 Task: Select Grocery. Add to cart, from El Rancho Supermercado for 3390 Emily Renzelli Boulevard, San Francisco, California 94103, Cell Number 831-612-1938, following items : Small Gala Apple_x000D_
 - 2, Mango (each)_x000D_
 - 1, Small Watermelons (1 lb)_x000D_
 - 3, Lipton Green Tea Citrus (64 oz)_x000D_
 - 2, Wonder Sliced White Sandwich Bread (20 oz)_x000D_
 - 1, La Costeña Green Pickled Sliced Jalapeño Peppers (28 oz)_x000D_
 - 2, Bone in Roast Pork Butt (each)_x000D_
 - 3, Signature Select Hot Dog Buns (8 ct)_x000D_
 - 1, Bush''s Best Reduced Sodium Pinto Beans (16 oz)_x000D_
 - 2, Old El Paso Original Taco Seasoning Mix Packet (1 oz)_x000D_
 - 1
Action: Mouse moved to (343, 93)
Screenshot: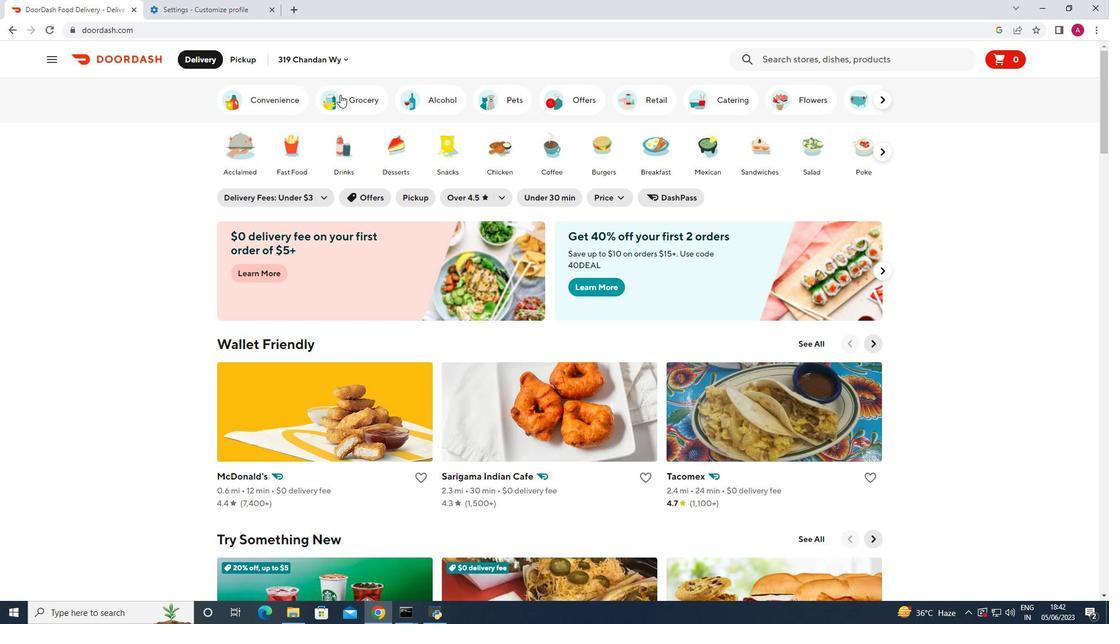 
Action: Mouse pressed left at (343, 93)
Screenshot: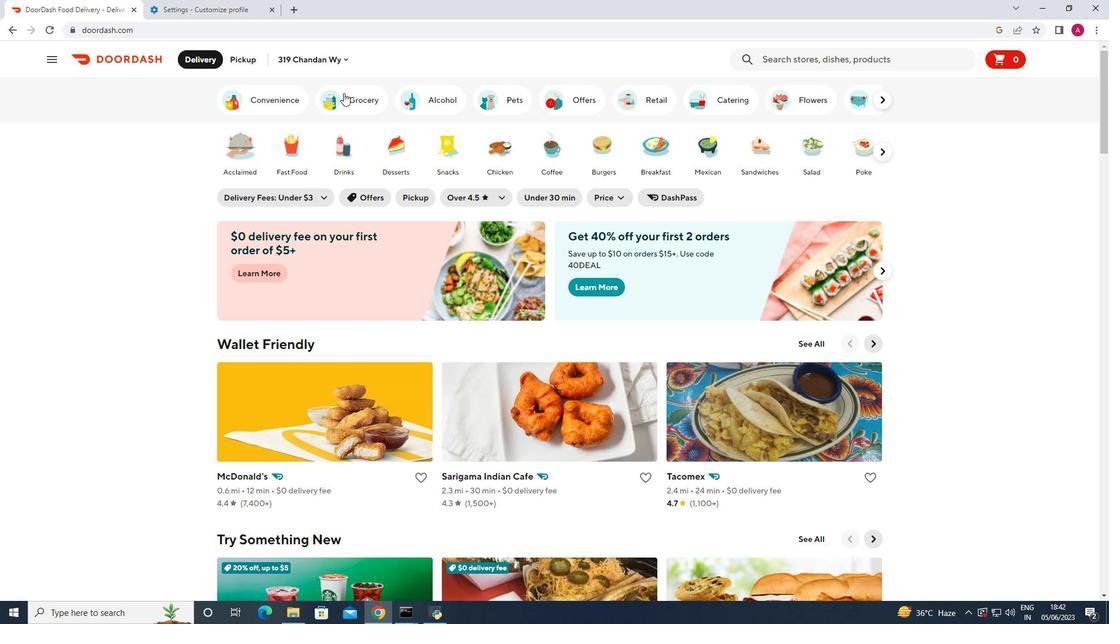 
Action: Mouse moved to (713, 408)
Screenshot: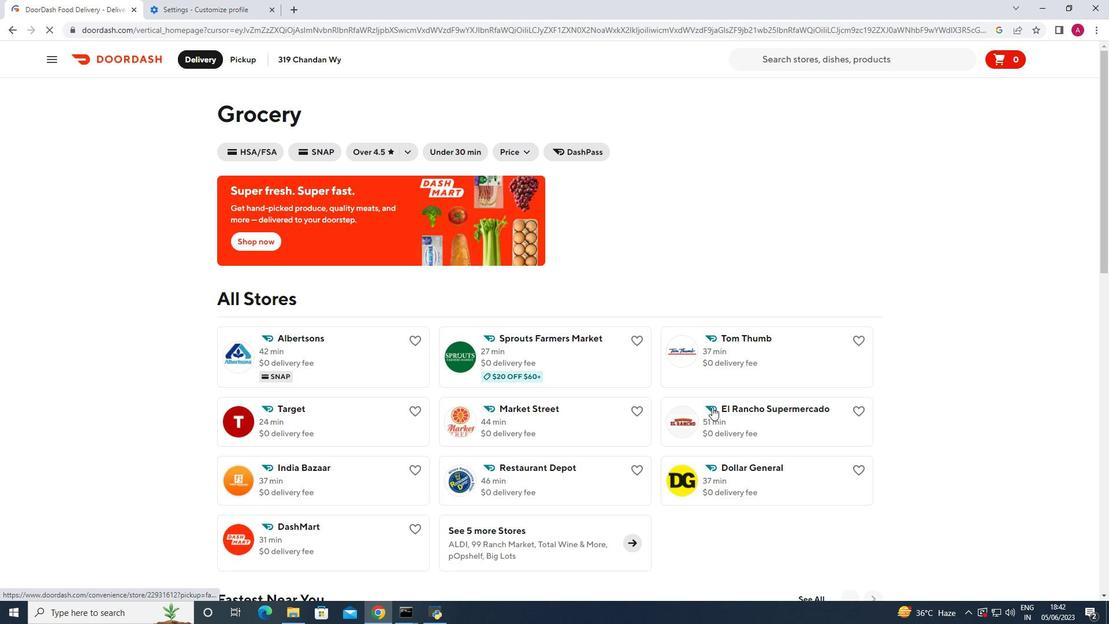 
Action: Mouse pressed left at (713, 408)
Screenshot: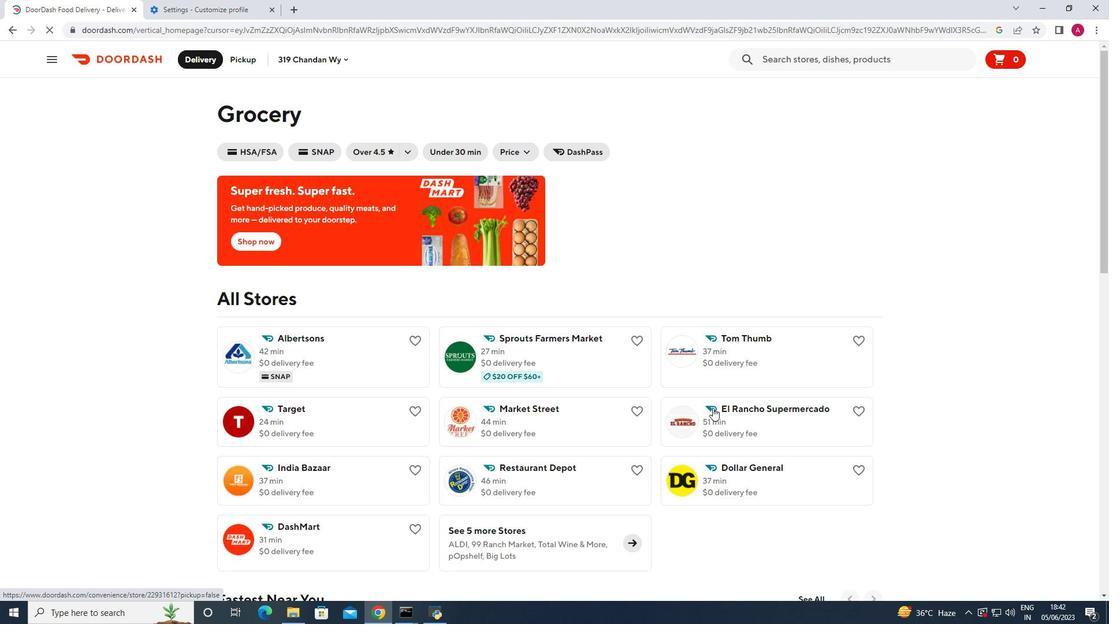 
Action: Mouse moved to (245, 55)
Screenshot: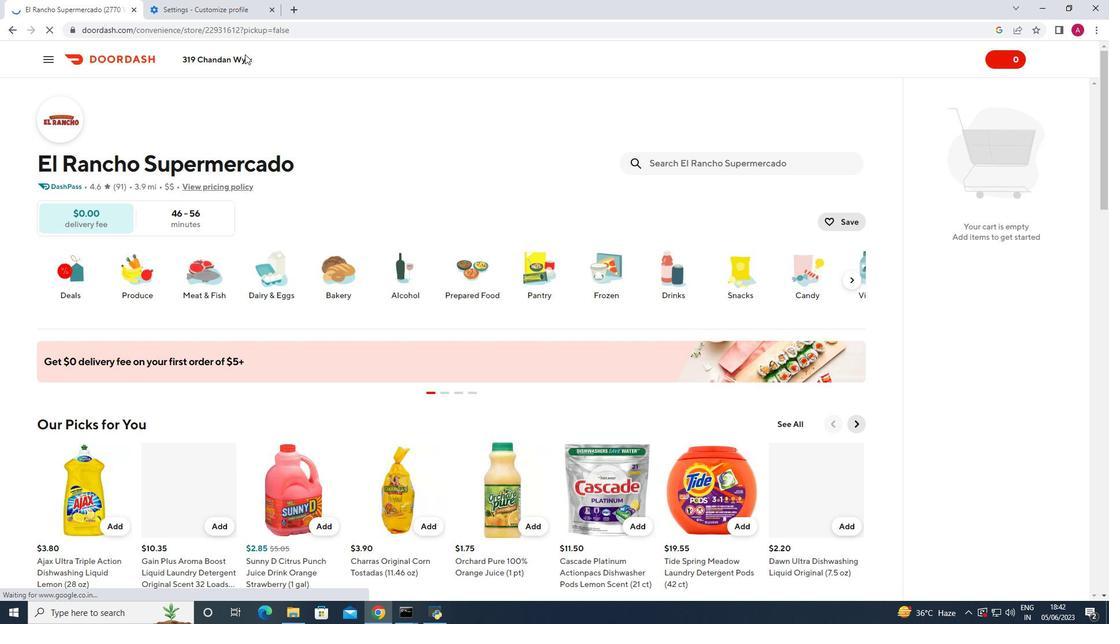 
Action: Mouse pressed left at (245, 55)
Screenshot: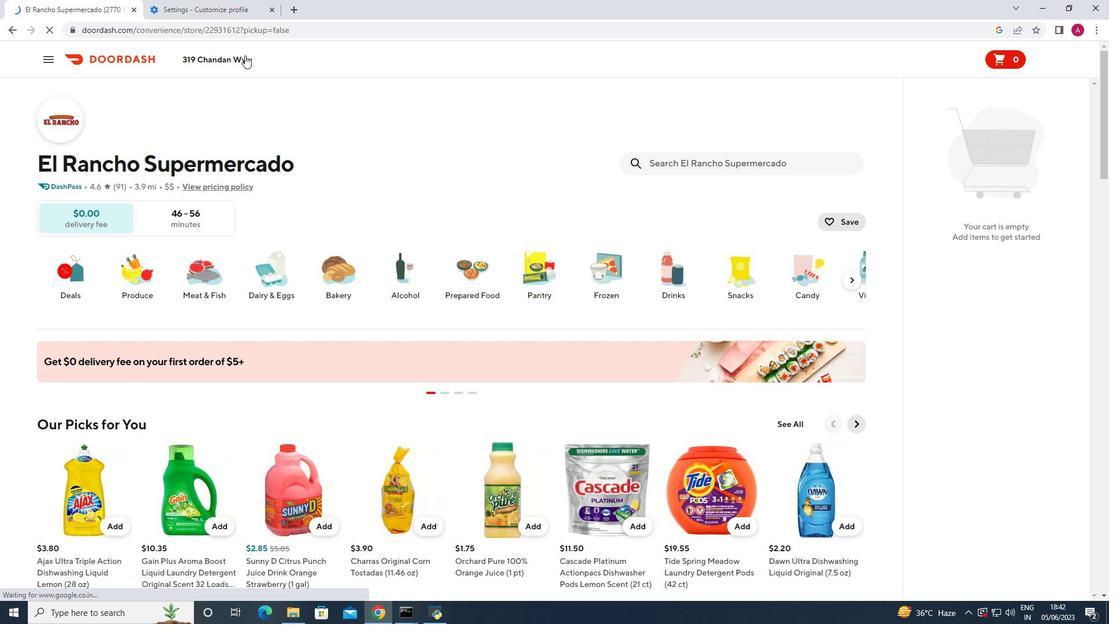 
Action: Mouse moved to (250, 108)
Screenshot: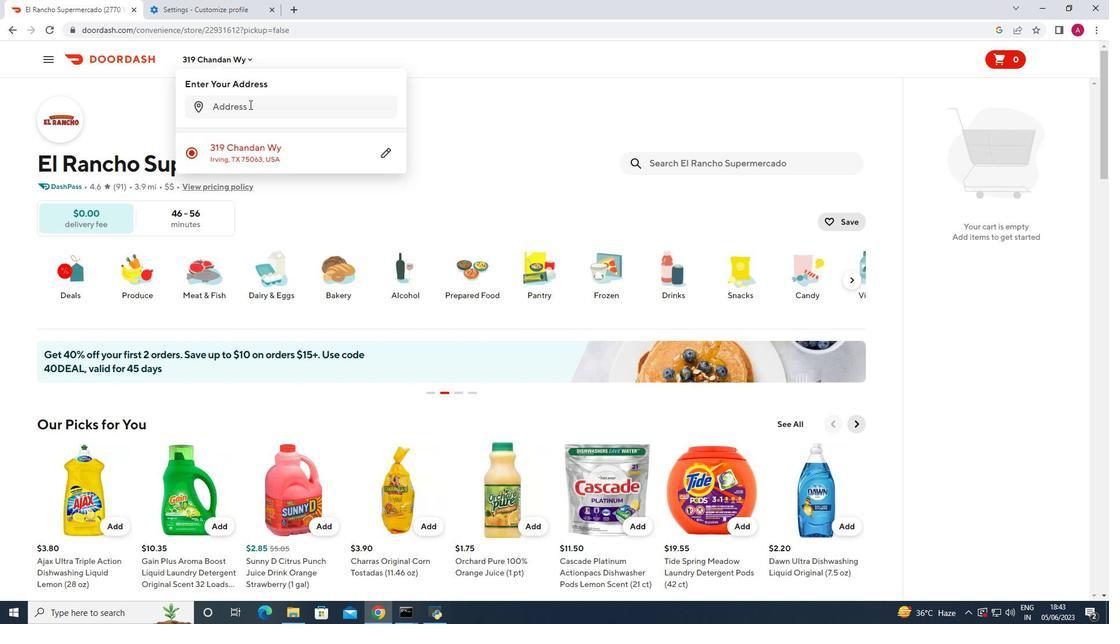 
Action: Mouse pressed left at (250, 108)
Screenshot: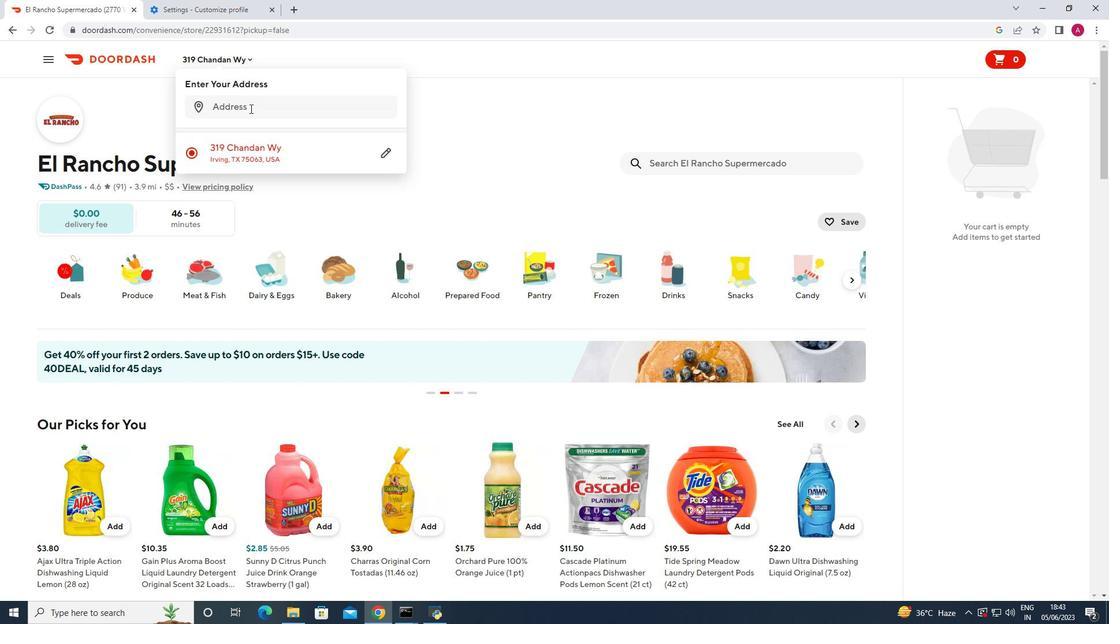 
Action: Key pressed 3390<Key.space>emily<Key.space>renzelli<Key.space>boulevard<Key.space>san<Key.space>francisco<Key.space>california<Key.space>94103<Key.enter>
Screenshot: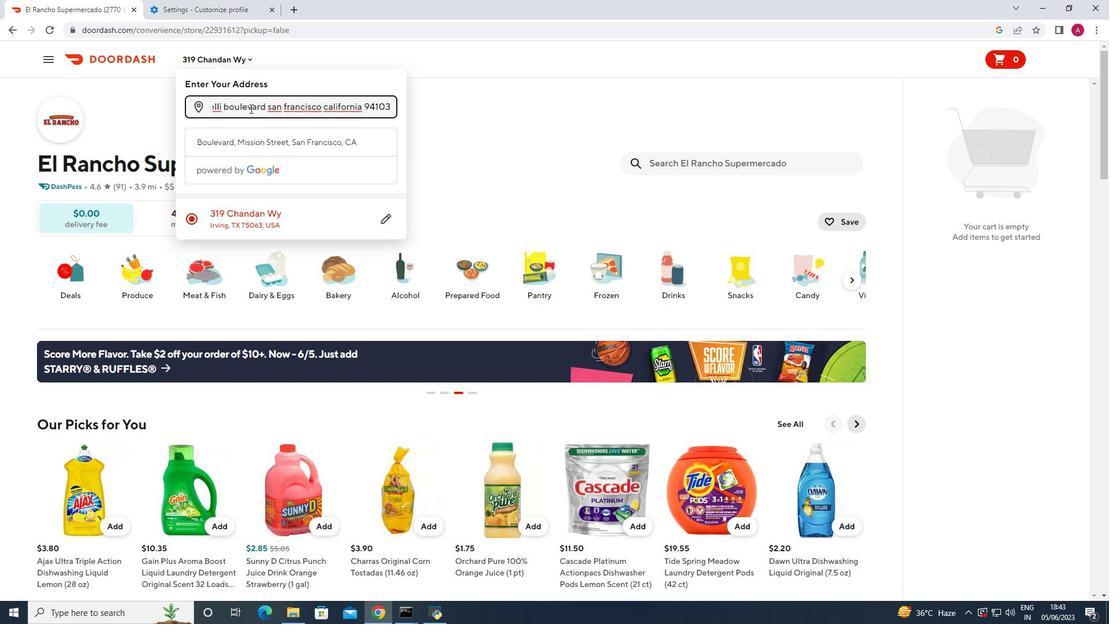 
Action: Mouse moved to (318, 464)
Screenshot: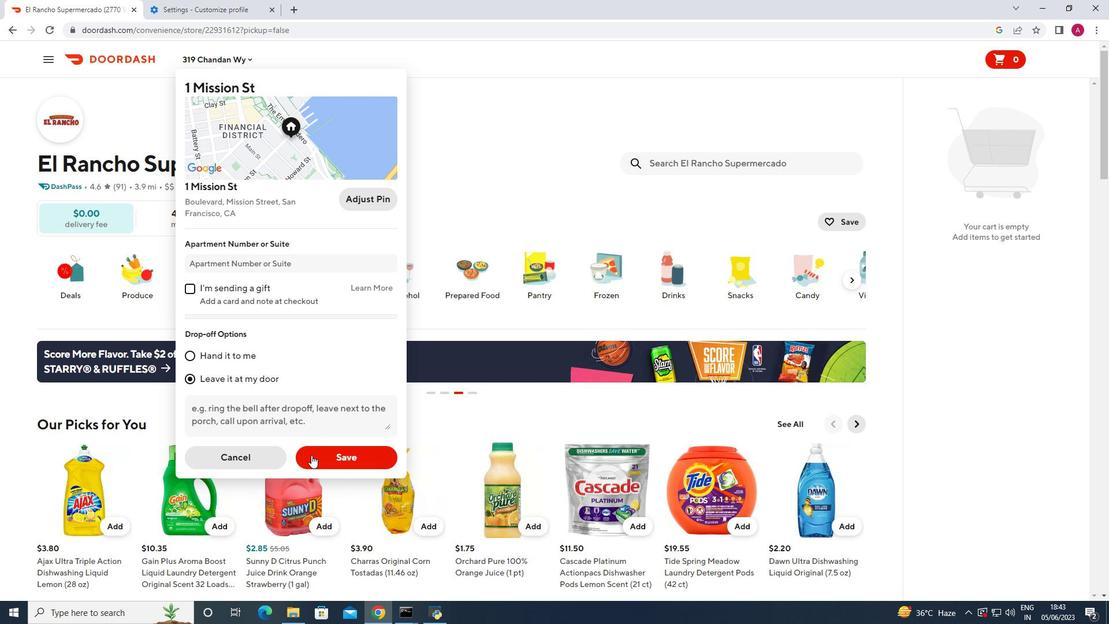 
Action: Mouse pressed left at (318, 464)
Screenshot: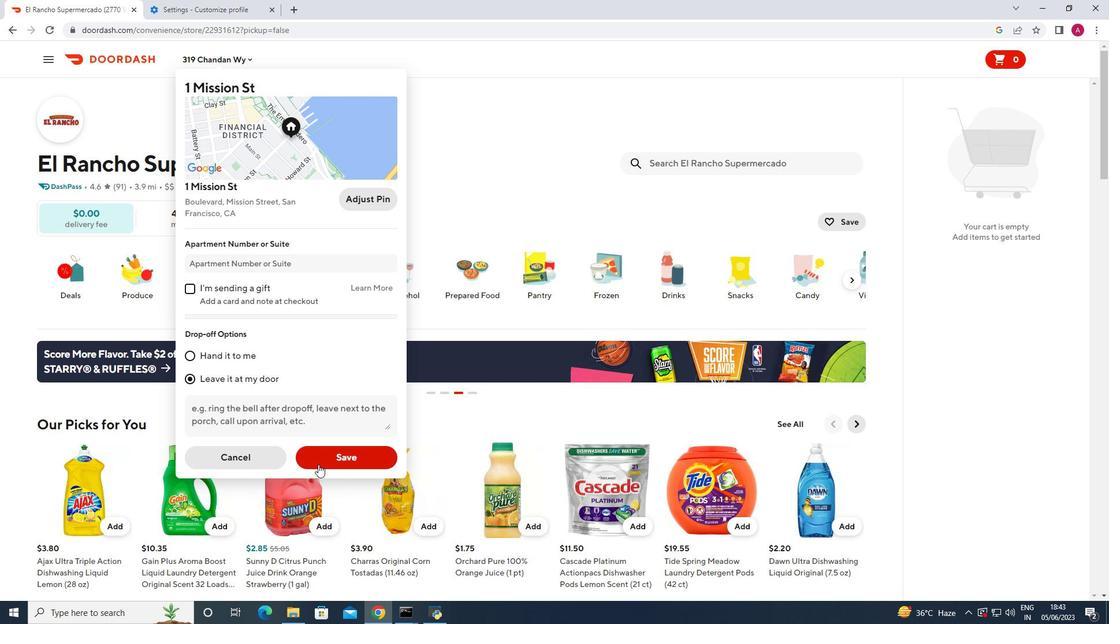 
Action: Mouse moved to (674, 167)
Screenshot: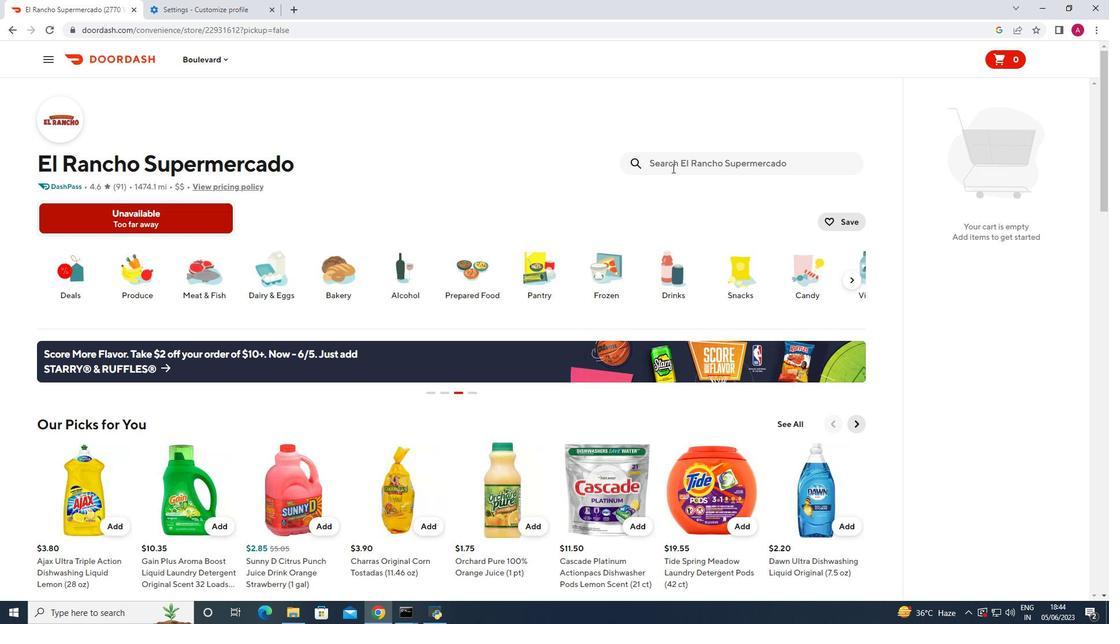 
Action: Mouse pressed left at (674, 167)
Screenshot: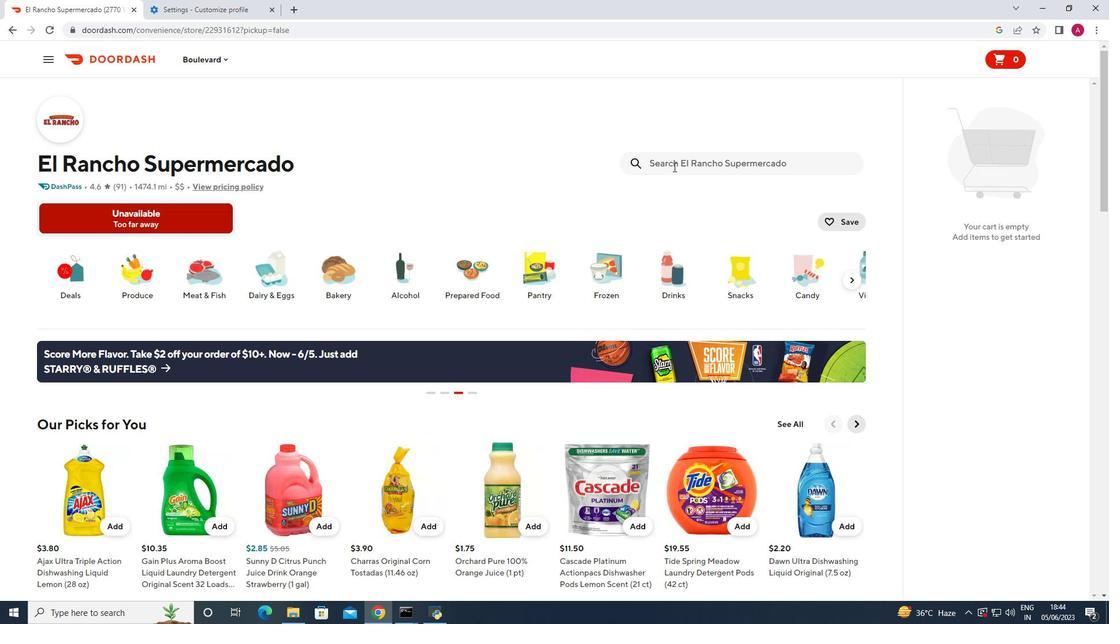 
Action: Key pressed small<Key.space>gala<Key.space>apple<Key.space><Key.enter>
Screenshot: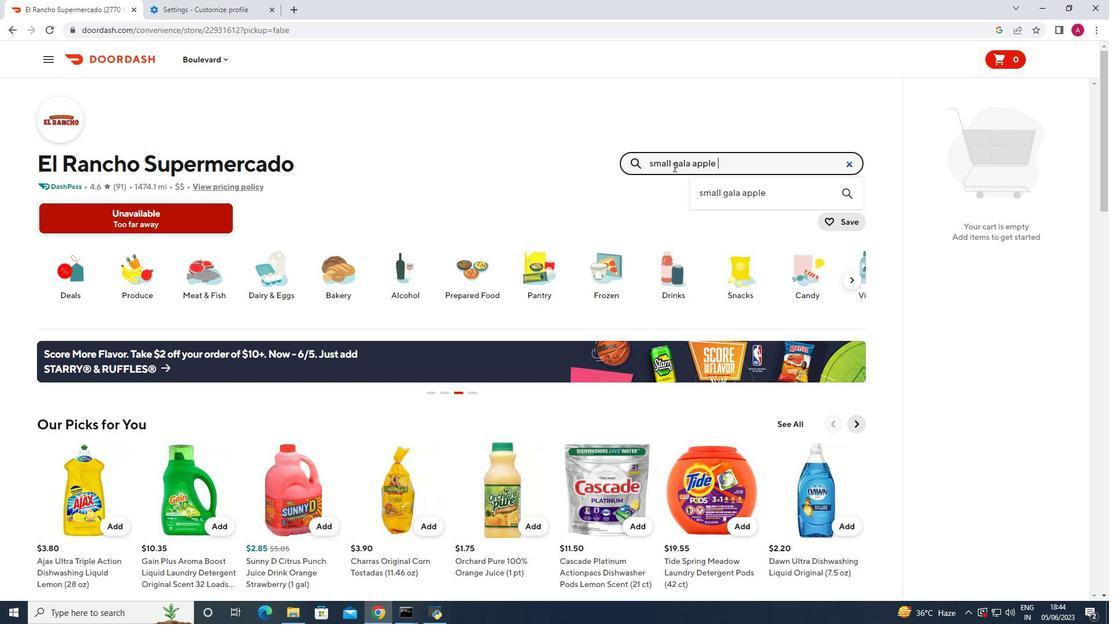 
Action: Mouse moved to (110, 283)
Screenshot: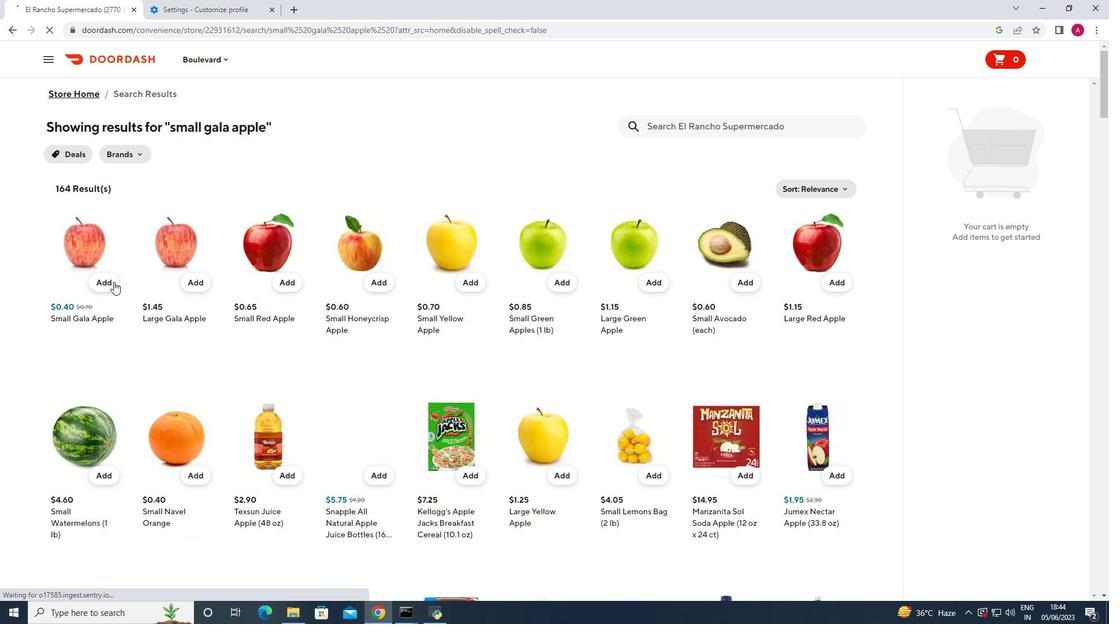 
Action: Mouse pressed left at (110, 283)
Screenshot: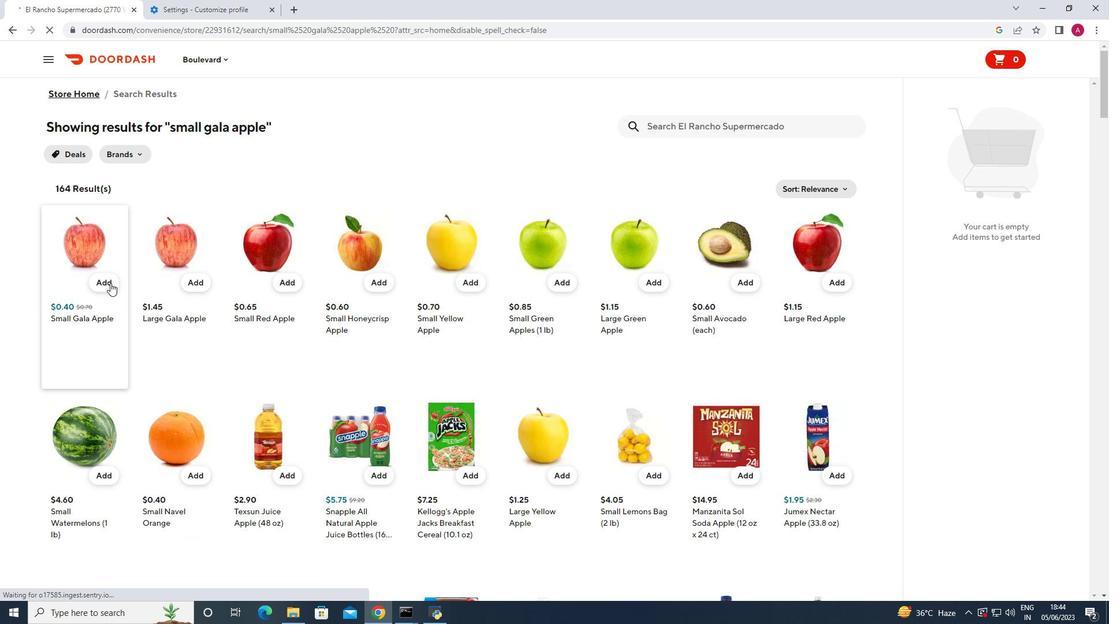 
Action: Mouse moved to (1077, 184)
Screenshot: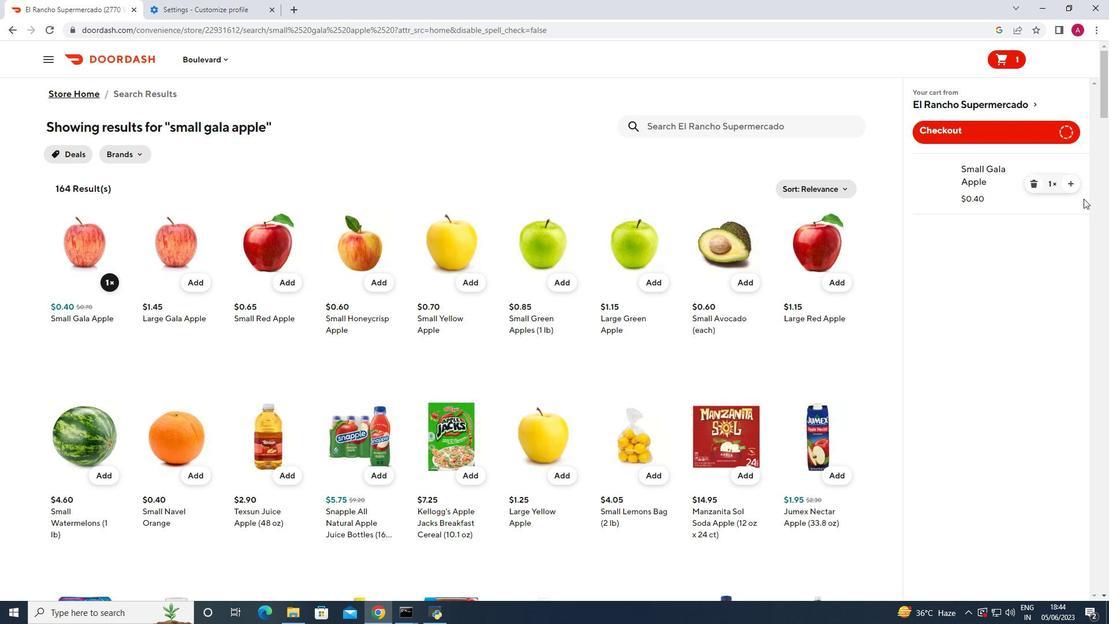 
Action: Mouse pressed left at (1077, 184)
Screenshot: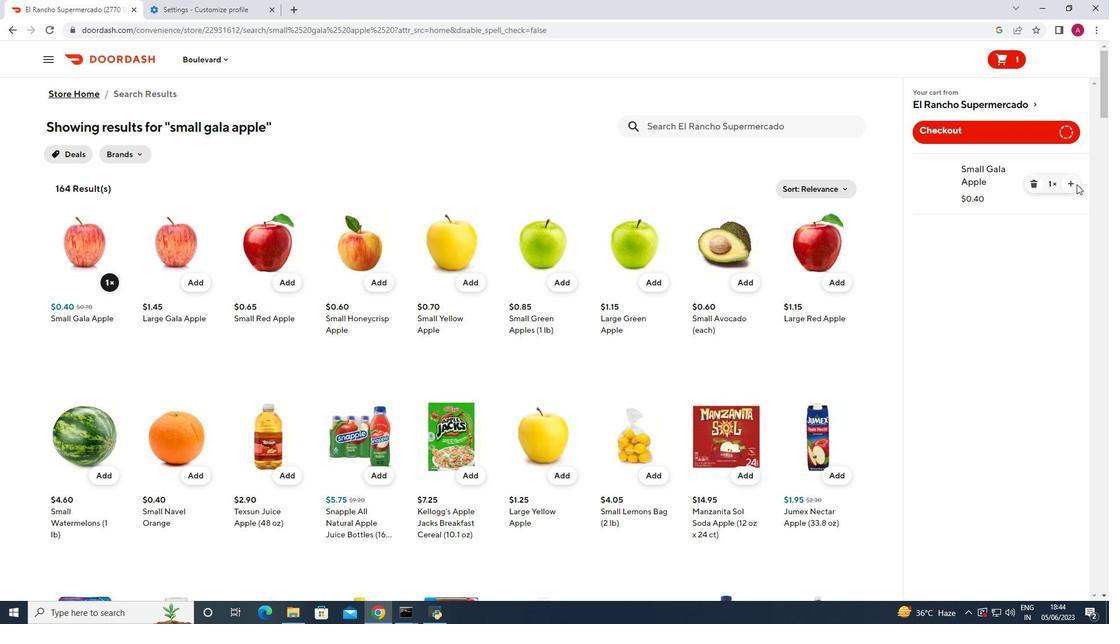 
Action: Mouse moved to (702, 124)
Screenshot: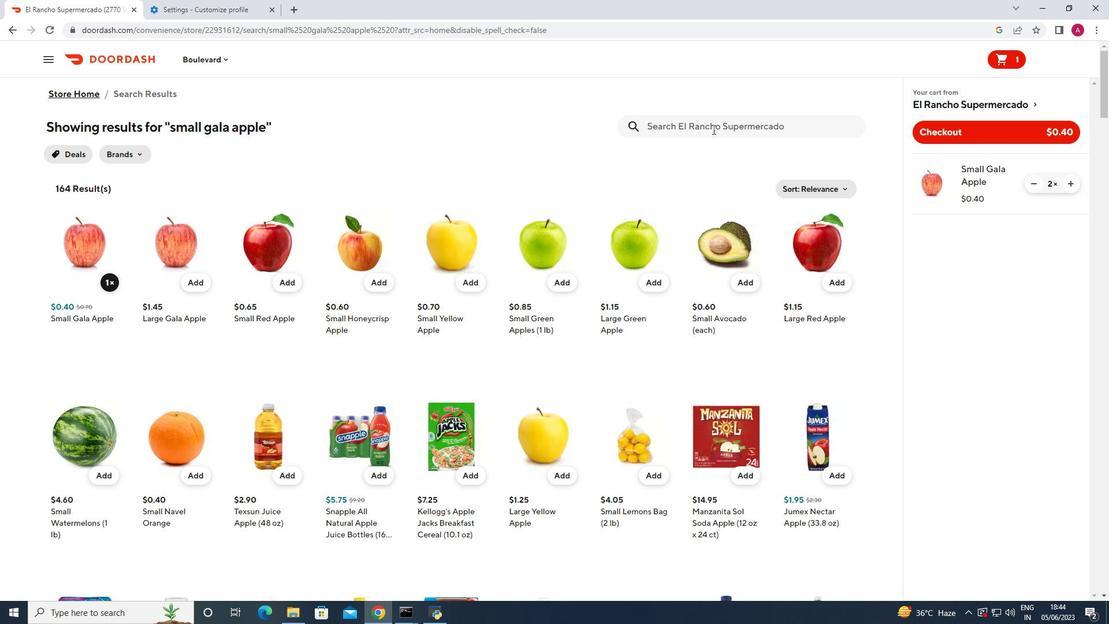 
Action: Mouse pressed left at (702, 124)
Screenshot: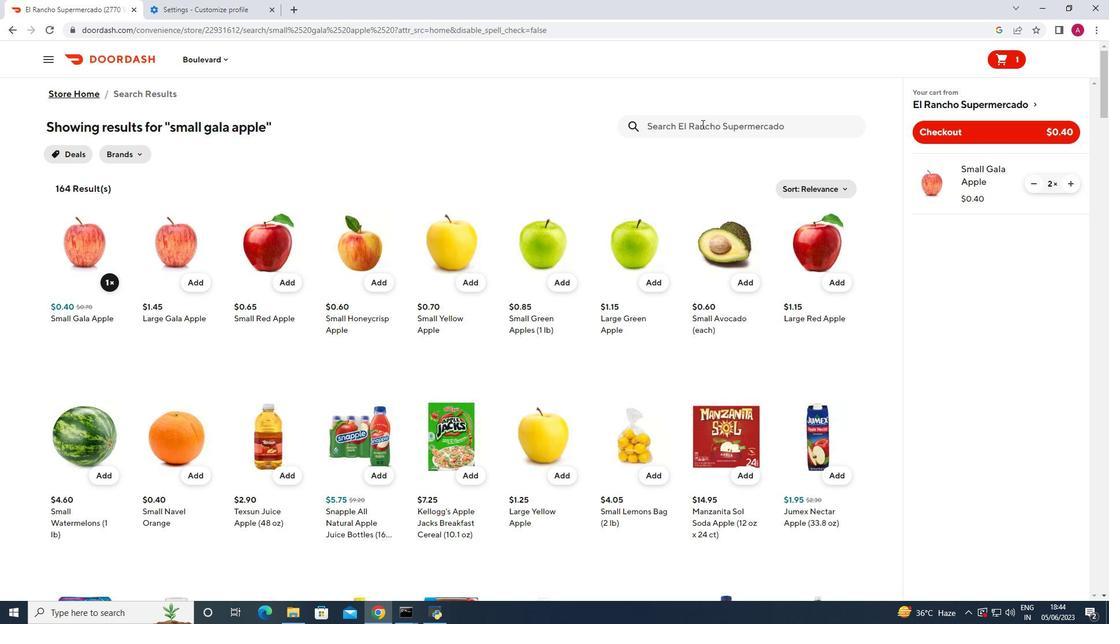
Action: Key pressed mango<Key.space><Key.enter>
Screenshot: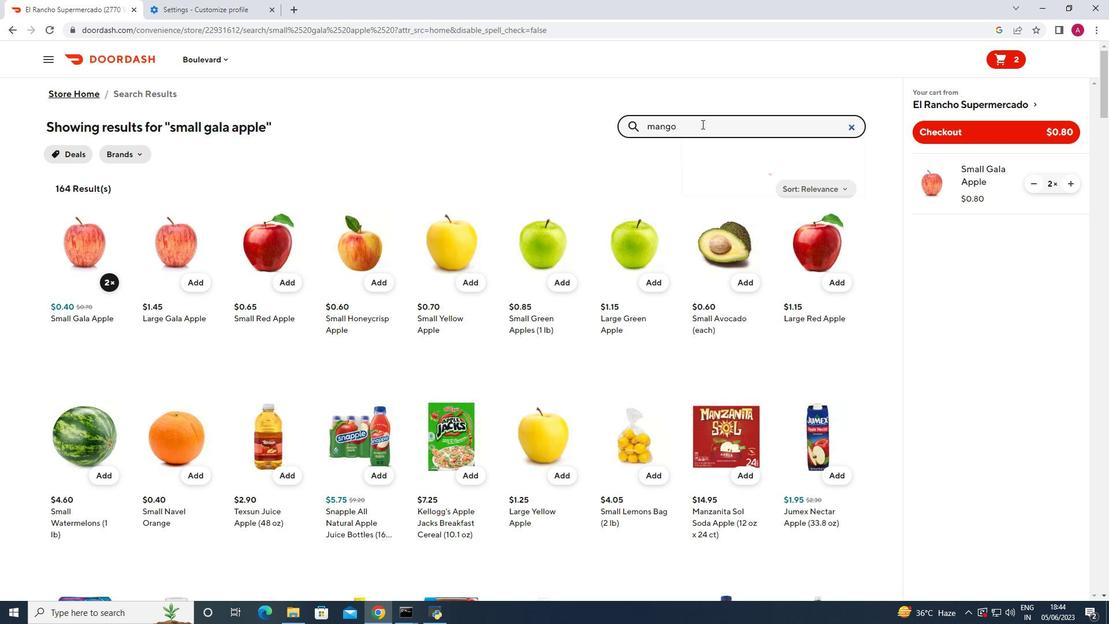 
Action: Mouse moved to (114, 283)
Screenshot: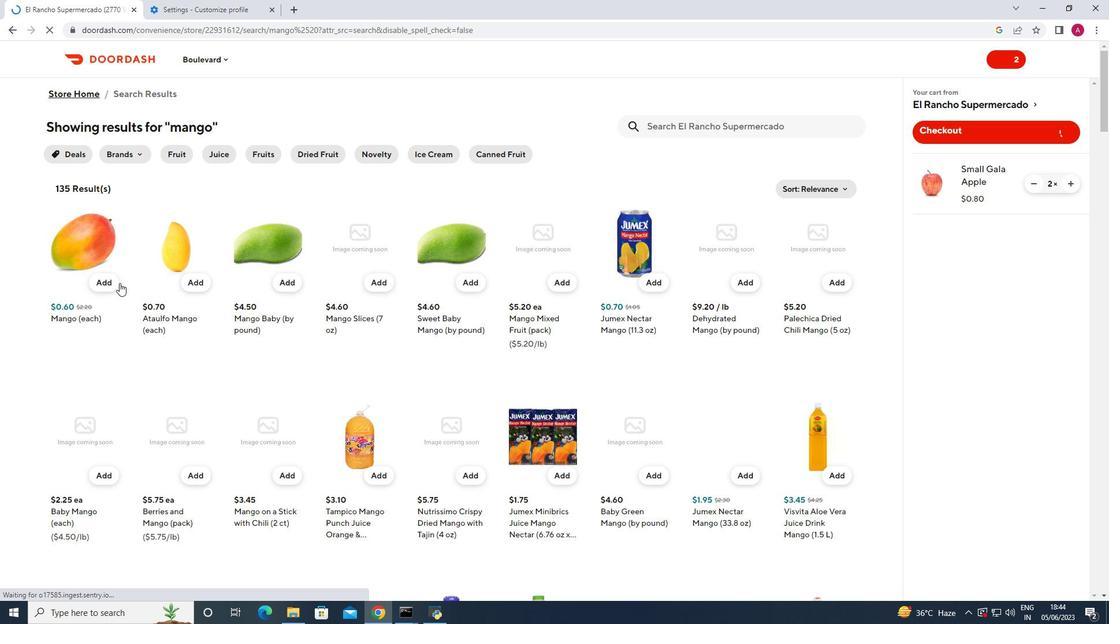 
Action: Mouse pressed left at (114, 283)
Screenshot: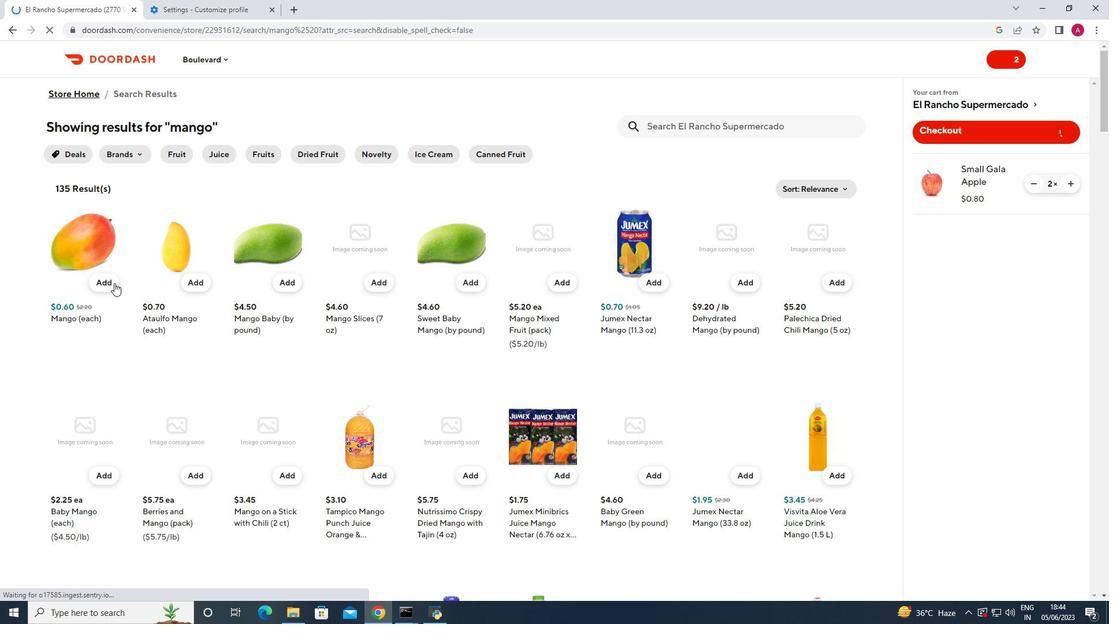 
Action: Mouse moved to (673, 130)
Screenshot: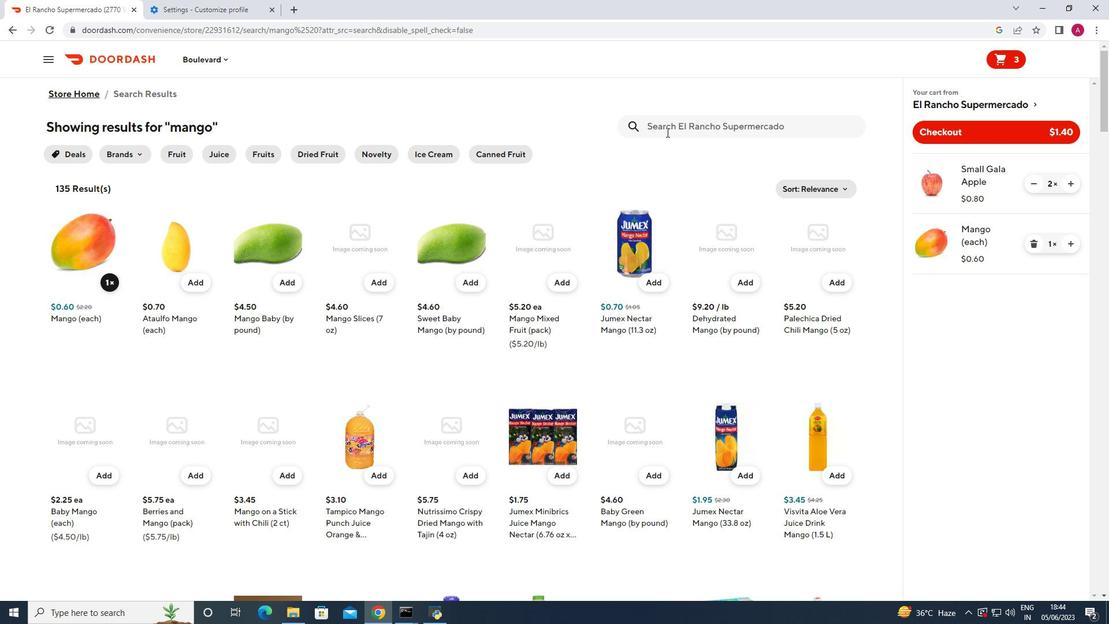 
Action: Mouse pressed left at (673, 130)
Screenshot: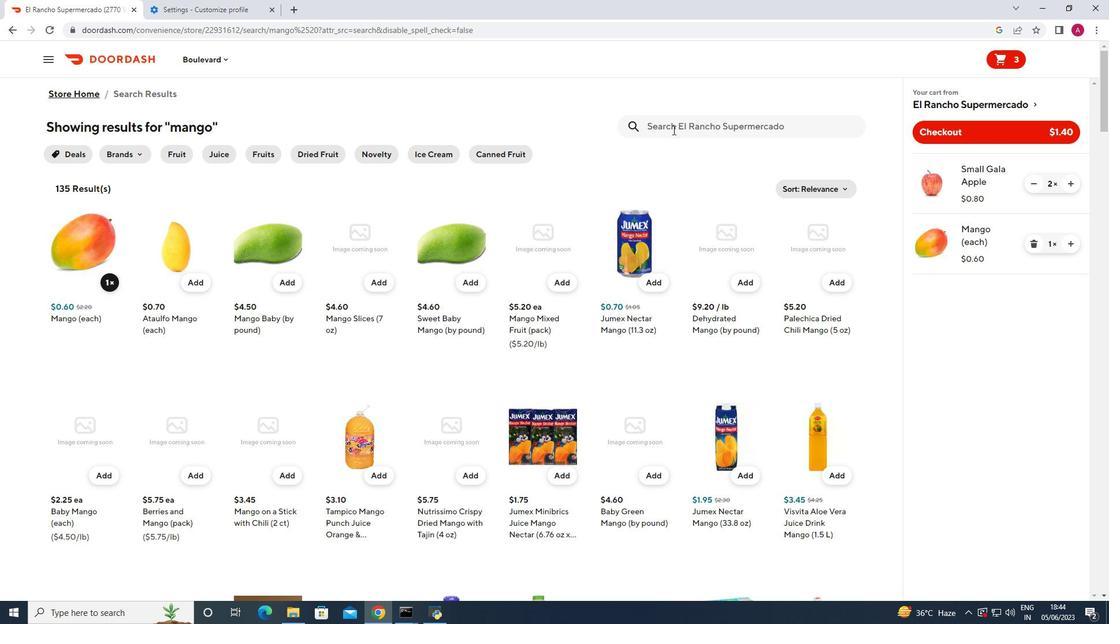 
Action: Key pressed small<Key.space>watermelons<Key.enter>
Screenshot: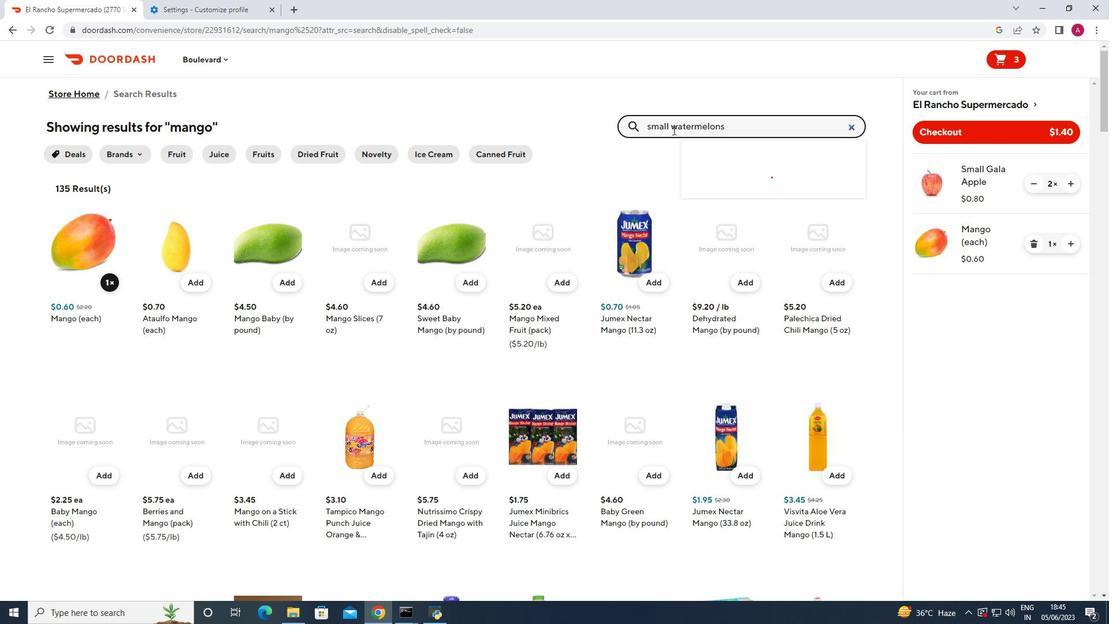 
Action: Mouse moved to (94, 275)
Screenshot: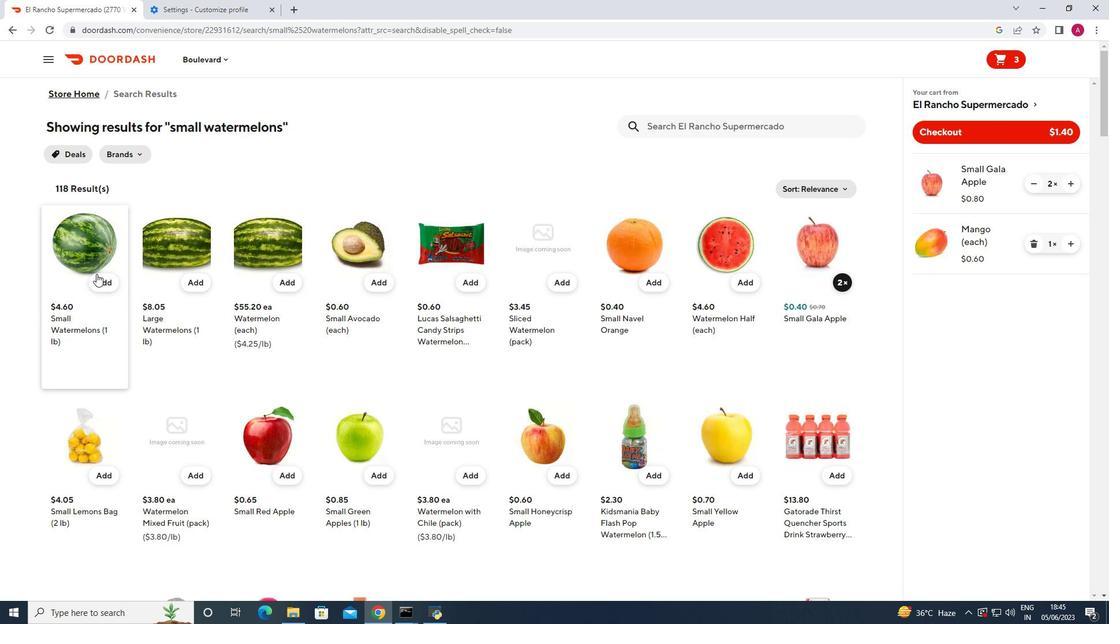 
Action: Mouse pressed left at (94, 275)
Screenshot: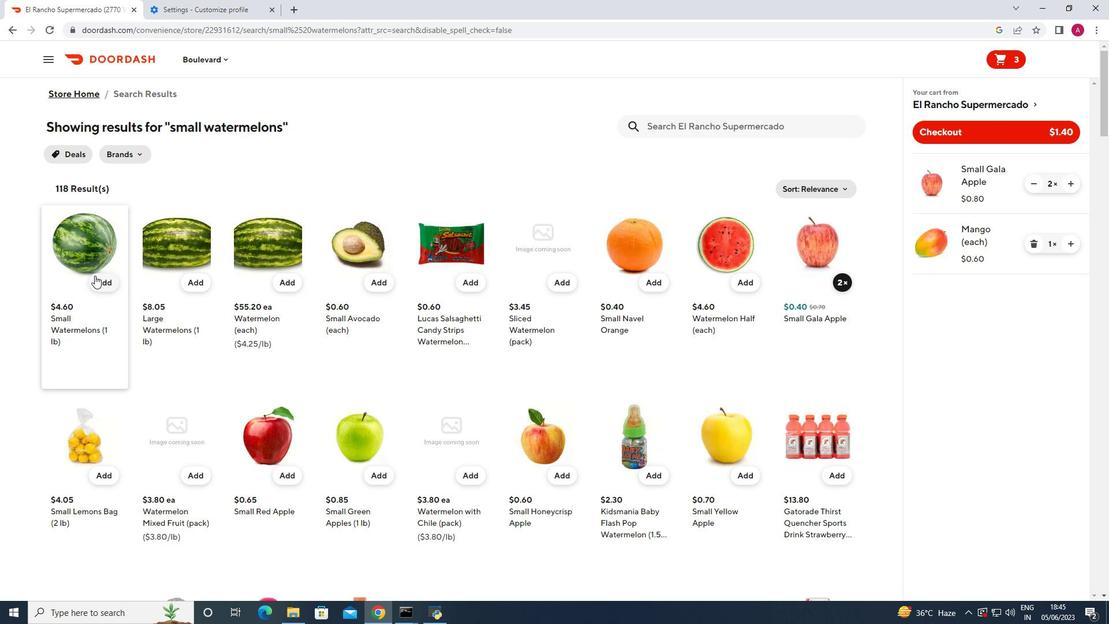 
Action: Mouse moved to (1078, 311)
Screenshot: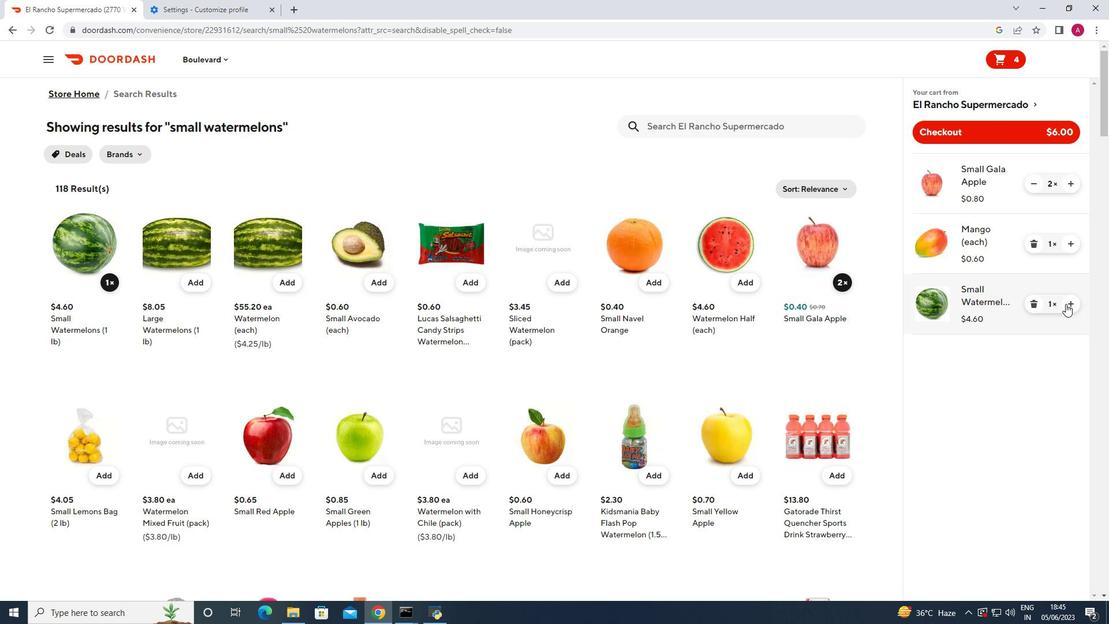 
Action: Mouse pressed left at (1078, 311)
Screenshot: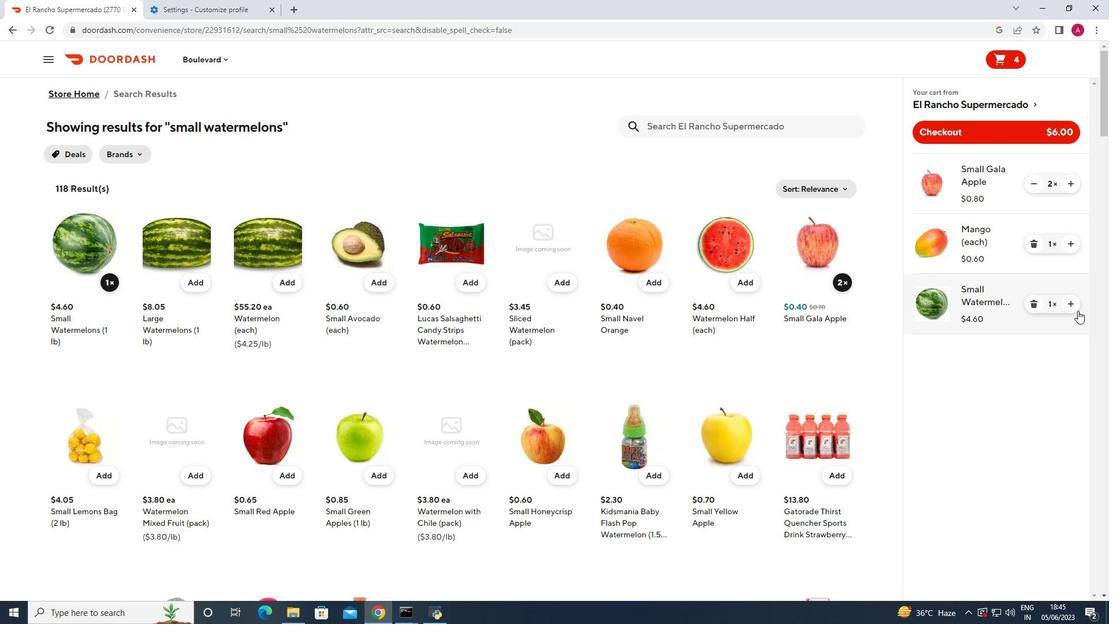 
Action: Mouse moved to (278, 67)
Screenshot: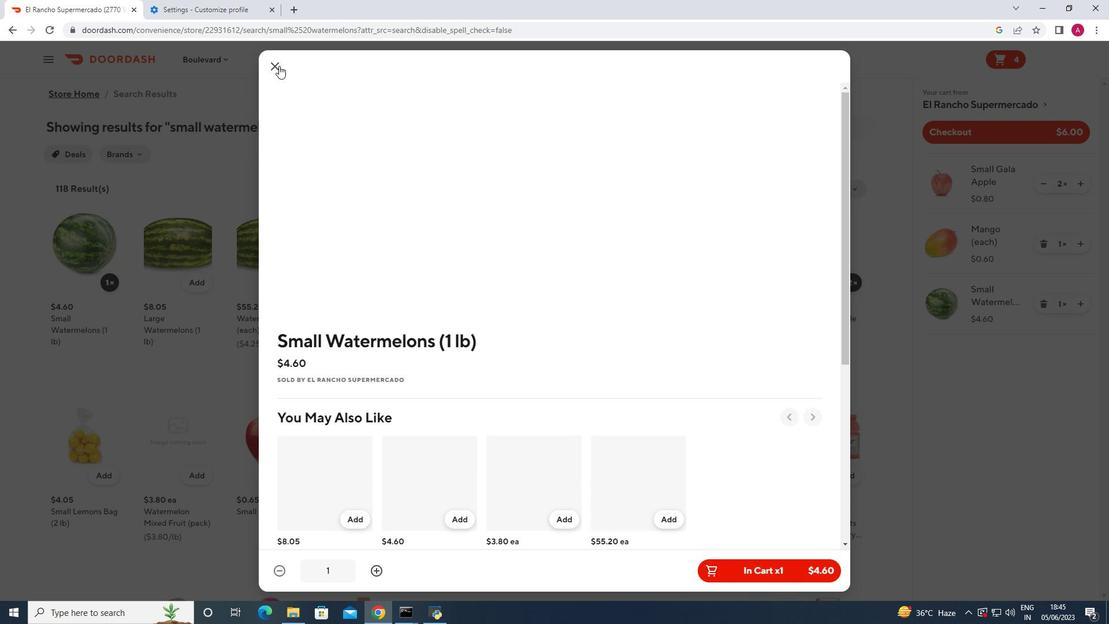 
Action: Mouse pressed left at (278, 67)
Screenshot: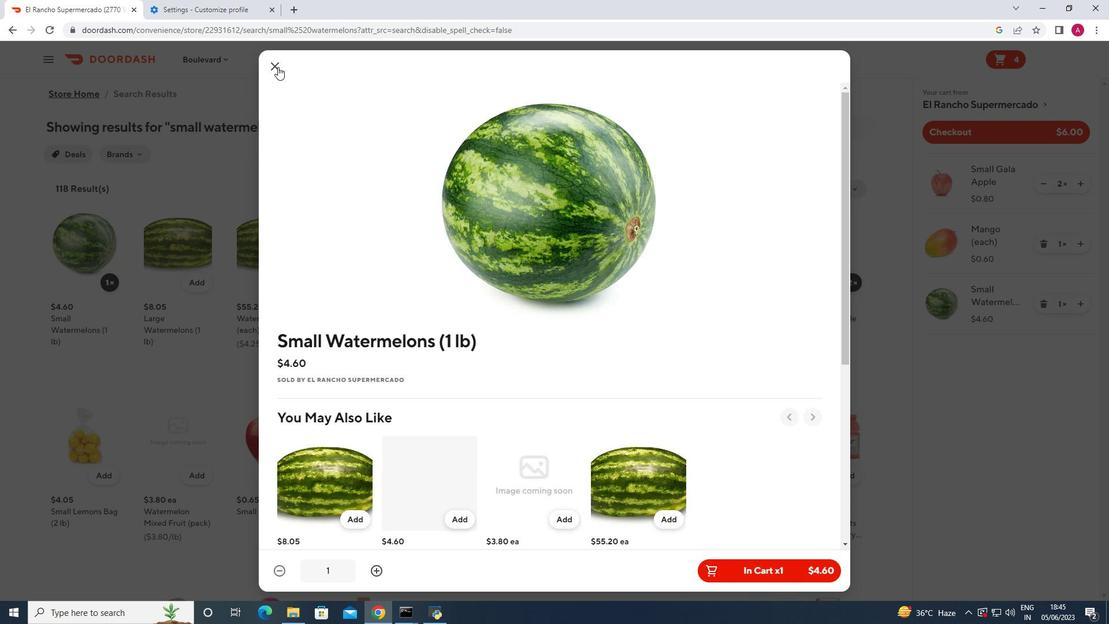 
Action: Mouse moved to (1069, 300)
Screenshot: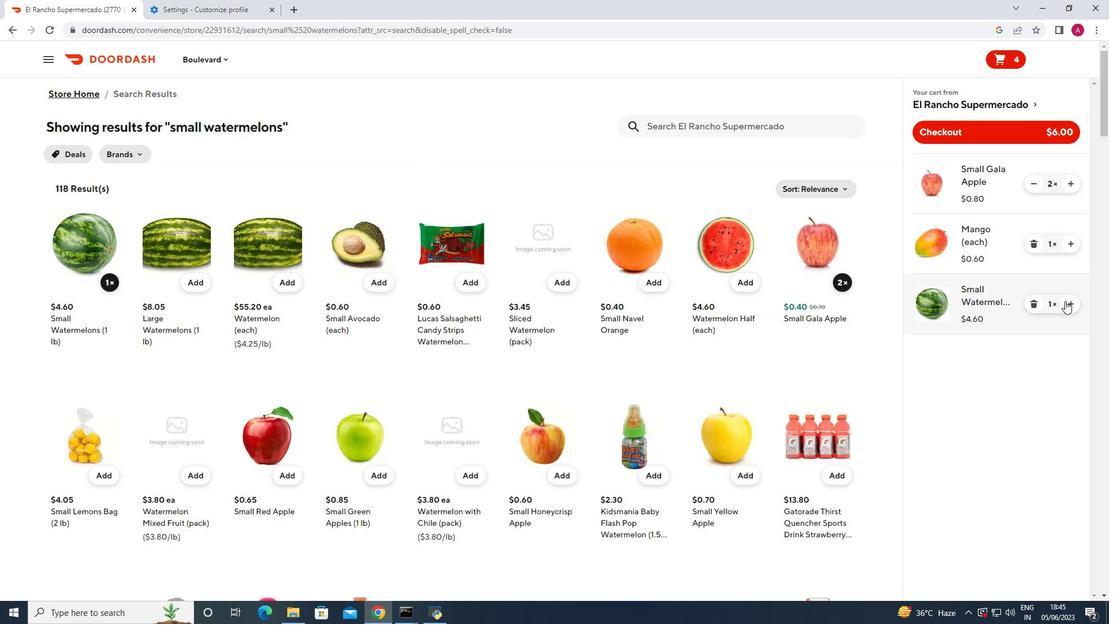 
Action: Mouse pressed left at (1069, 300)
Screenshot: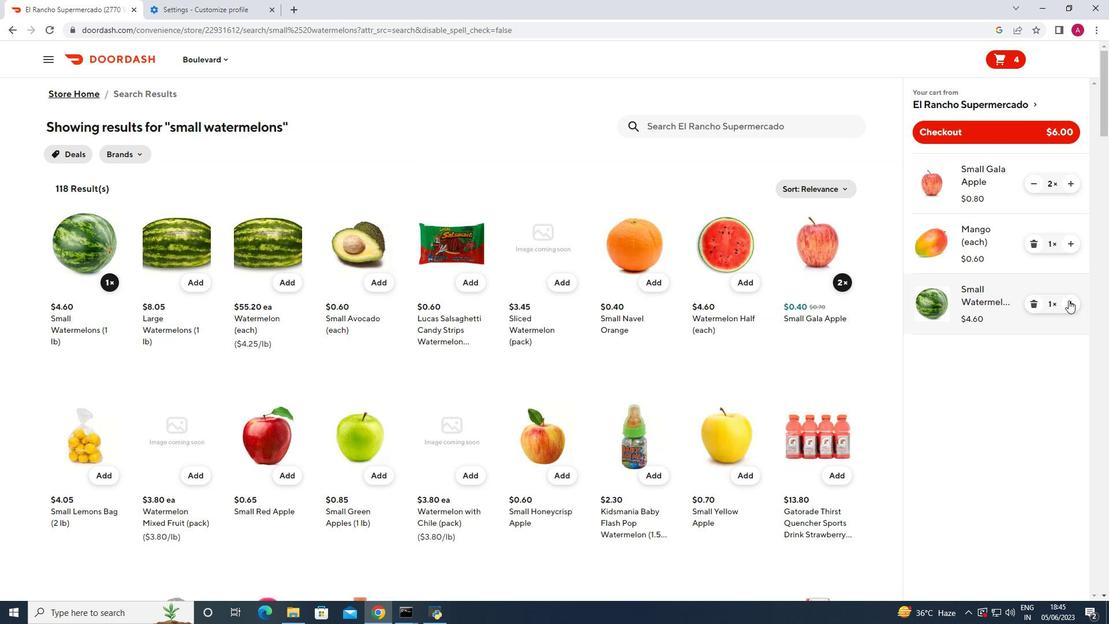 
Action: Mouse pressed left at (1069, 300)
Screenshot: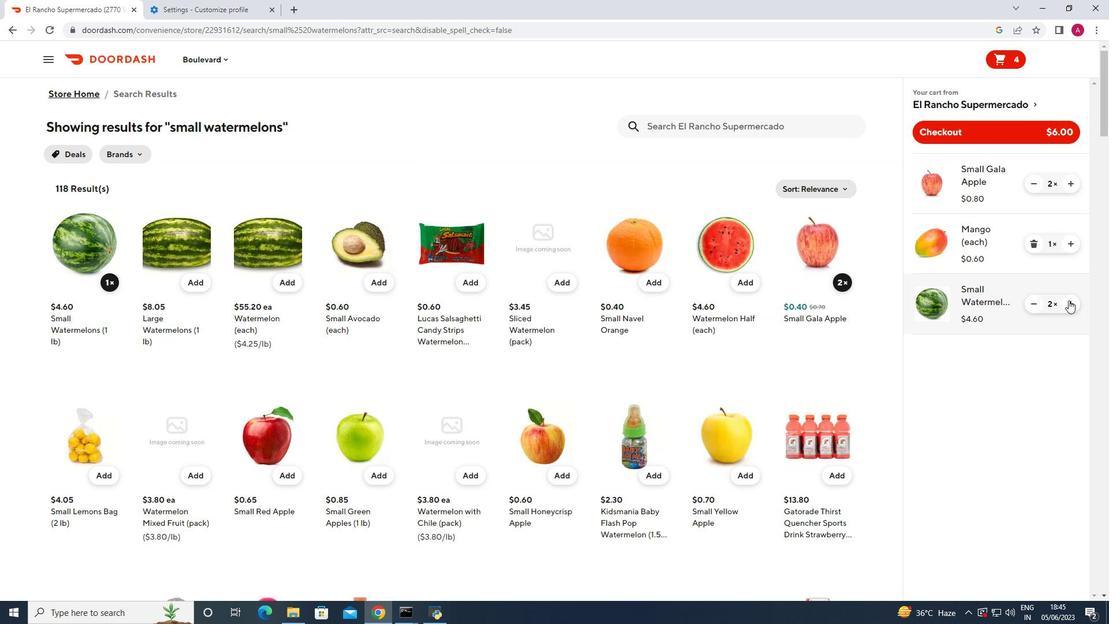
Action: Mouse moved to (660, 124)
Screenshot: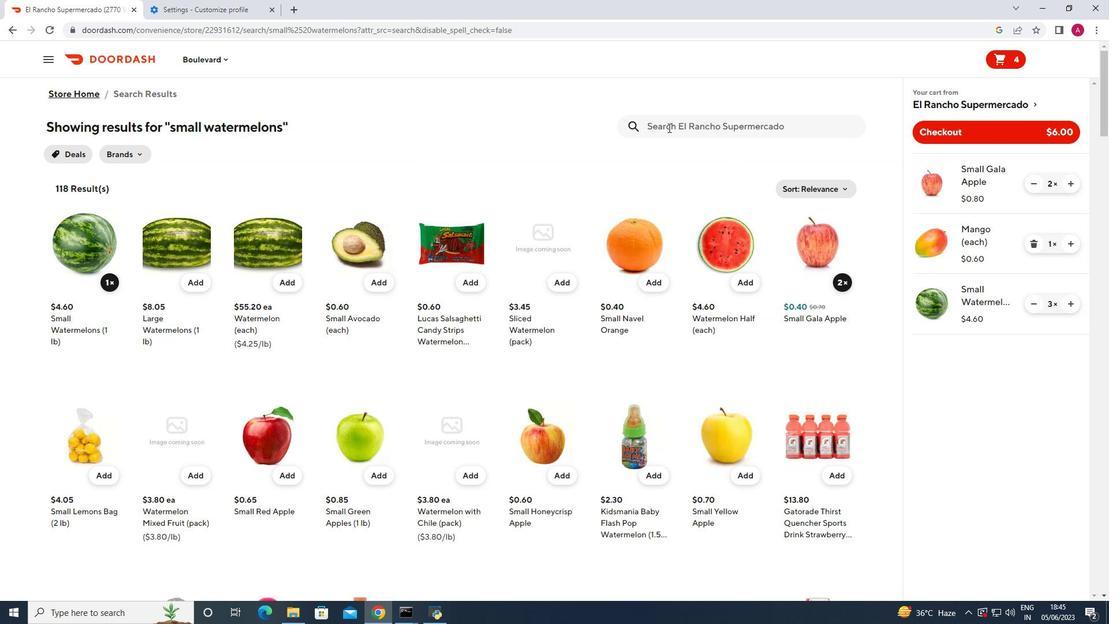 
Action: Mouse pressed left at (660, 124)
Screenshot: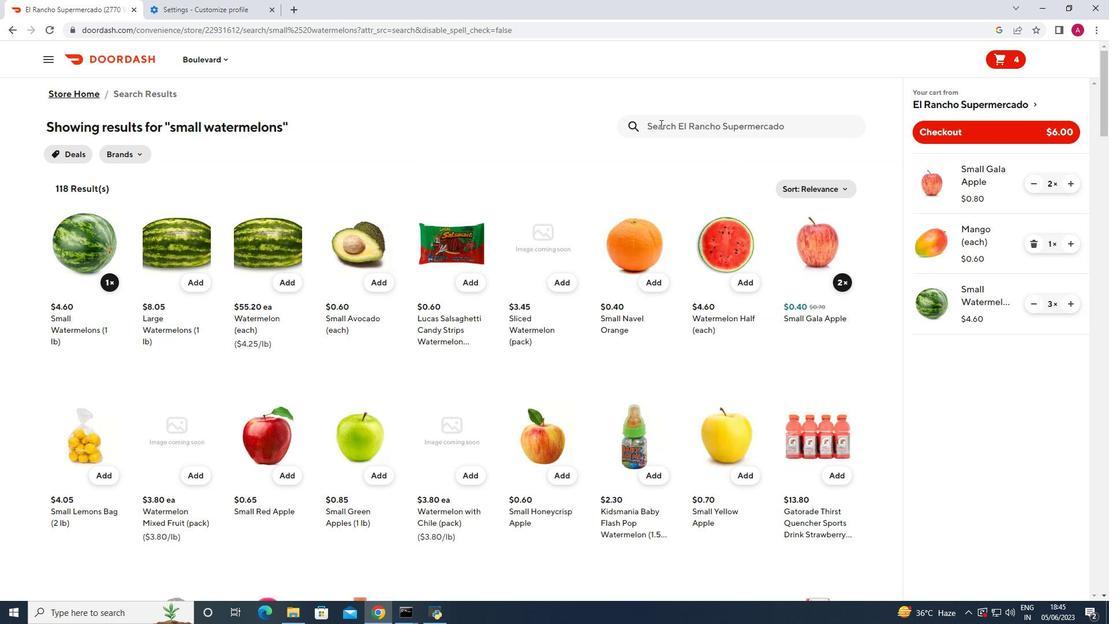 
Action: Key pressed lipton<Key.space>green<Key.space>tea<Key.space>citrus<Key.enter>
Screenshot: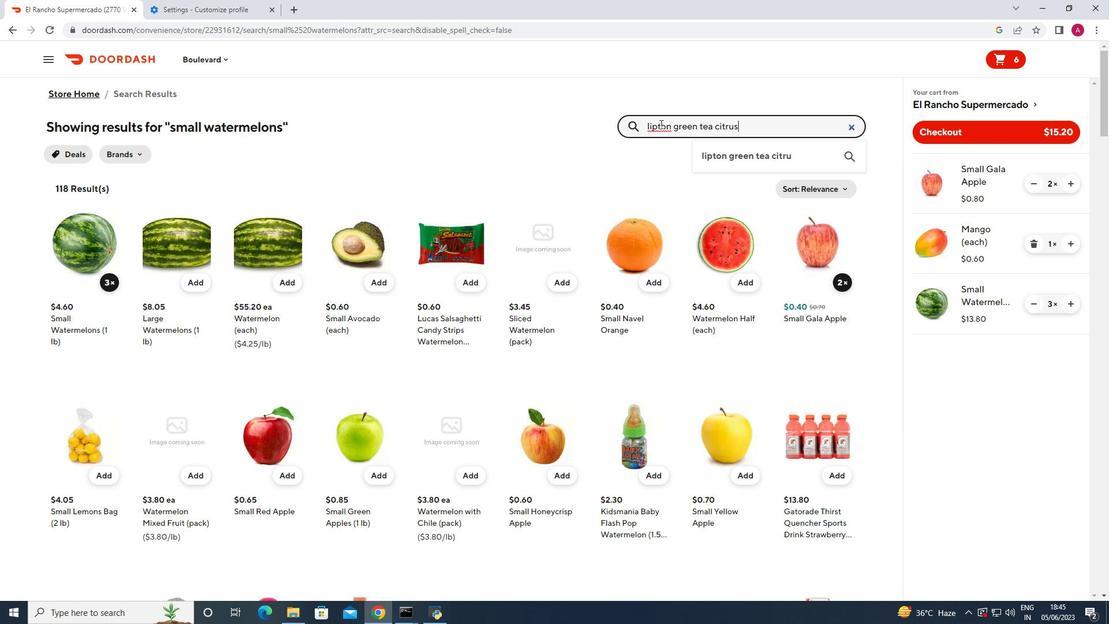 
Action: Mouse moved to (106, 286)
Screenshot: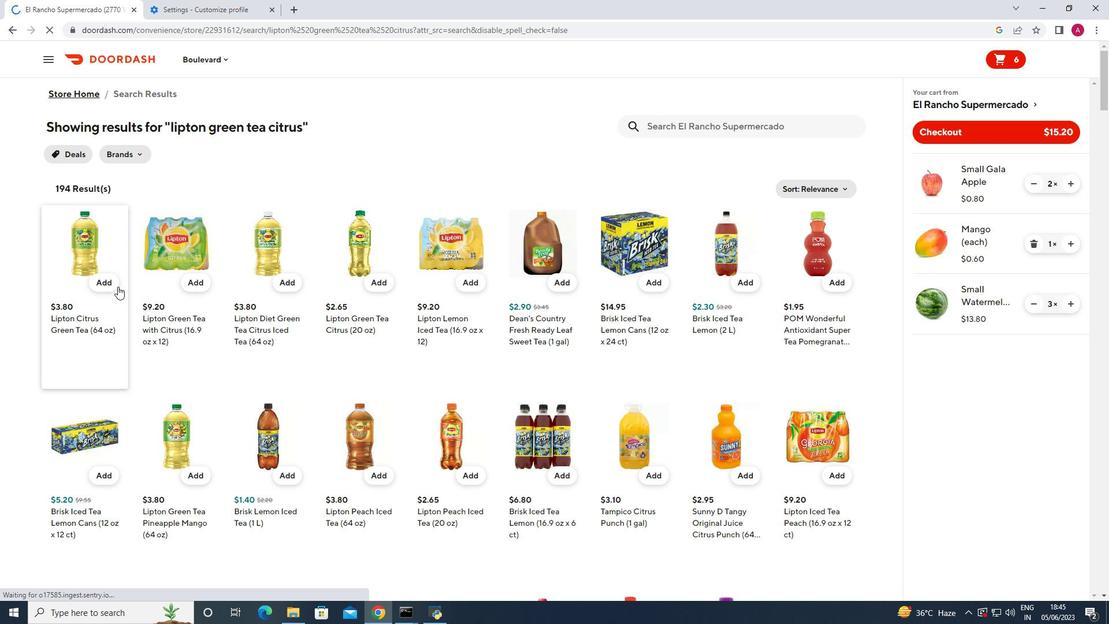 
Action: Mouse pressed left at (106, 286)
Screenshot: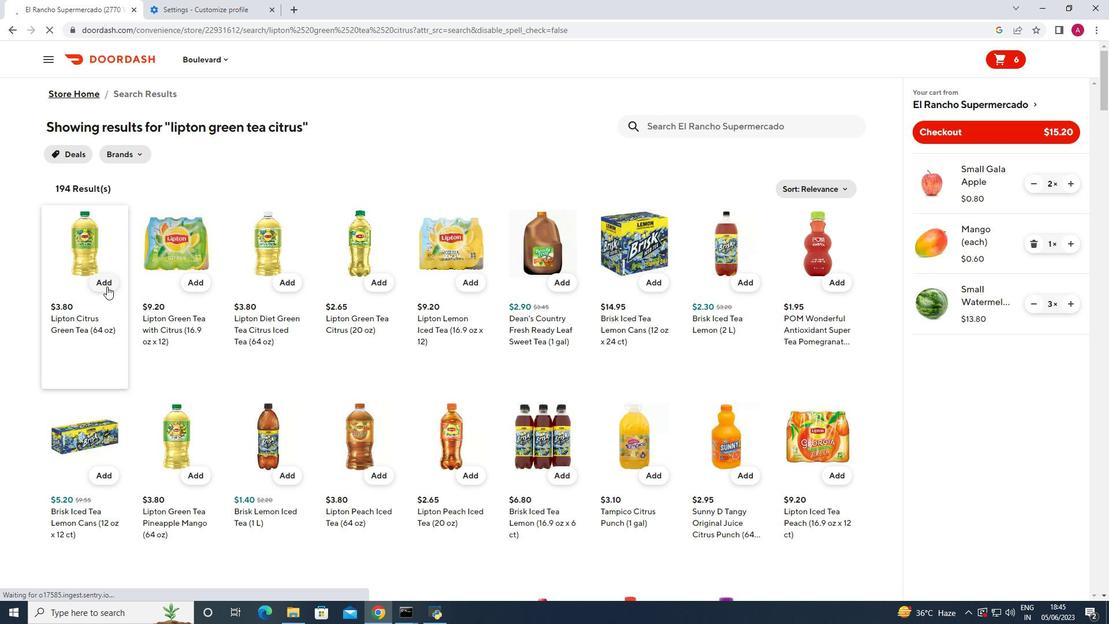 
Action: Mouse moved to (1075, 364)
Screenshot: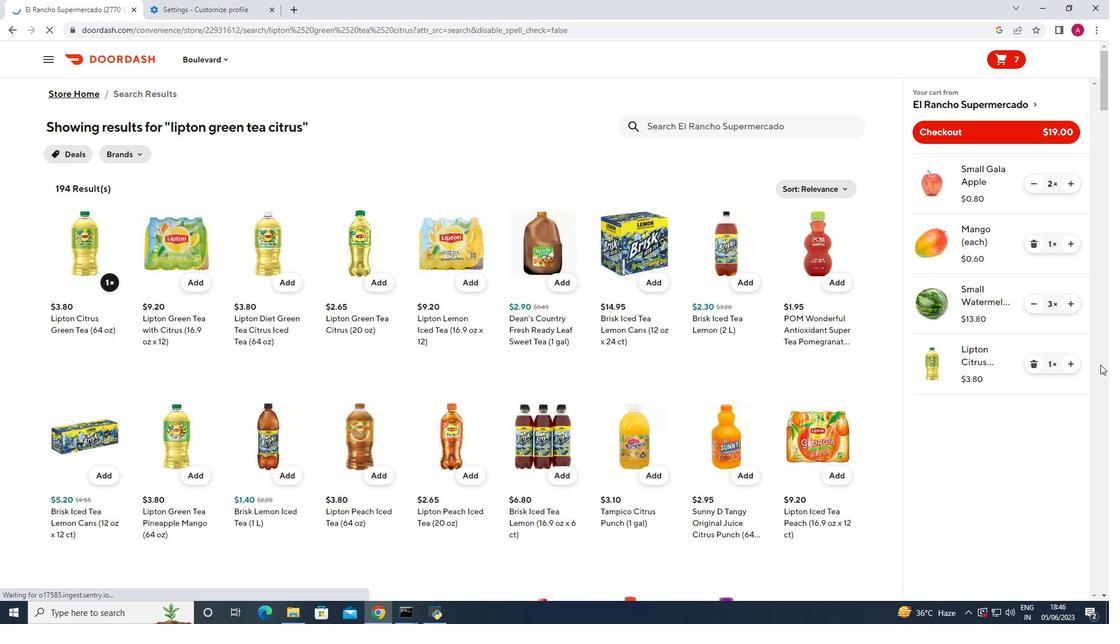 
Action: Mouse pressed left at (1075, 364)
Screenshot: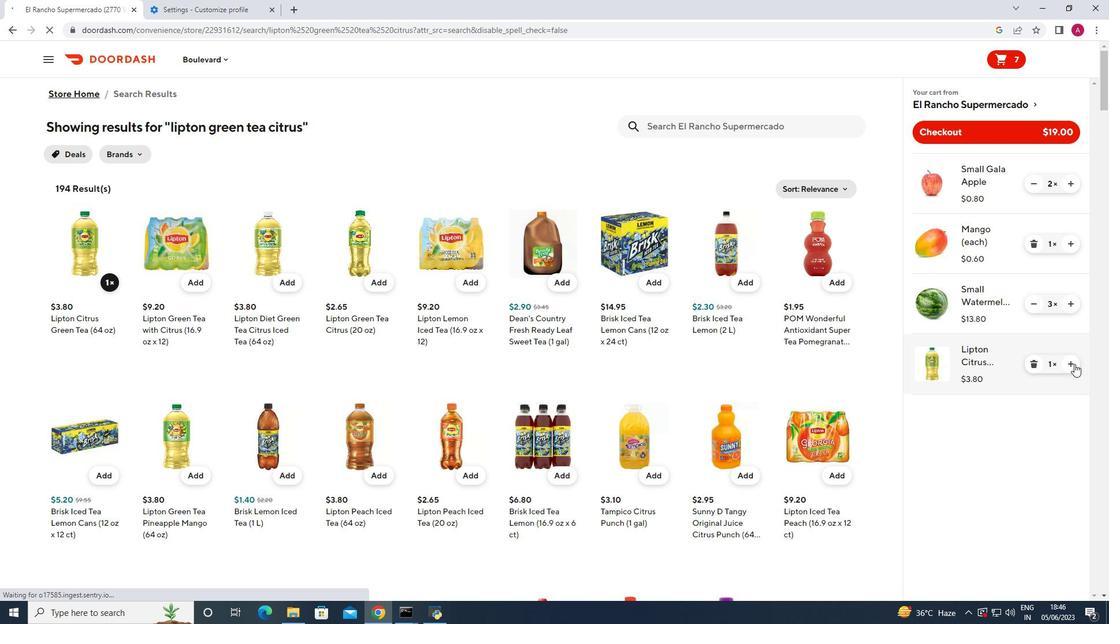 
Action: Mouse moved to (690, 128)
Screenshot: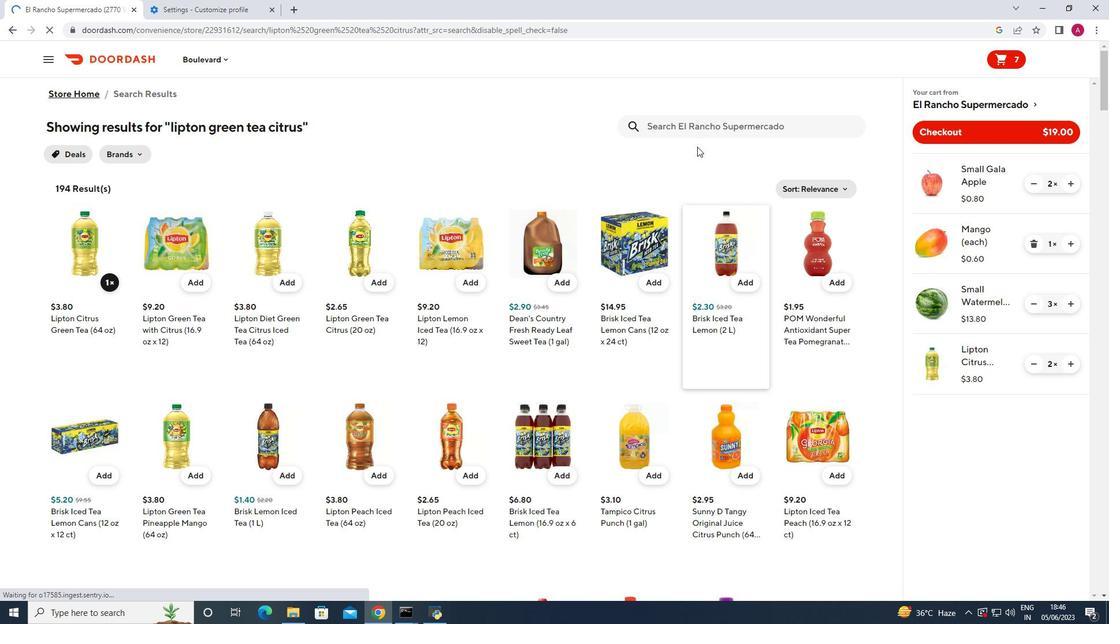 
Action: Mouse pressed left at (690, 128)
Screenshot: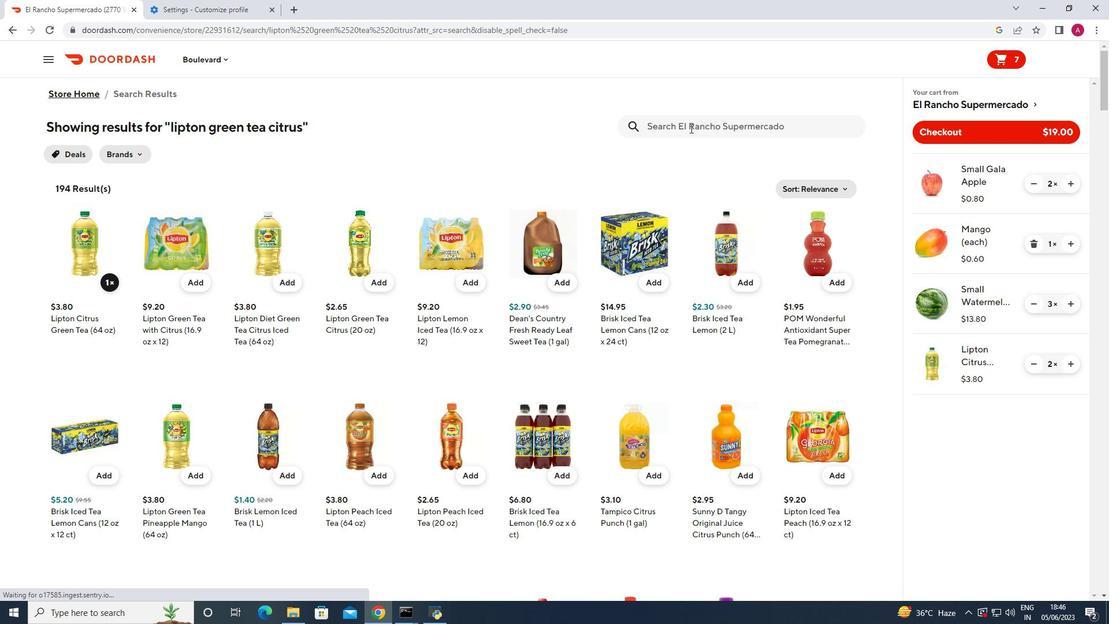
Action: Key pressed wonde<Key.space>sliced<Key.space>white<Key.space>sandwich<Key.space>bread<Key.enter>
Screenshot: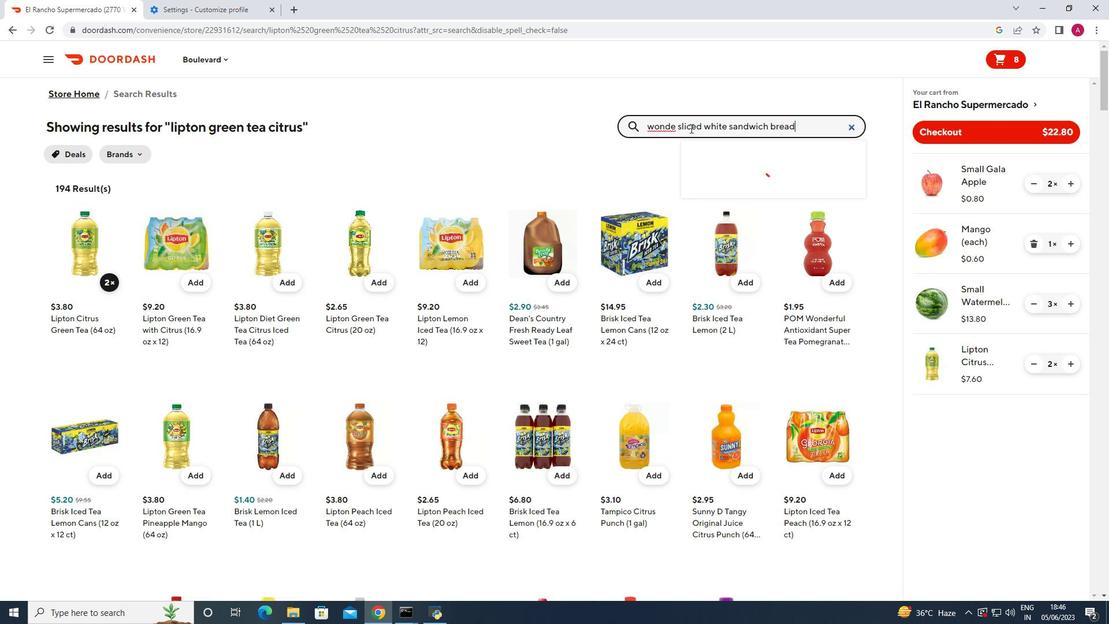 
Action: Mouse moved to (108, 303)
Screenshot: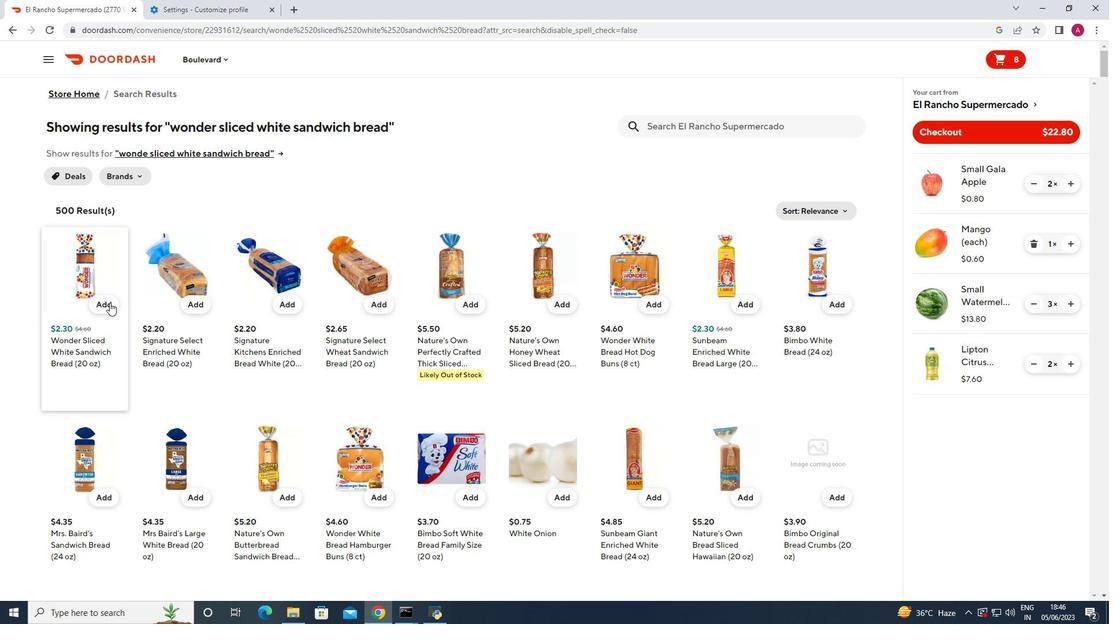 
Action: Mouse pressed left at (108, 303)
Screenshot: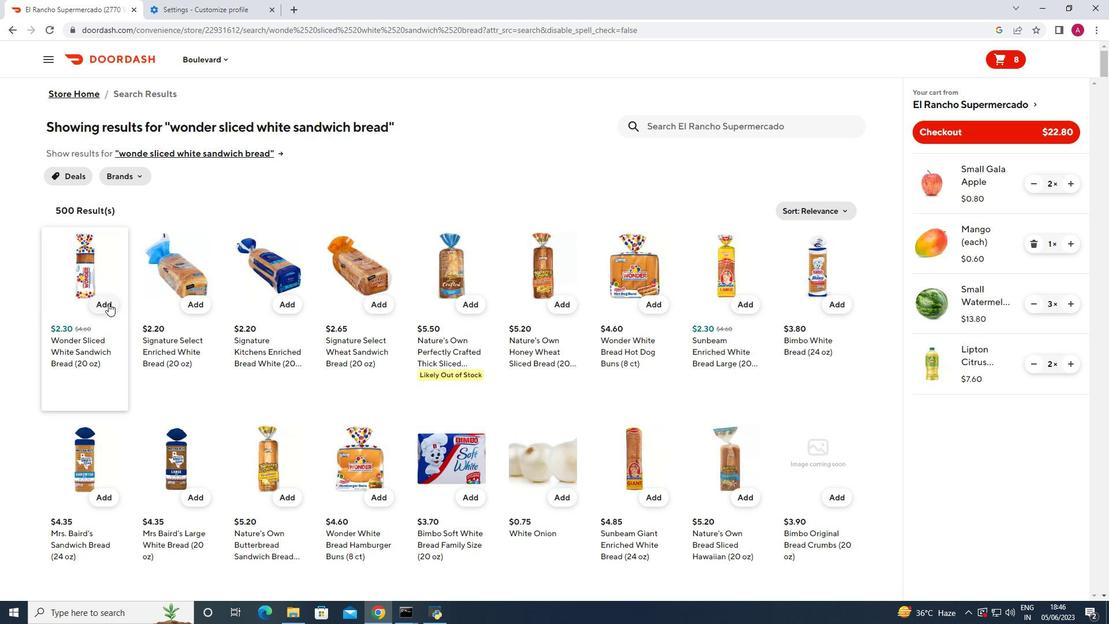 
Action: Mouse moved to (671, 124)
Screenshot: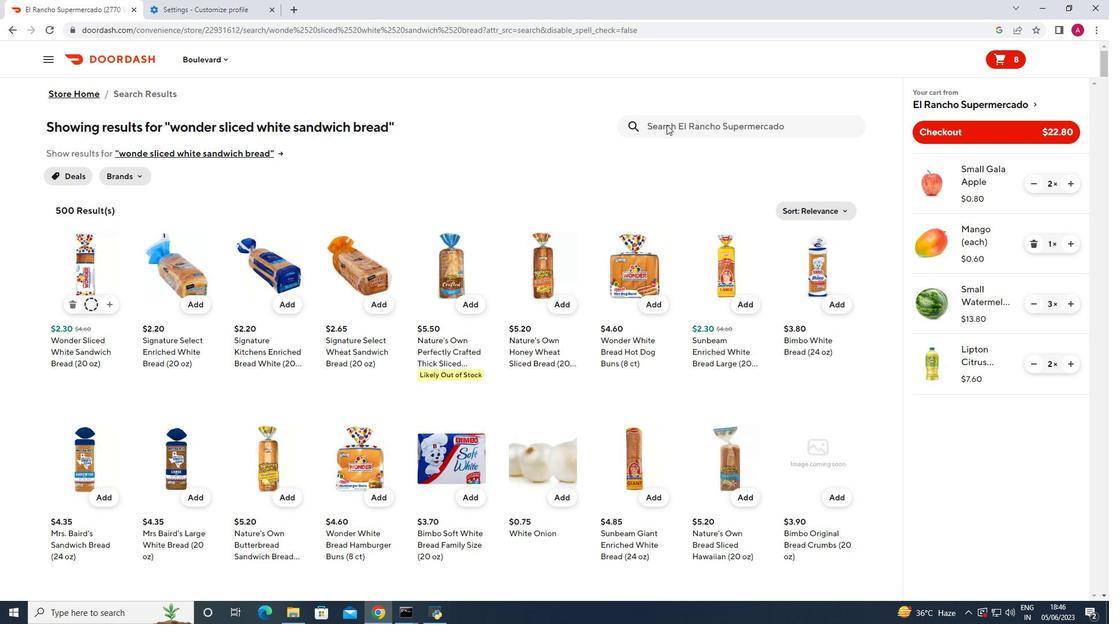 
Action: Mouse pressed left at (671, 124)
Screenshot: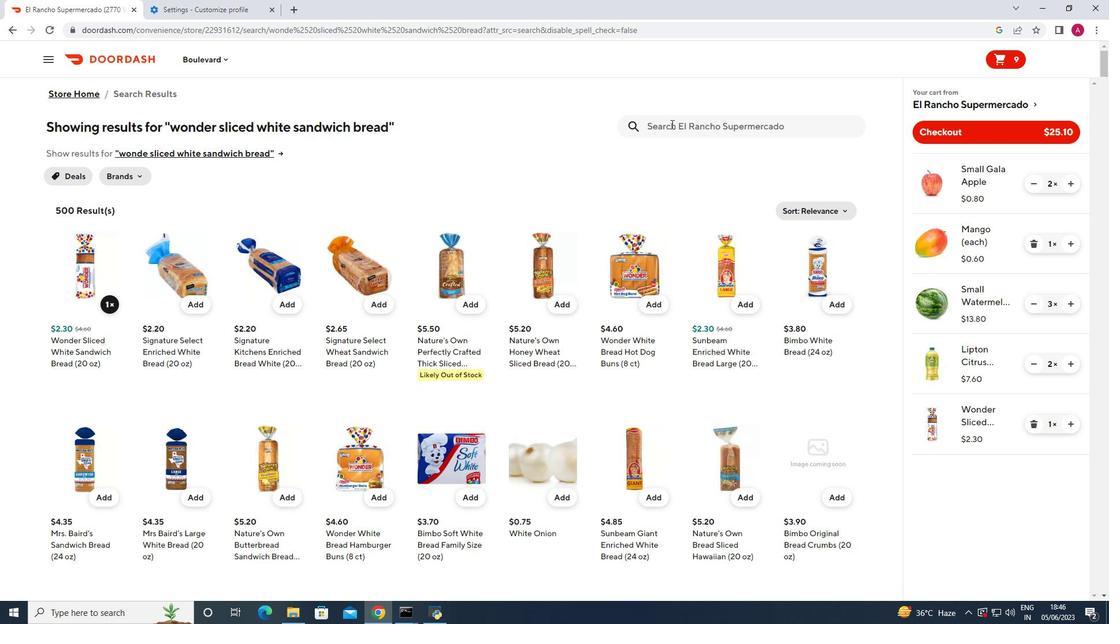 
Action: Key pressed la<Key.space>costena<Key.space>green<Key.space>pickled<Key.space>sliced<Key.space>jalapeno<Key.space>peppers<Key.enter>
Screenshot: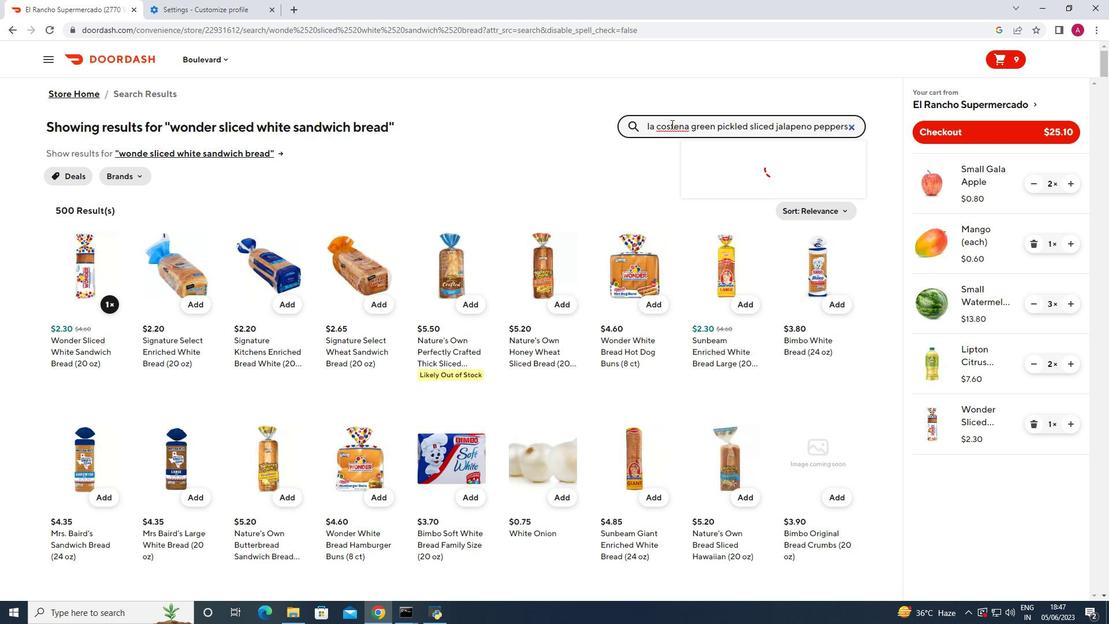 
Action: Mouse moved to (197, 281)
Screenshot: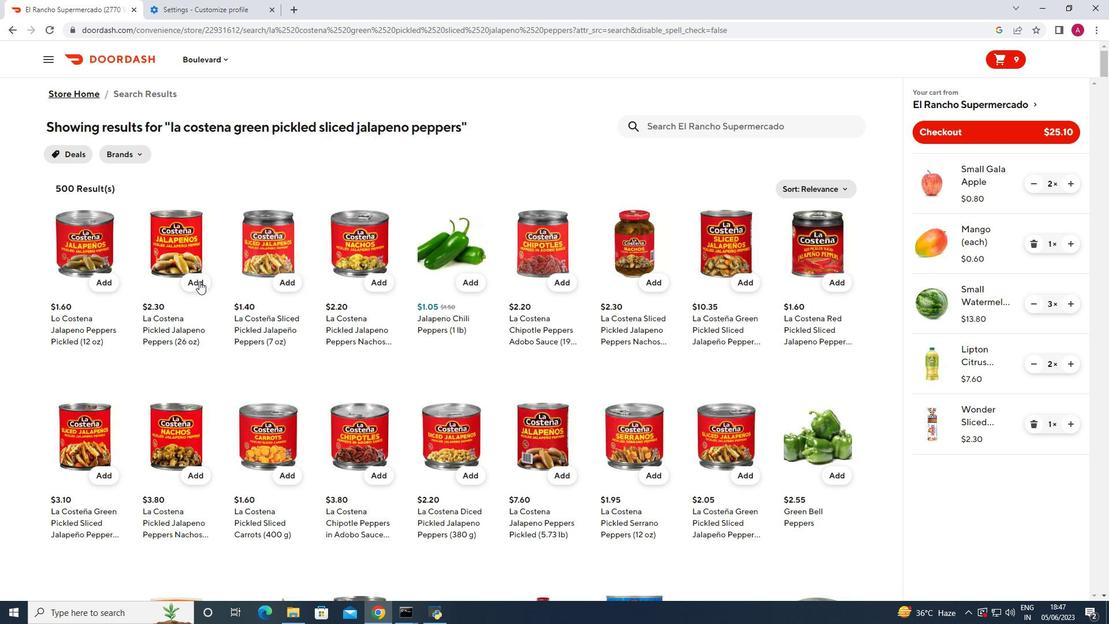 
Action: Mouse pressed left at (197, 281)
Screenshot: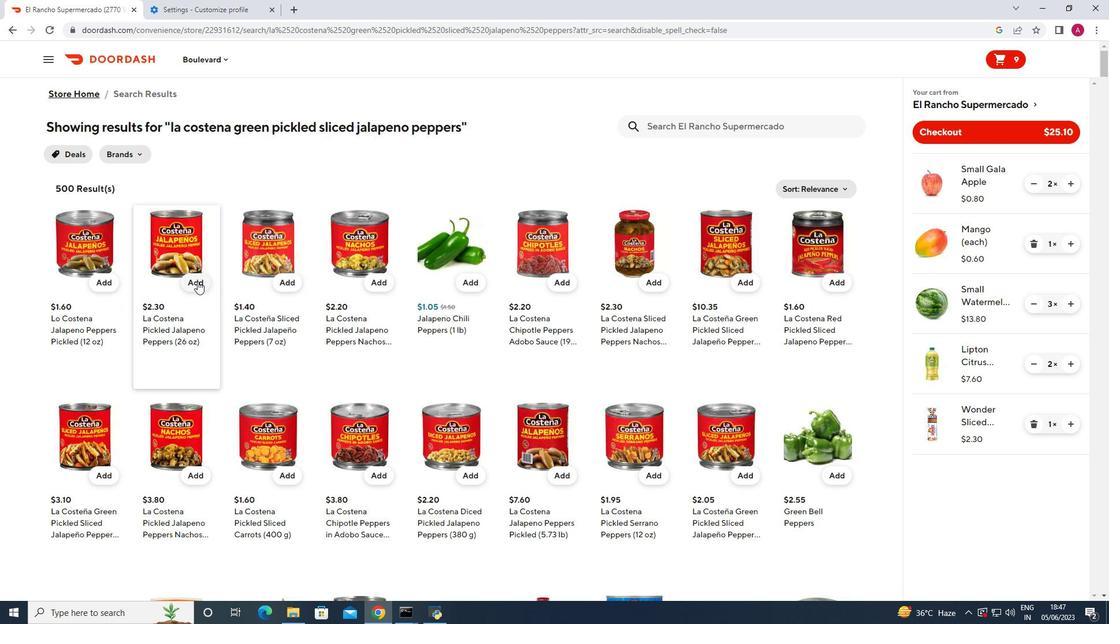 
Action: Mouse moved to (1077, 483)
Screenshot: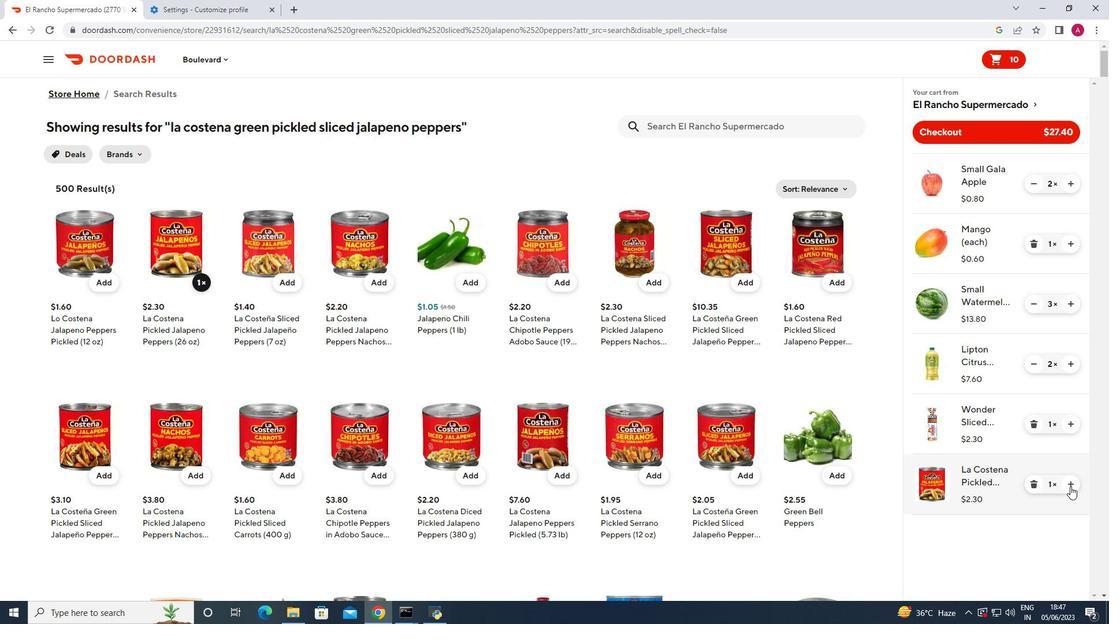 
Action: Mouse pressed left at (1077, 483)
Screenshot: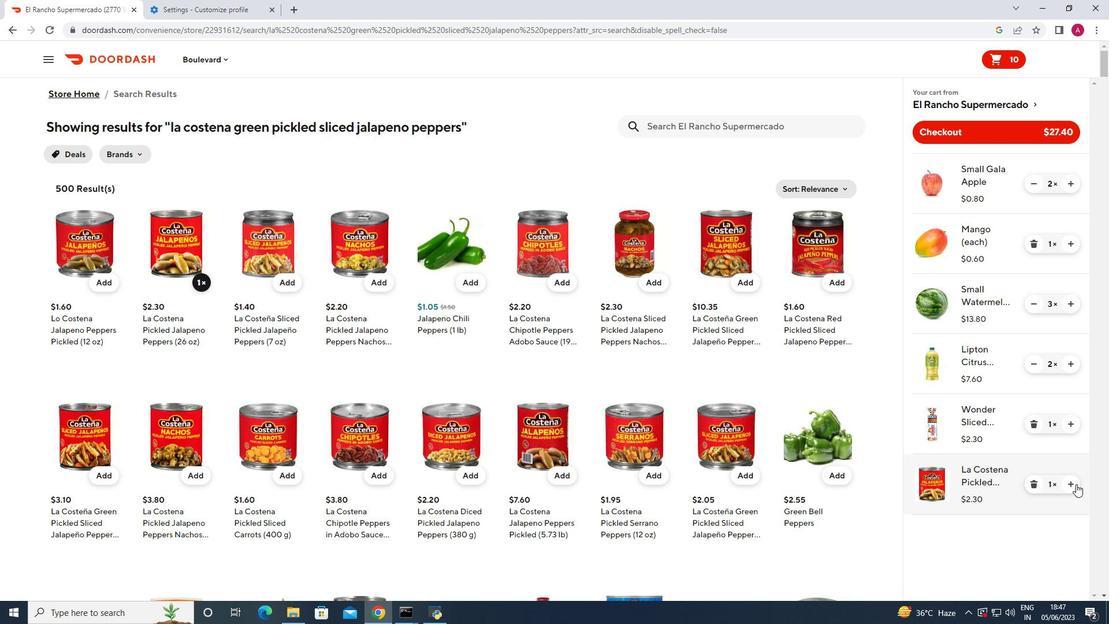 
Action: Mouse moved to (670, 130)
Screenshot: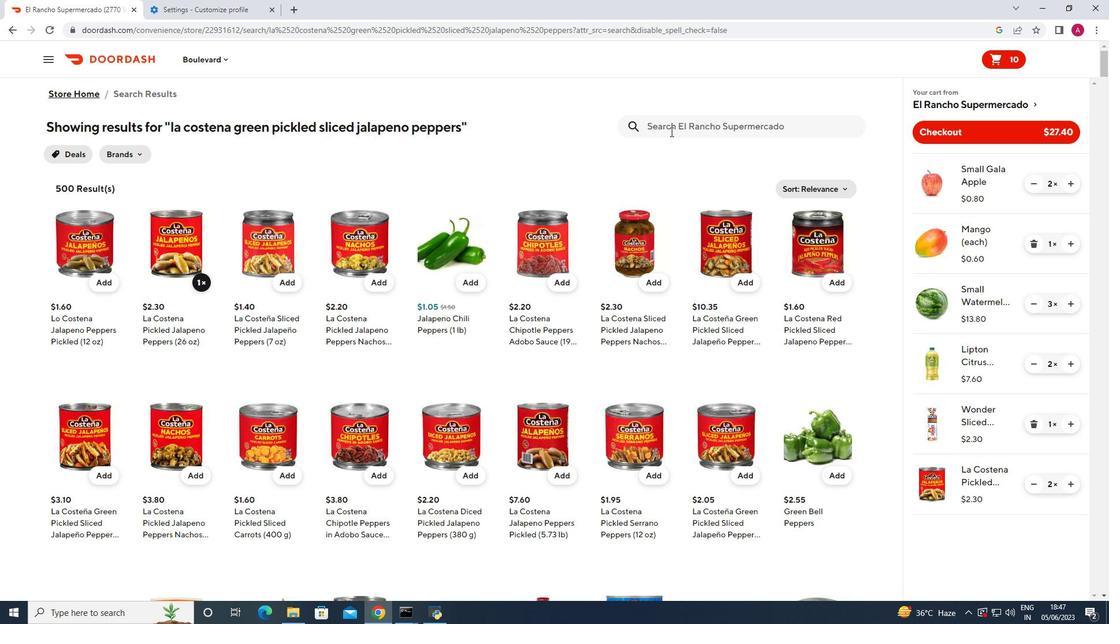 
Action: Mouse pressed left at (670, 130)
Screenshot: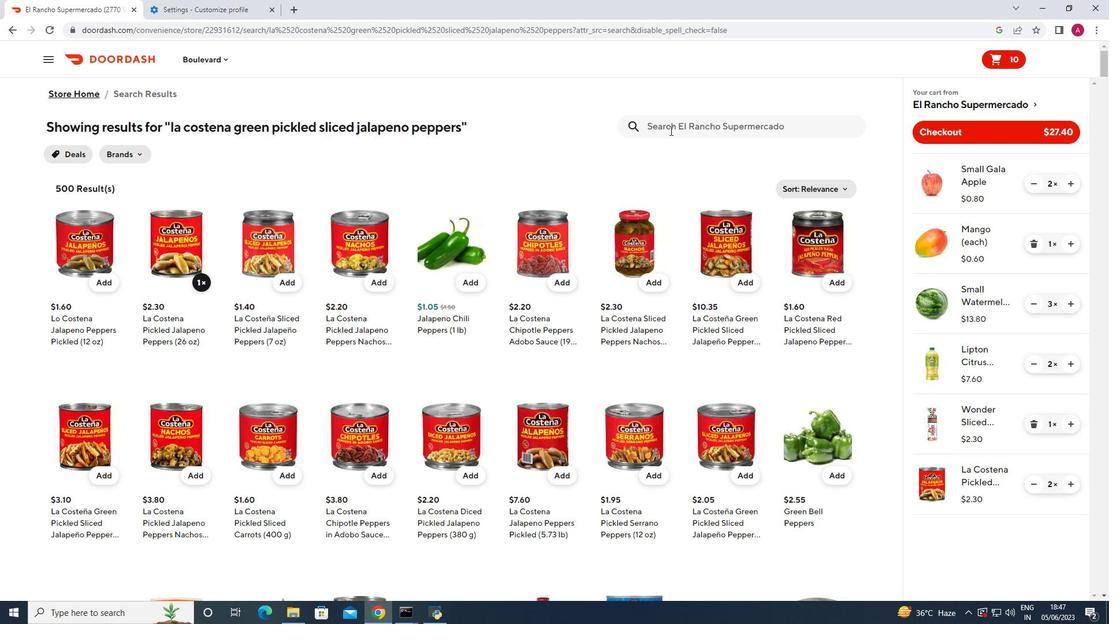 
Action: Key pressed bone<Key.space>in<Key.space>roast<Key.space>pork<Key.space>butt<Key.space><Key.enter>
Screenshot: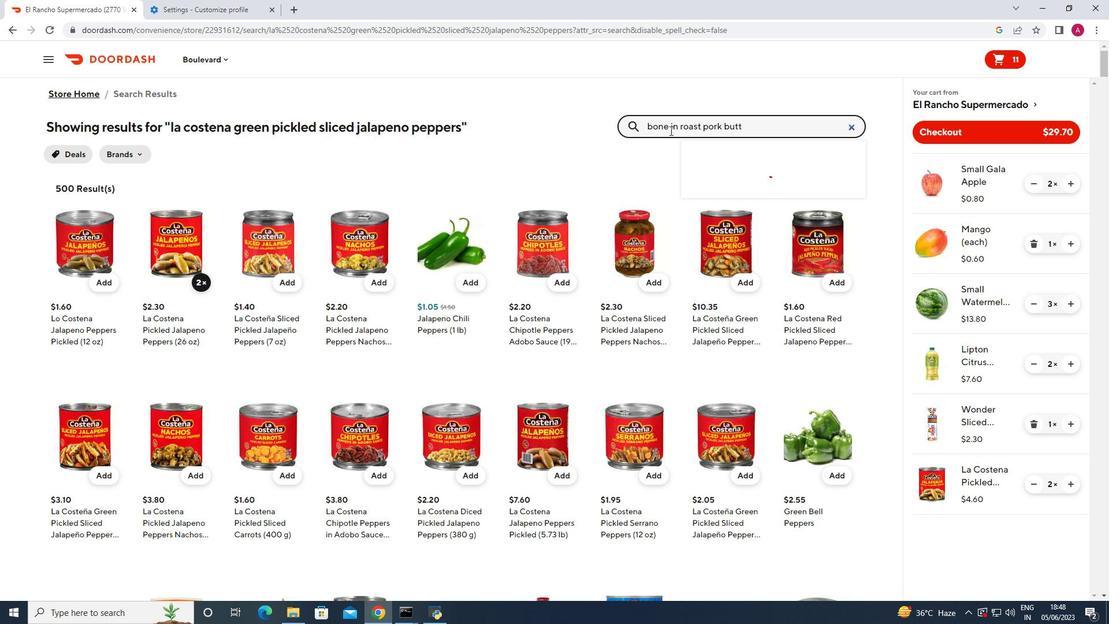 
Action: Mouse moved to (113, 279)
Screenshot: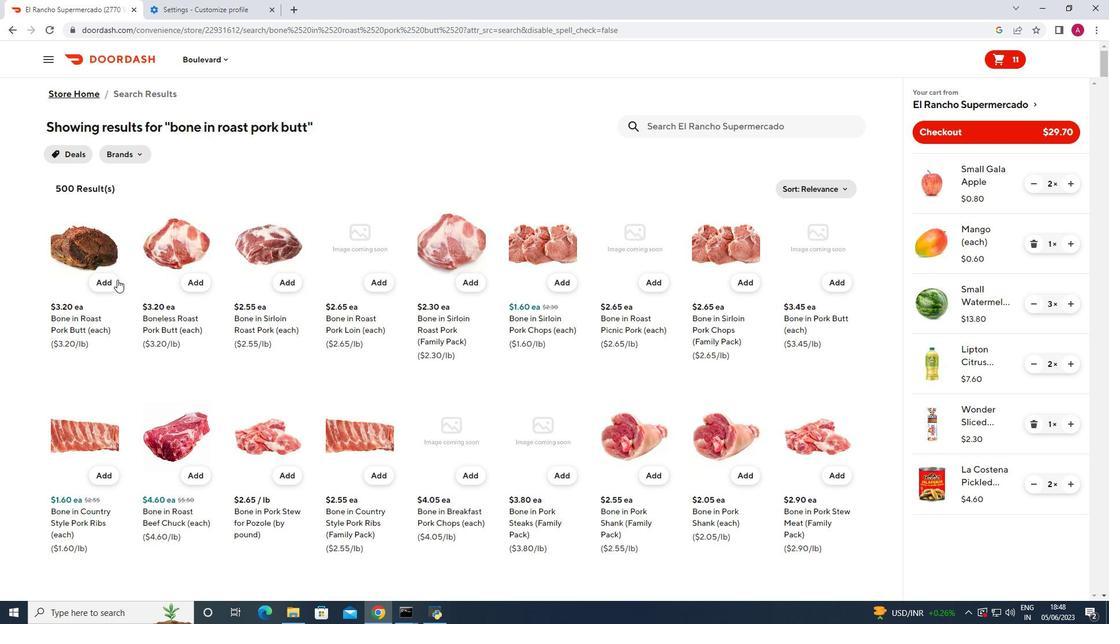
Action: Mouse pressed left at (113, 279)
Screenshot: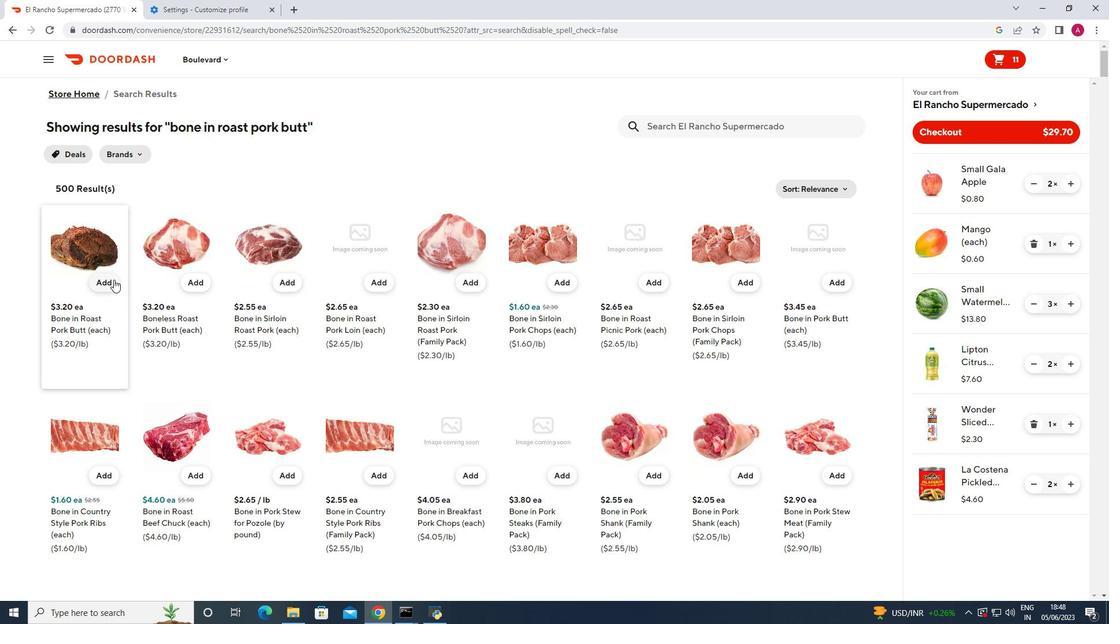 
Action: Mouse moved to (1008, 541)
Screenshot: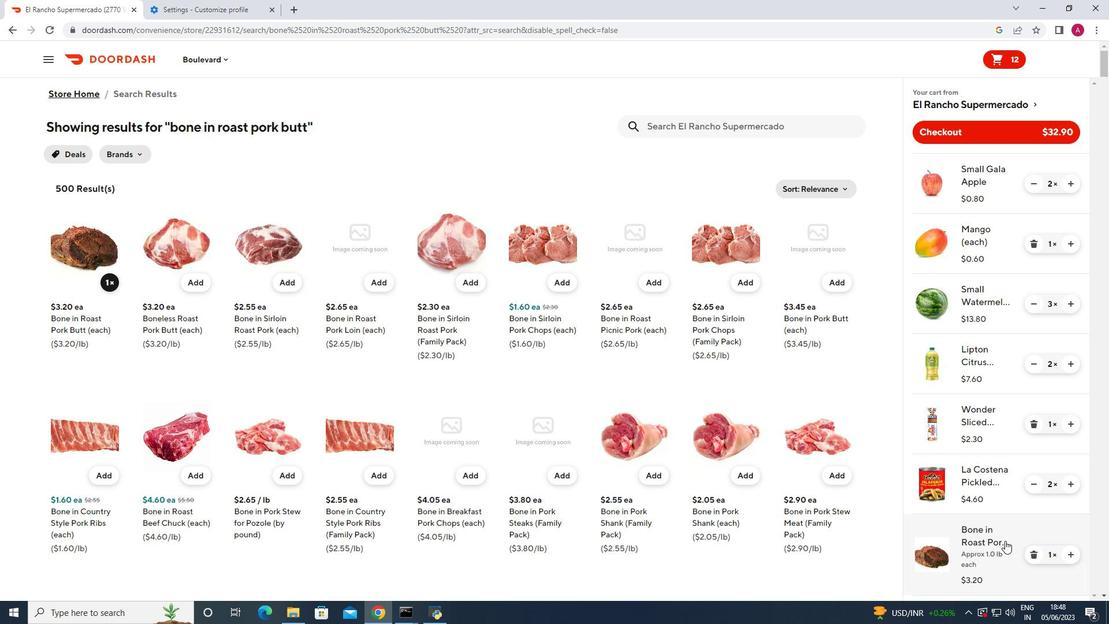 
Action: Mouse scrolled (1007, 540) with delta (0, 0)
Screenshot: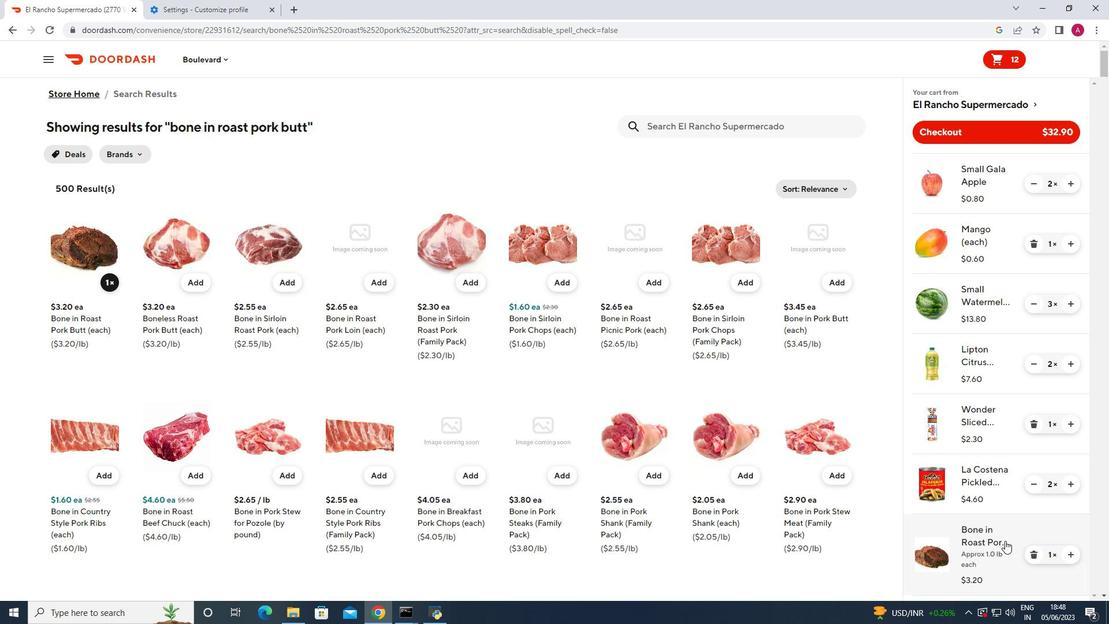 
Action: Mouse scrolled (1007, 540) with delta (0, 0)
Screenshot: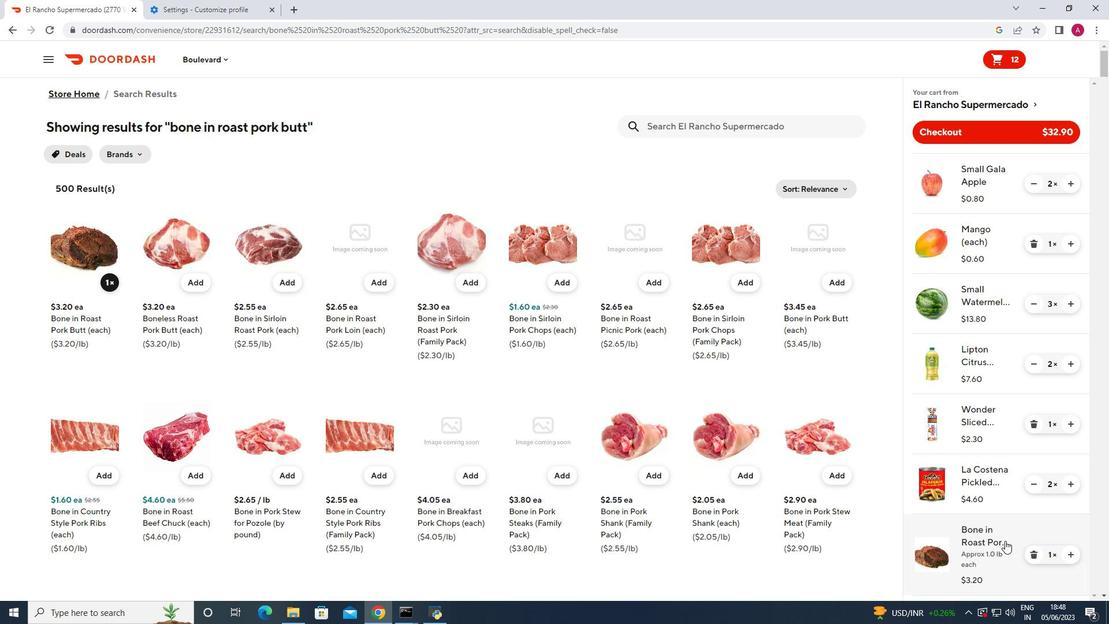 
Action: Mouse scrolled (1008, 540) with delta (0, 0)
Screenshot: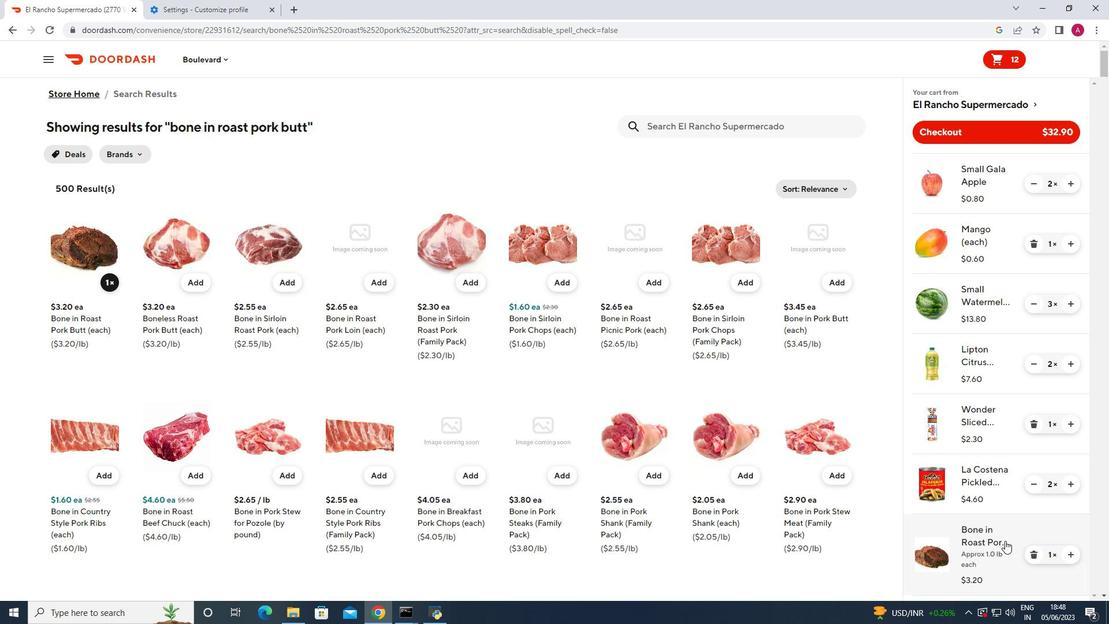 
Action: Mouse moved to (1068, 557)
Screenshot: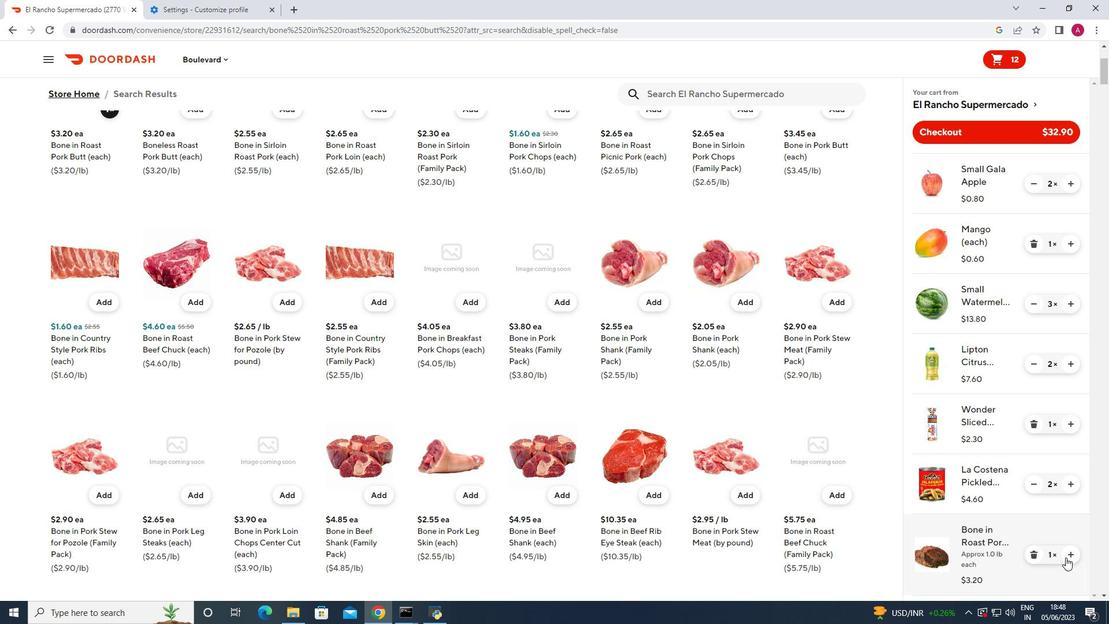 
Action: Mouse pressed left at (1068, 557)
Screenshot: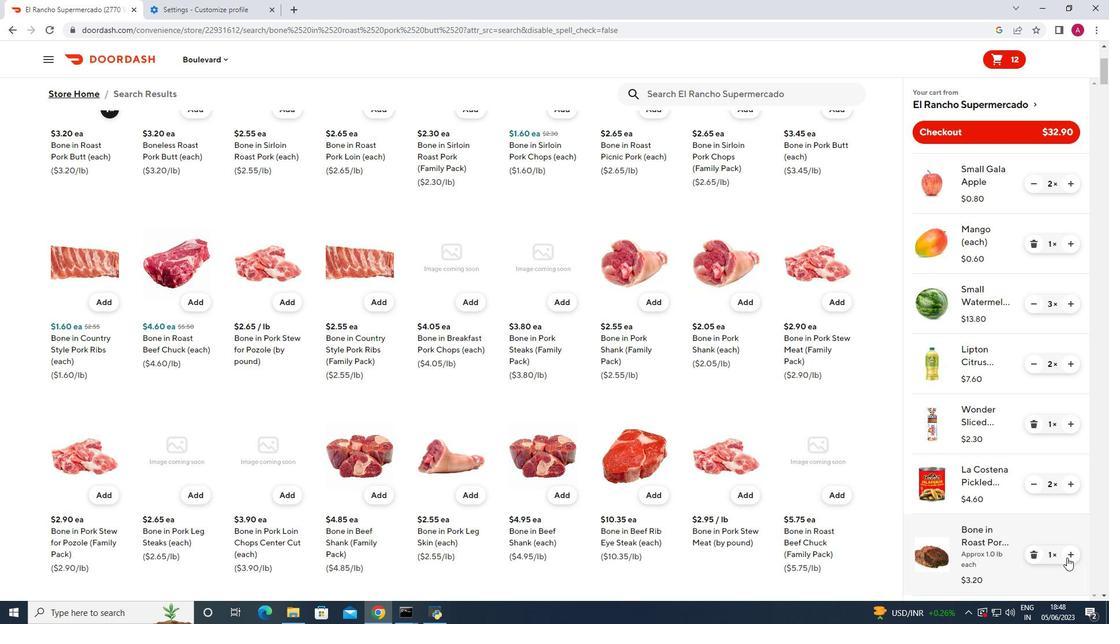 
Action: Mouse moved to (1068, 557)
Screenshot: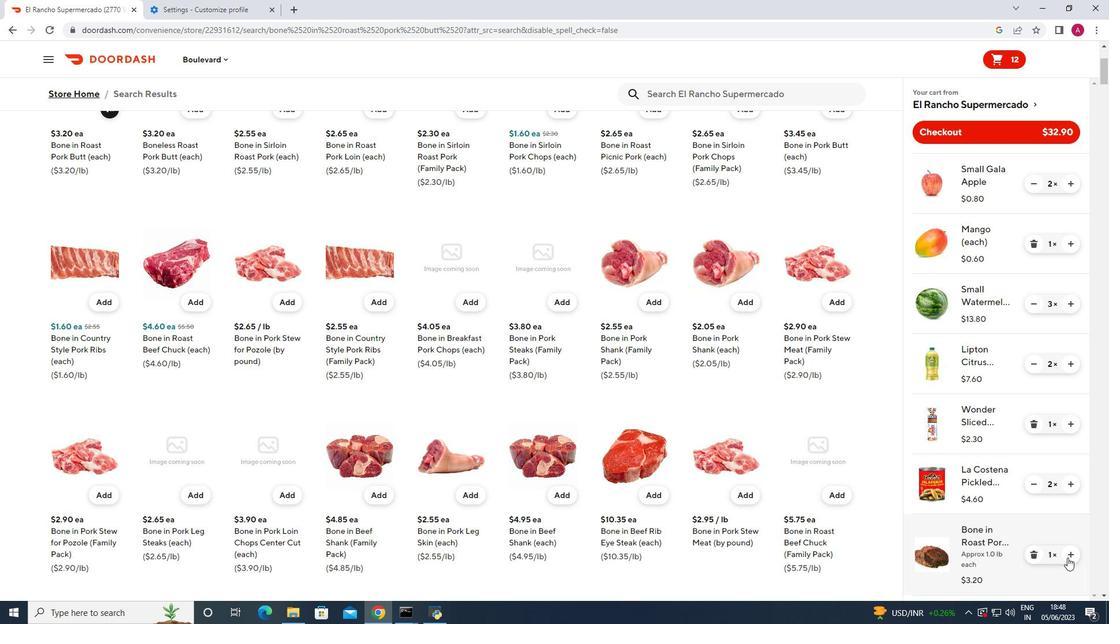 
Action: Mouse pressed left at (1068, 557)
Screenshot: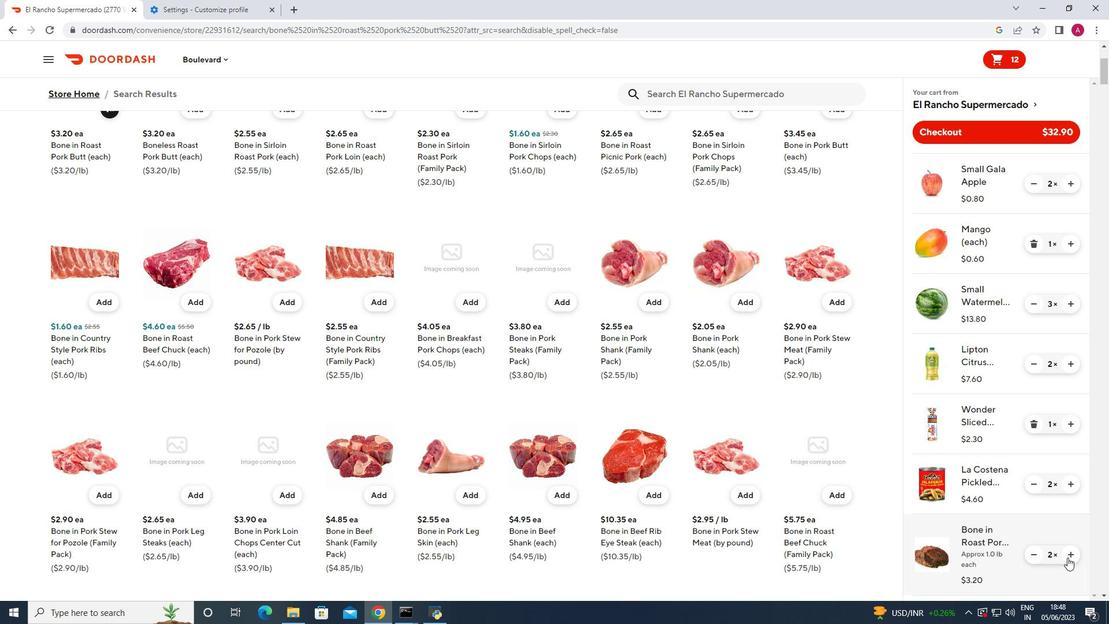 
Action: Mouse moved to (672, 94)
Screenshot: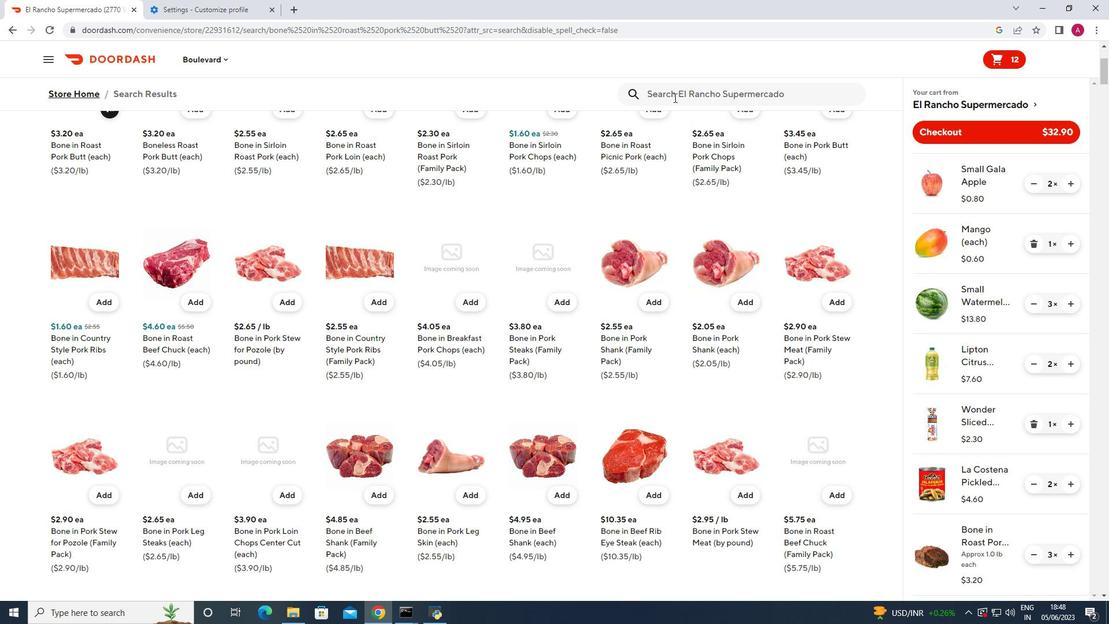 
Action: Mouse pressed left at (672, 94)
Screenshot: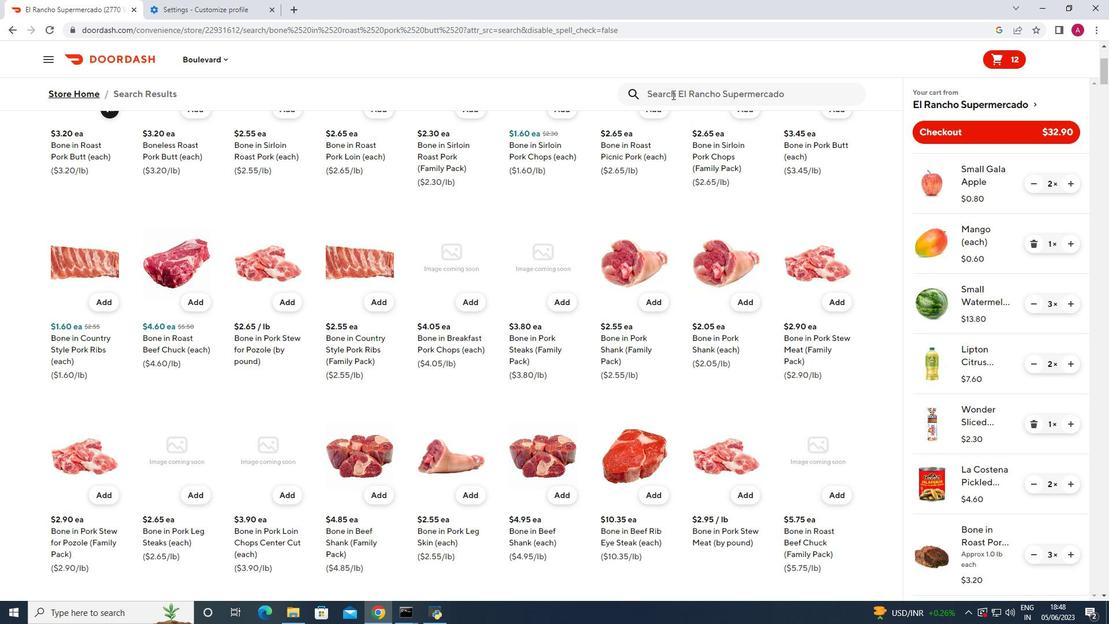 
Action: Key pressed signature<Key.space>select<Key.space>hot<Key.space>dog<Key.space>buns<Key.enter>
Screenshot: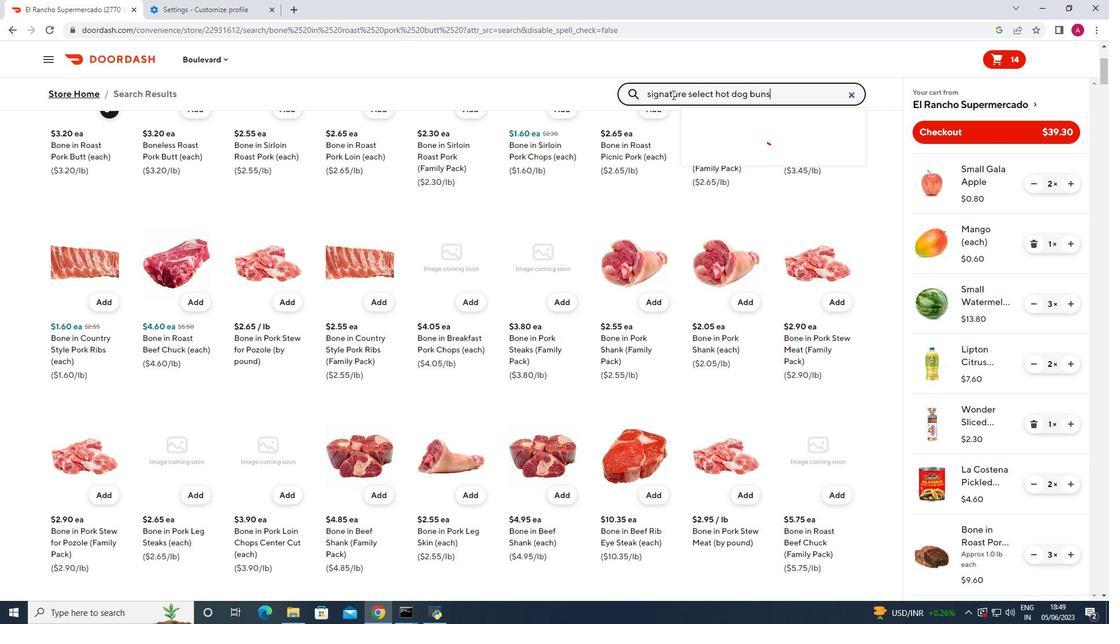 
Action: Mouse moved to (114, 285)
Screenshot: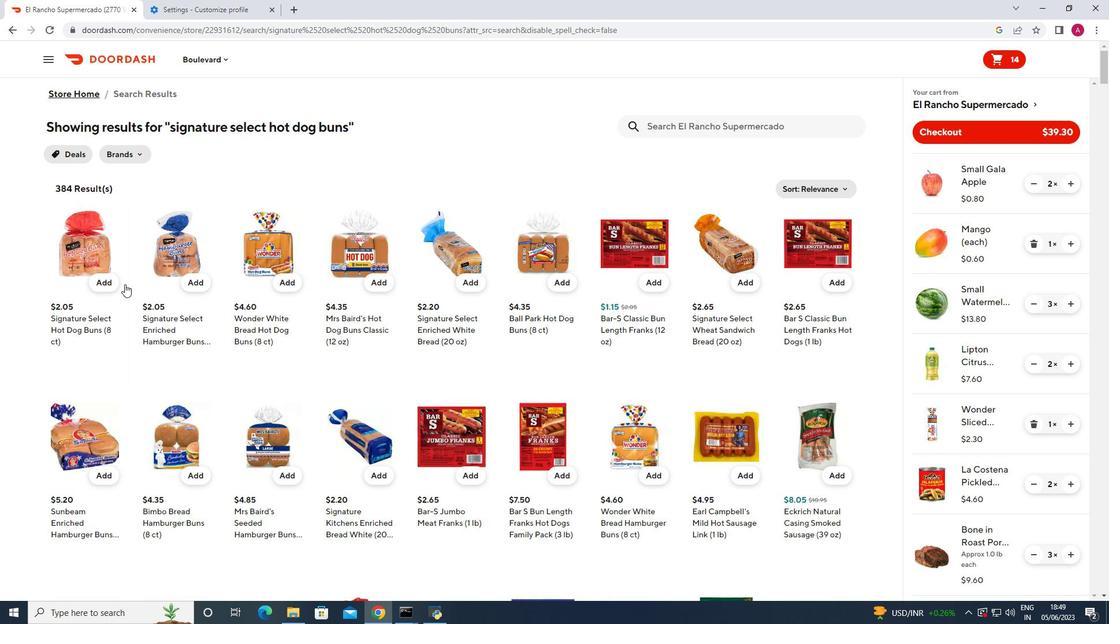 
Action: Mouse pressed left at (114, 285)
Screenshot: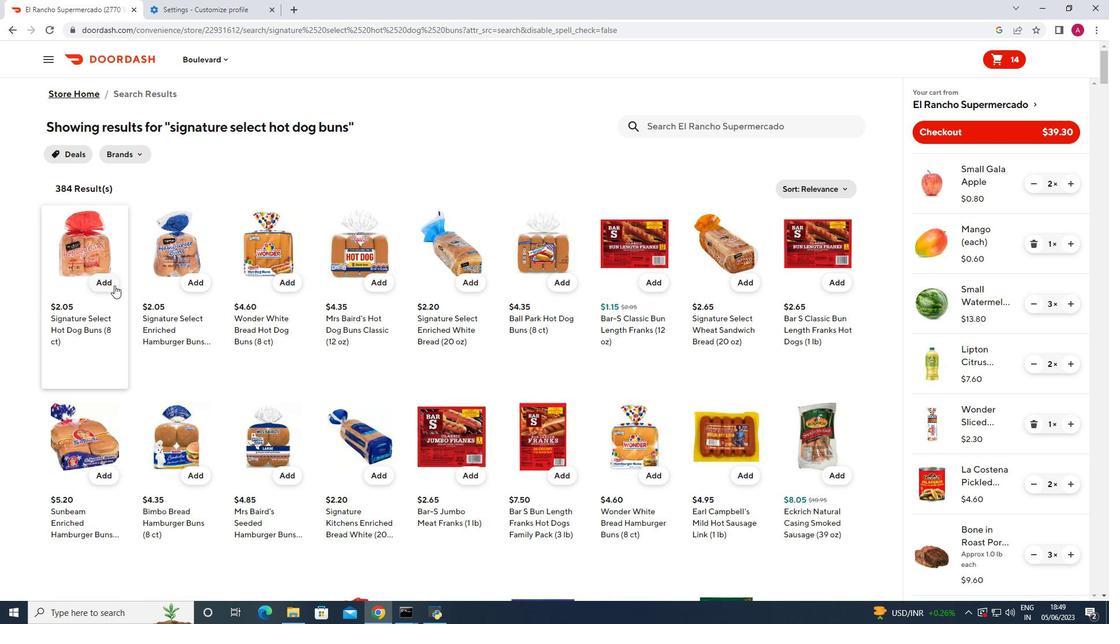 
Action: Mouse moved to (656, 121)
Screenshot: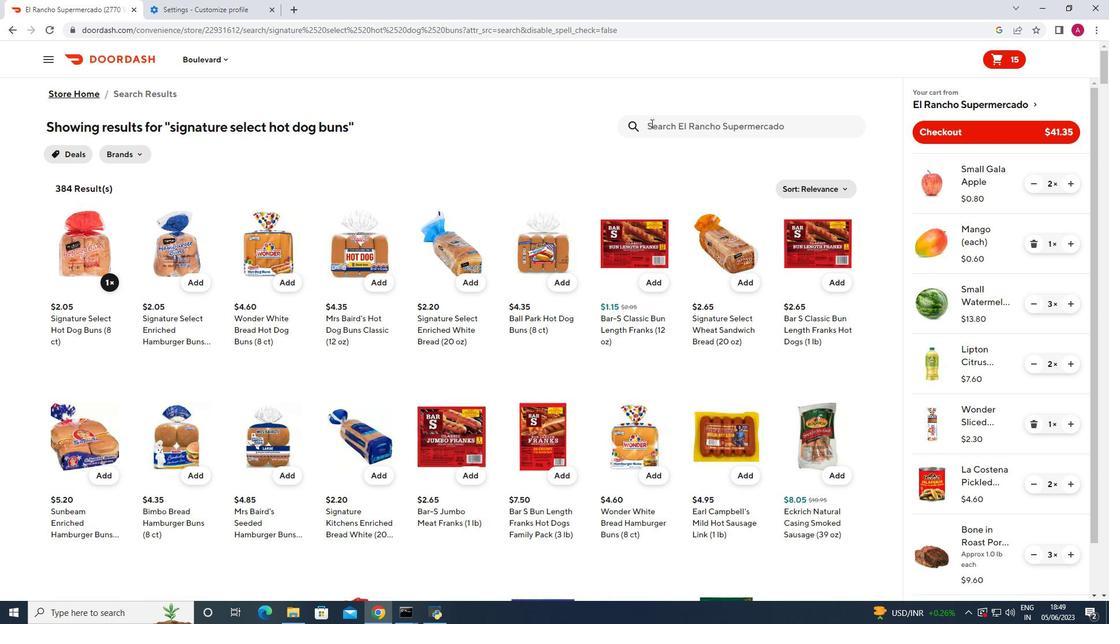 
Action: Mouse pressed left at (656, 121)
Screenshot: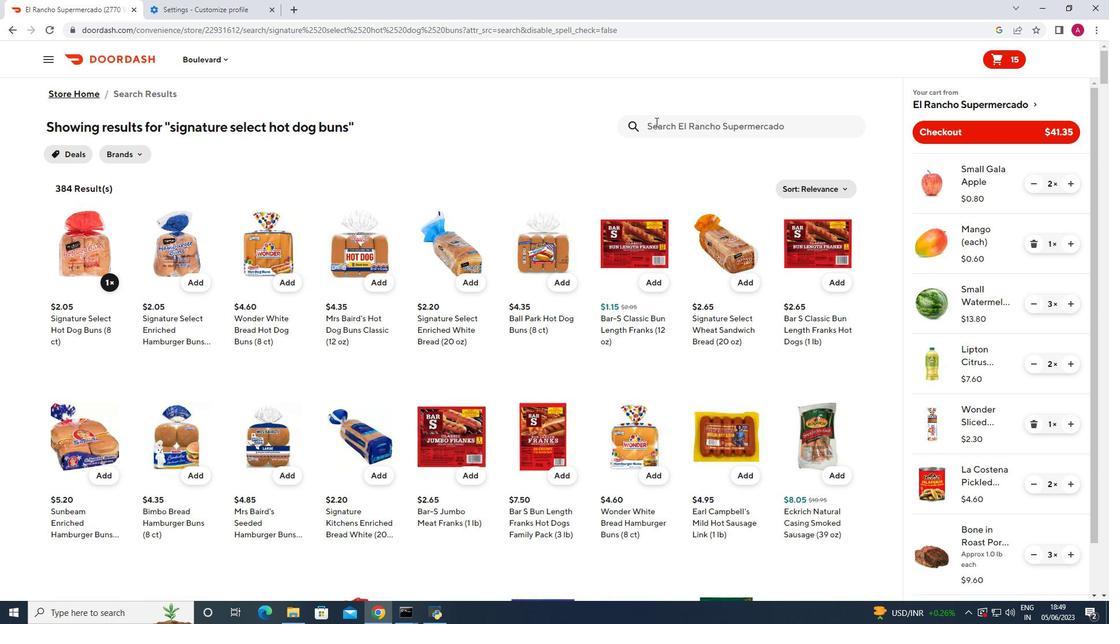 
Action: Key pressed bushs<Key.space>best<Key.space>reduced<Key.space>sodium<Key.space>pinto<Key.space>beans<Key.enter>
Screenshot: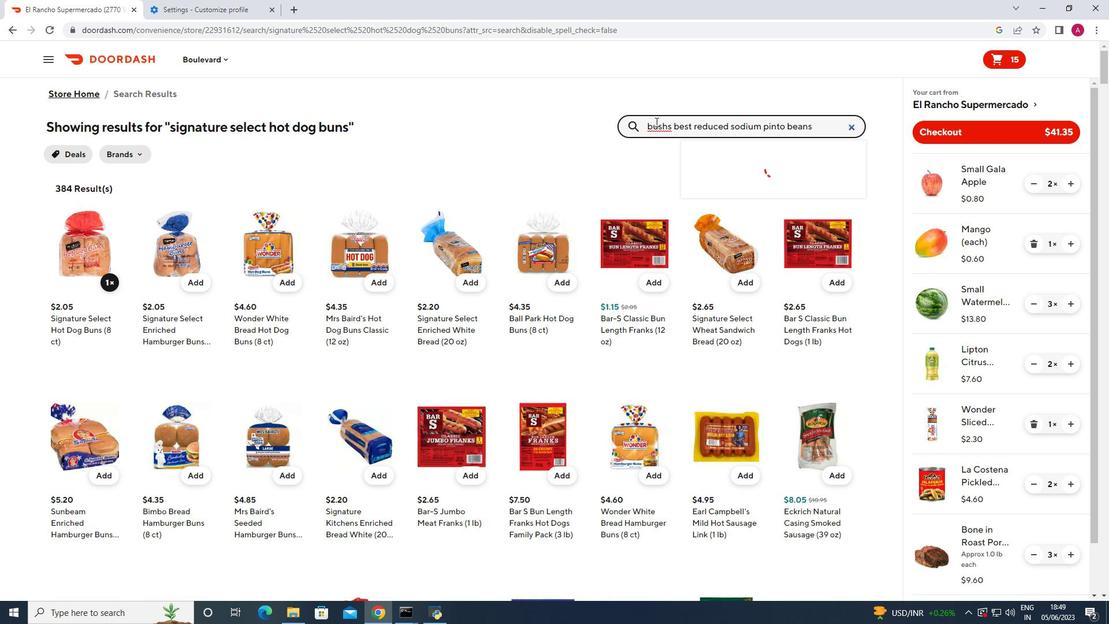 
Action: Mouse moved to (106, 277)
Screenshot: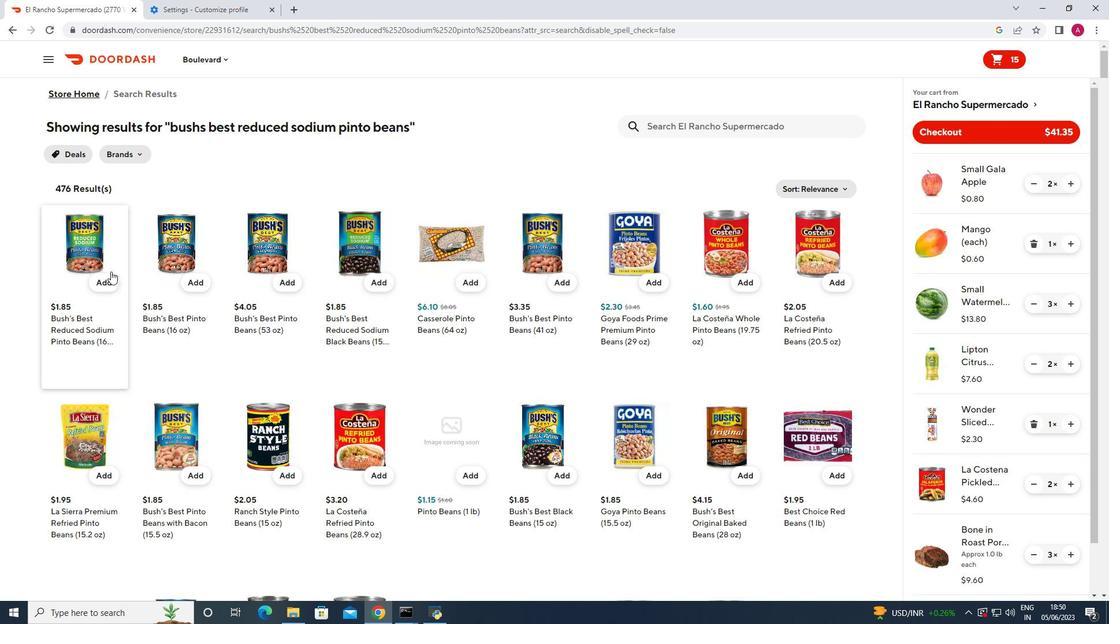 
Action: Mouse pressed left at (106, 277)
Screenshot: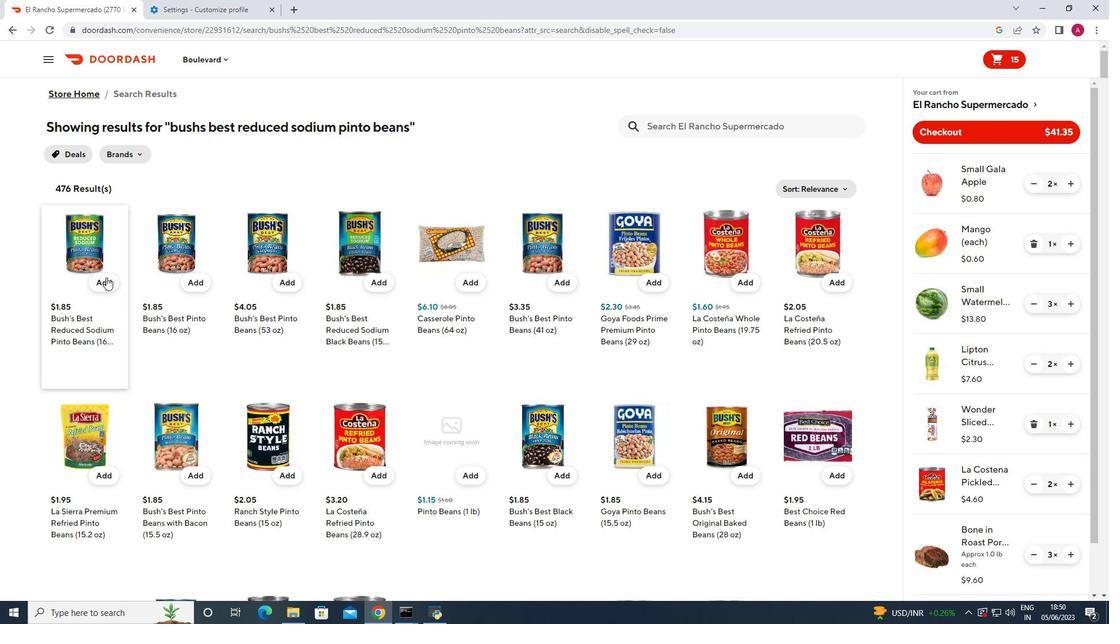 
Action: Mouse moved to (1044, 447)
Screenshot: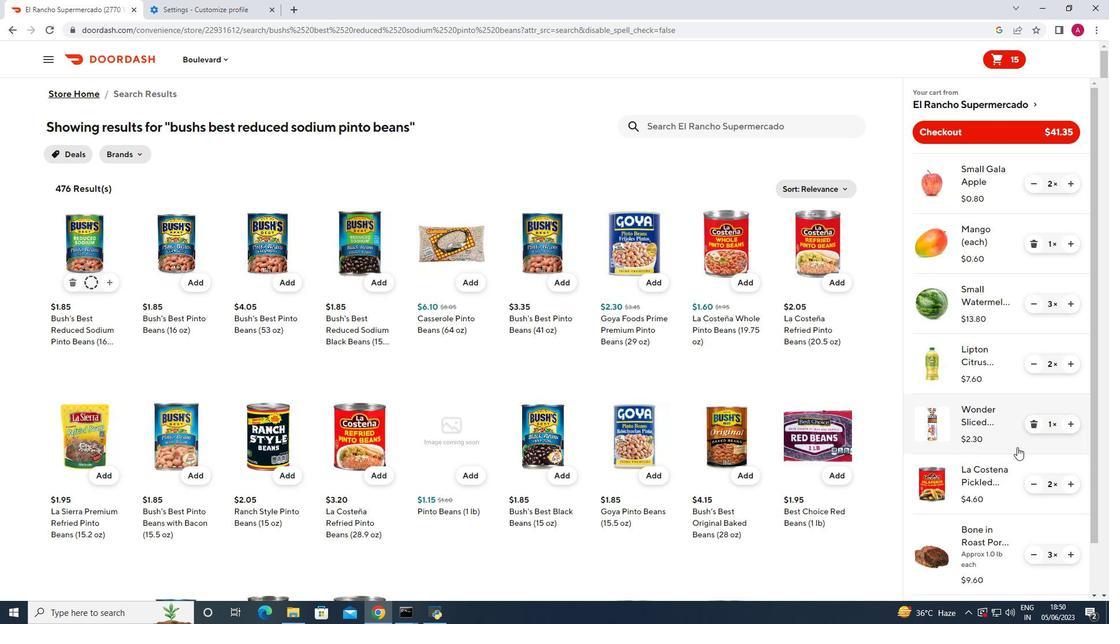 
Action: Mouse scrolled (1044, 446) with delta (0, 0)
Screenshot: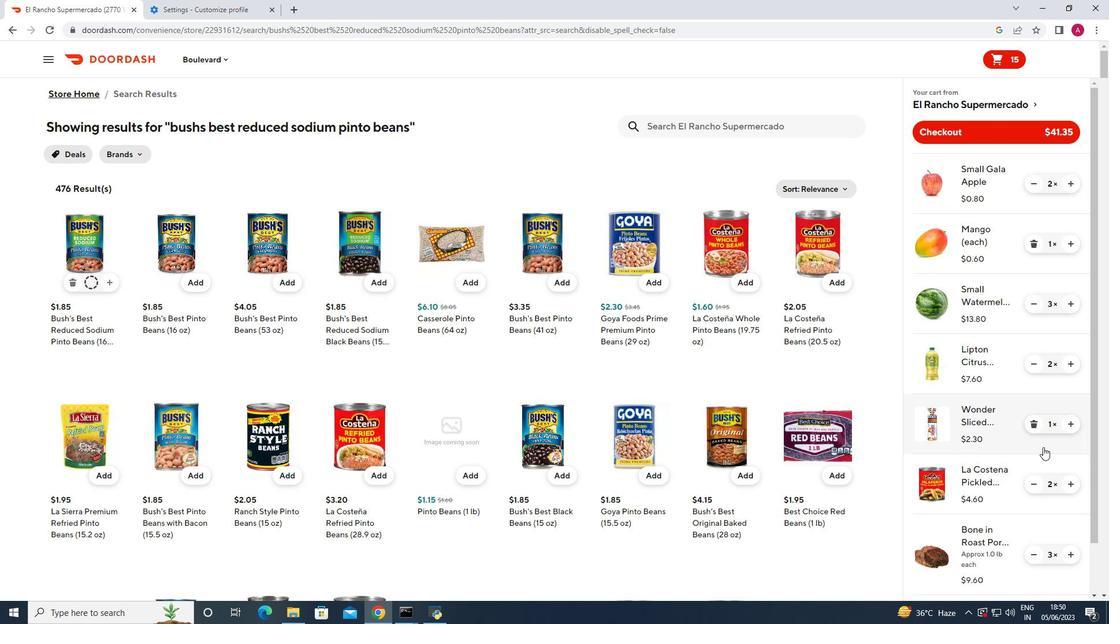 
Action: Mouse scrolled (1044, 446) with delta (0, 0)
Screenshot: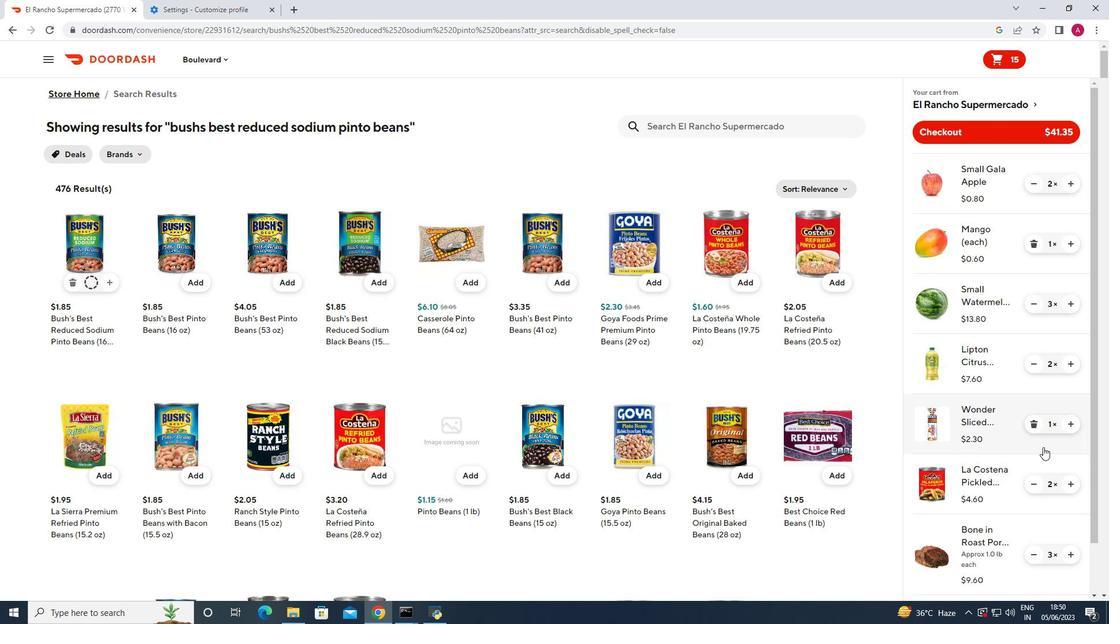 
Action: Mouse moved to (1074, 568)
Screenshot: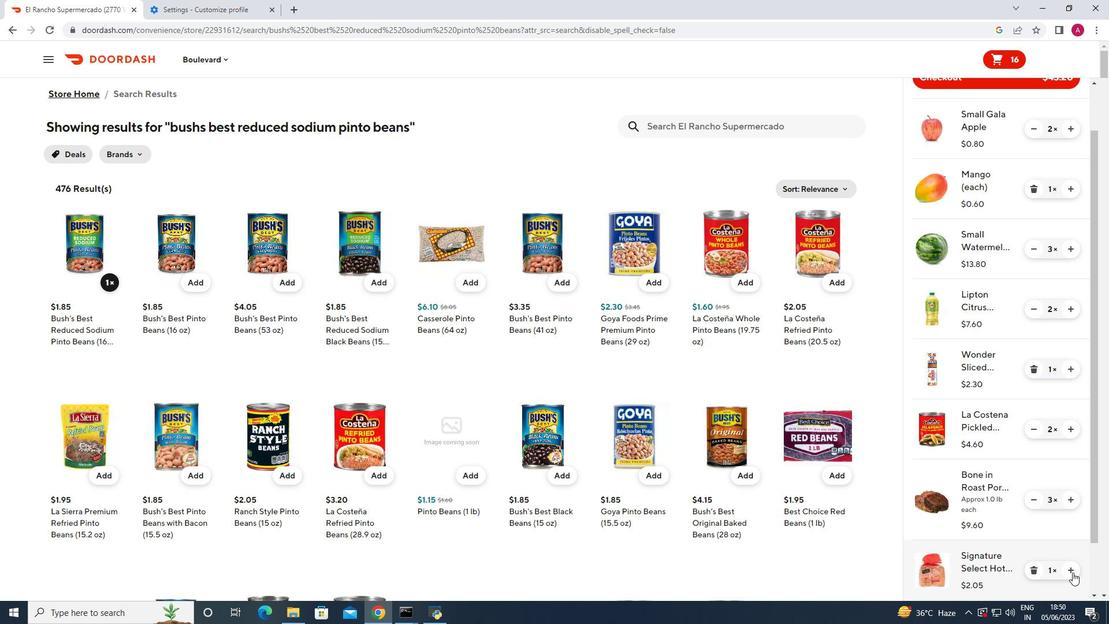 
Action: Mouse pressed left at (1074, 568)
Screenshot: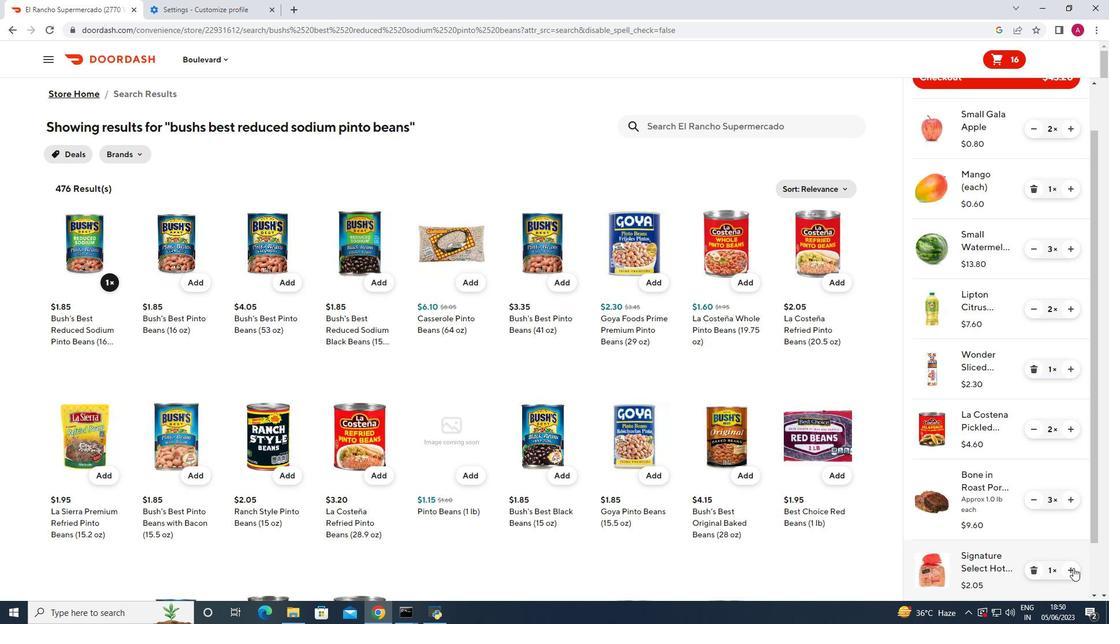 
Action: Mouse moved to (655, 132)
Screenshot: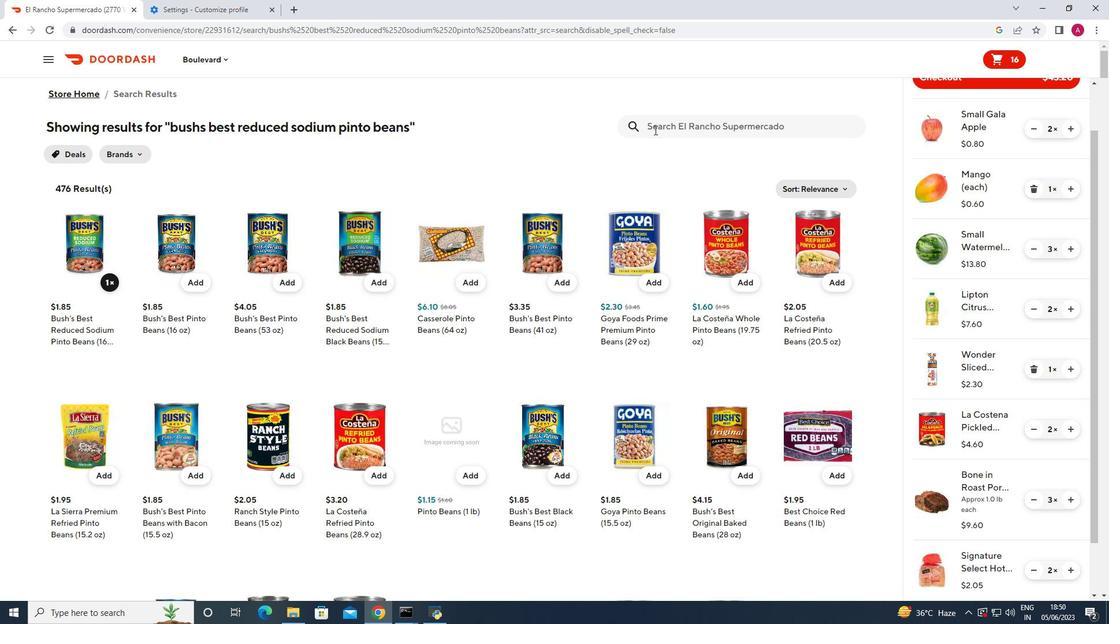 
Action: Mouse pressed left at (655, 132)
Screenshot: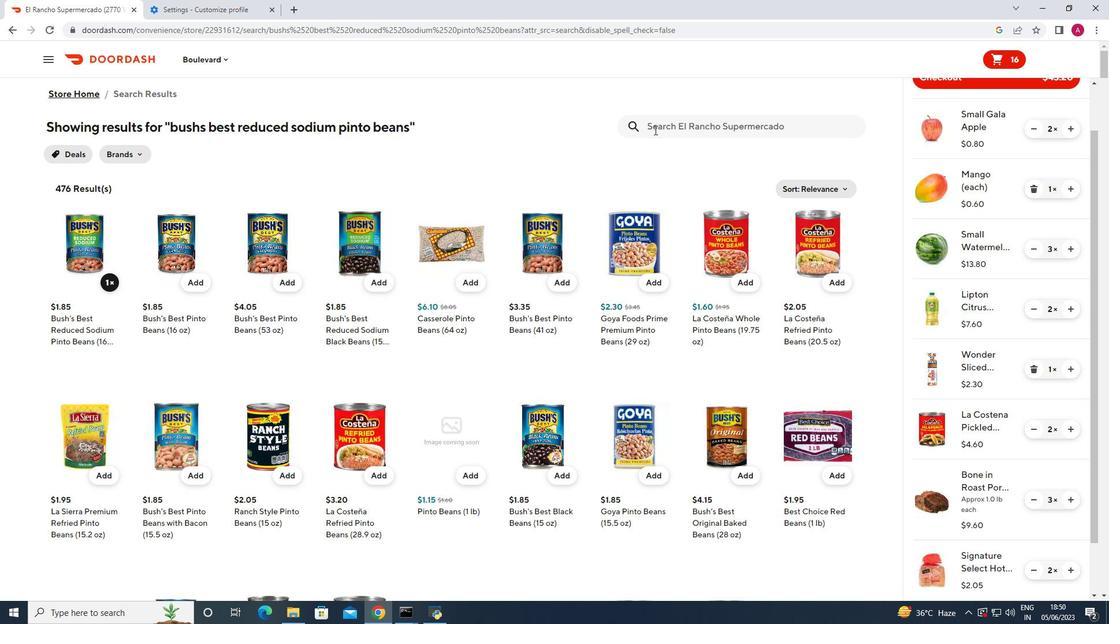
Action: Key pressed old<Key.space>ei<Key.space>paso<Key.space>original<Key.space>mix<Key.space>packet<Key.space><Key.enter>
Screenshot: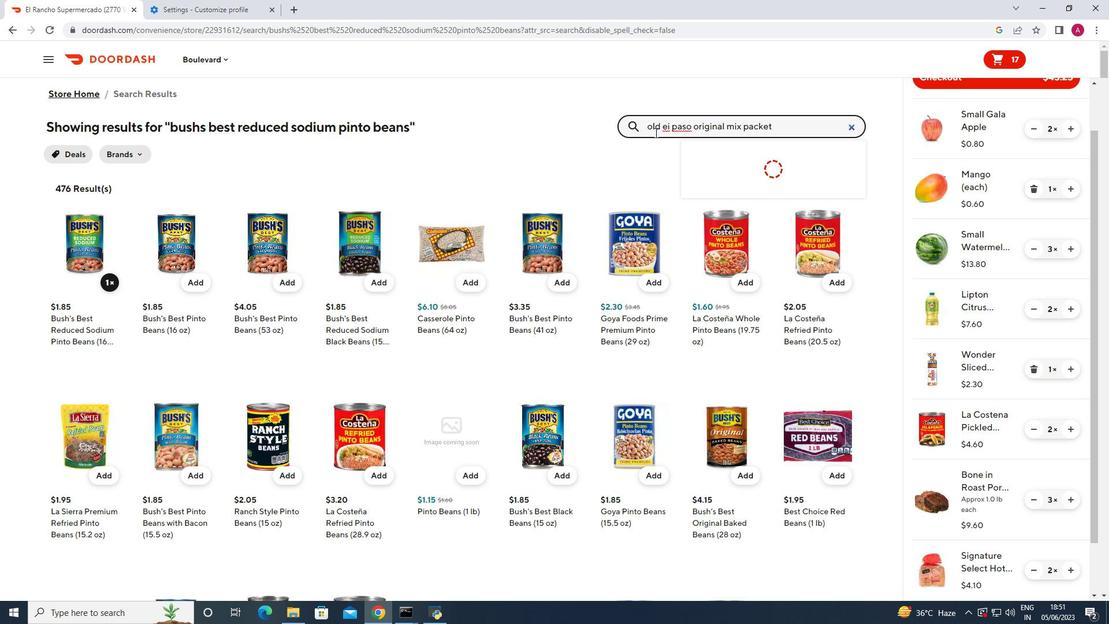 
Action: Mouse moved to (290, 301)
Screenshot: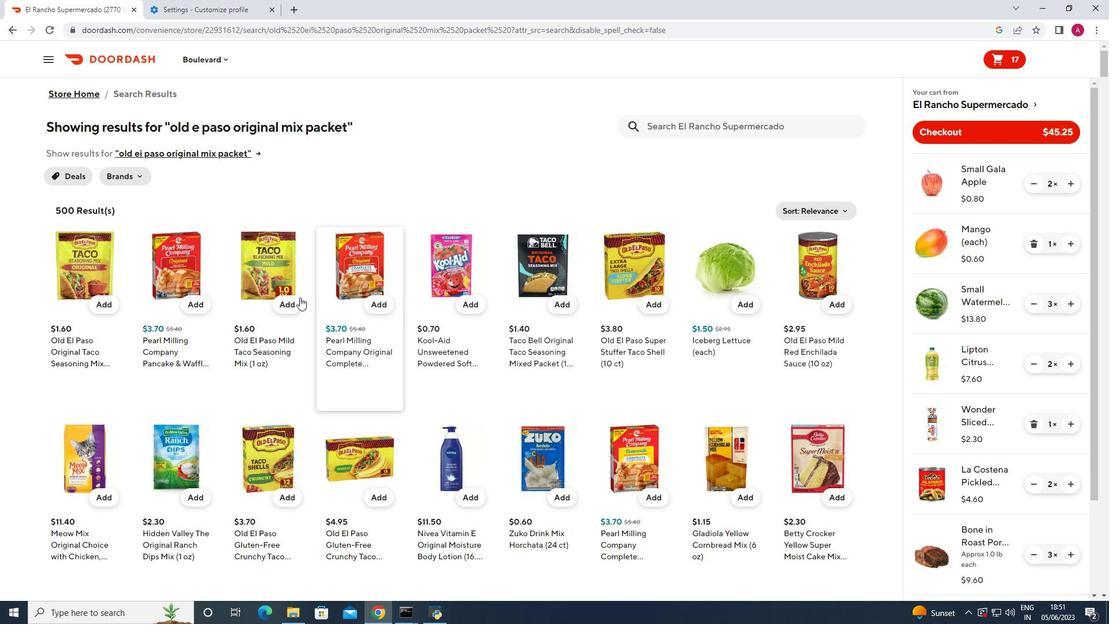 
Action: Mouse pressed left at (290, 301)
Screenshot: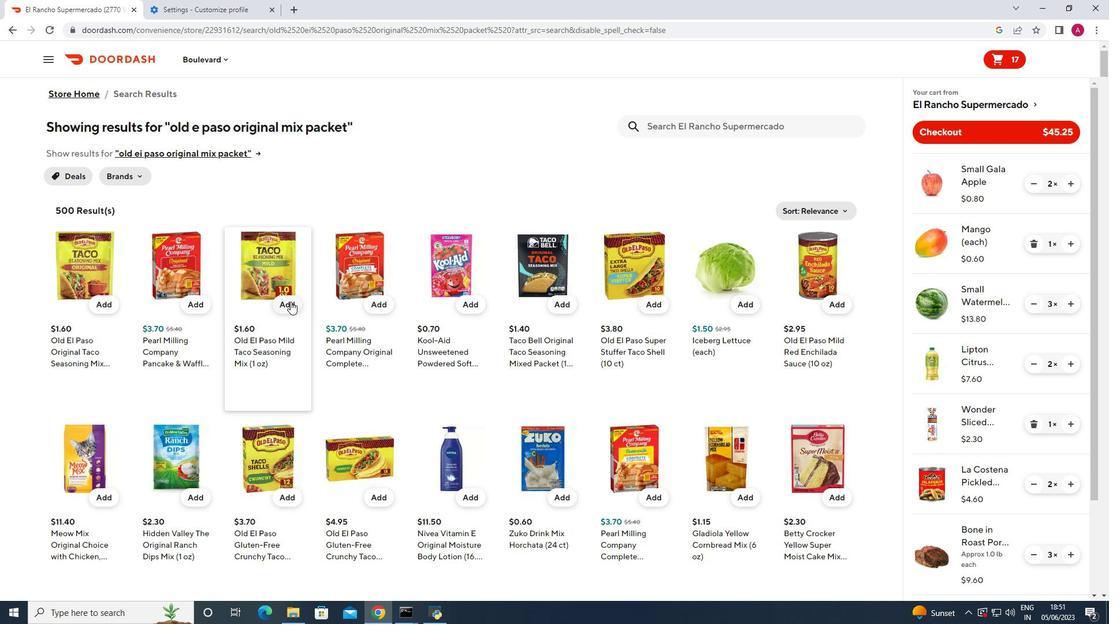 
Action: Mouse moved to (1046, 356)
Screenshot: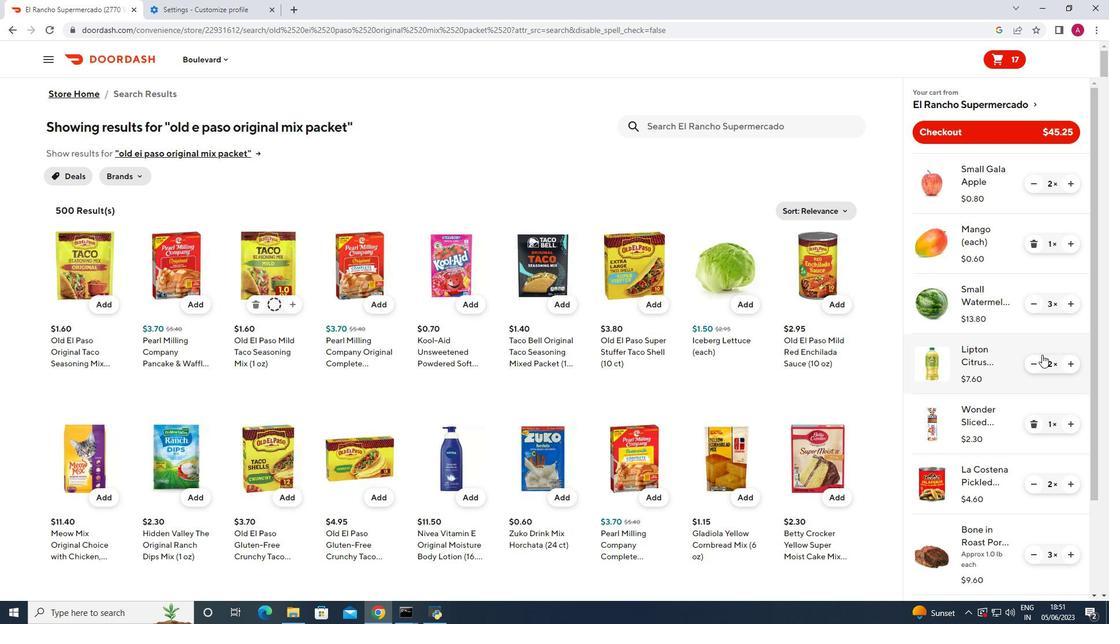 
Action: Mouse scrolled (1046, 356) with delta (0, 0)
Screenshot: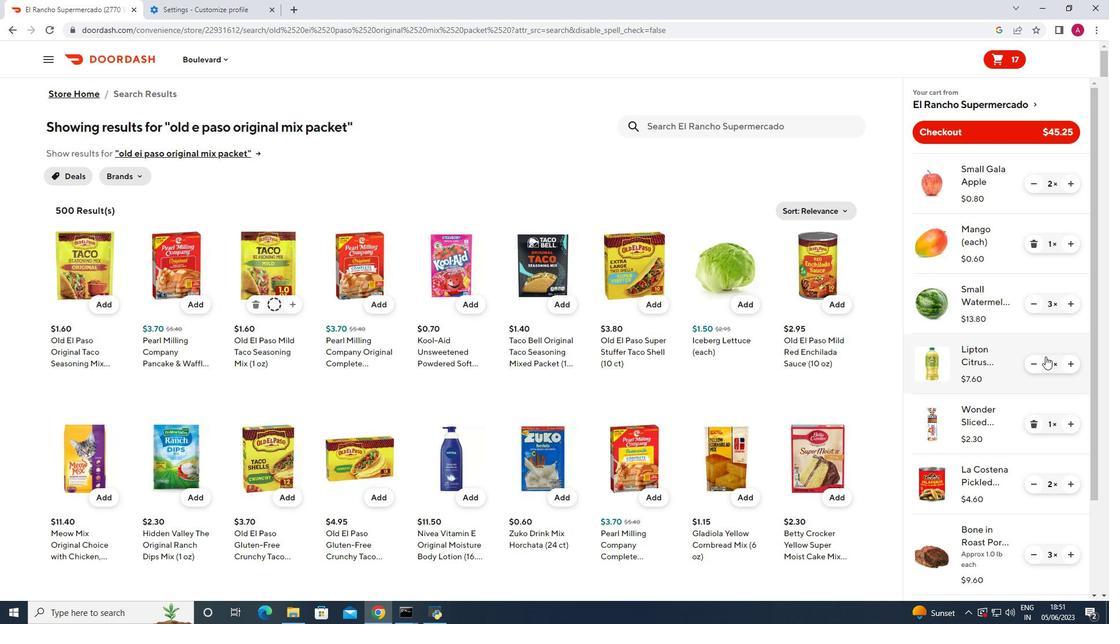 
Action: Mouse scrolled (1046, 356) with delta (0, 0)
Screenshot: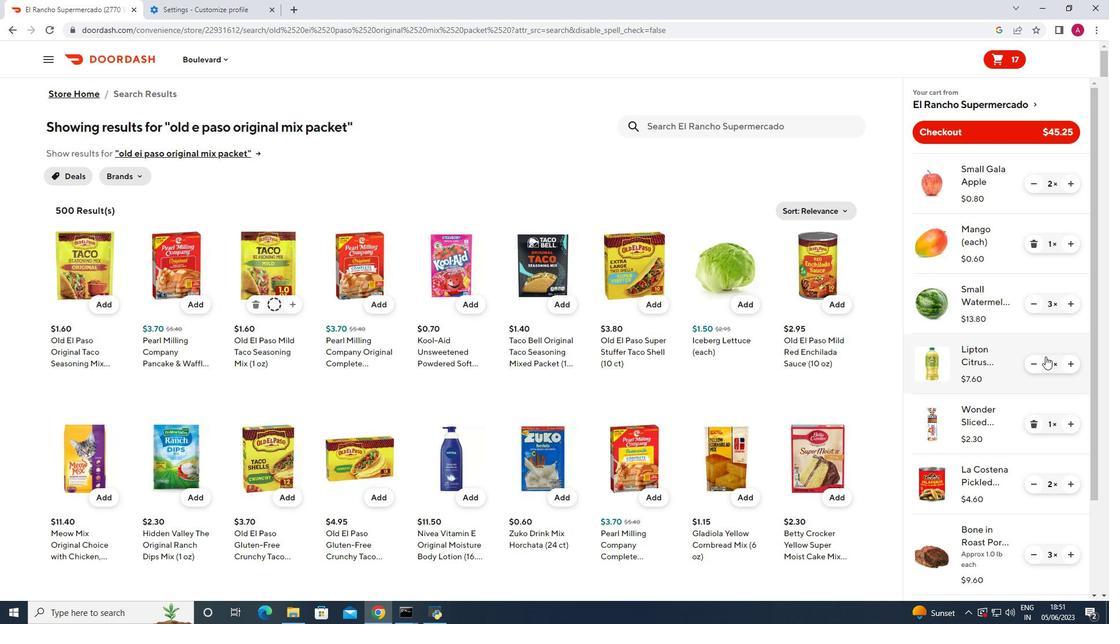
Action: Mouse scrolled (1046, 356) with delta (0, 0)
Screenshot: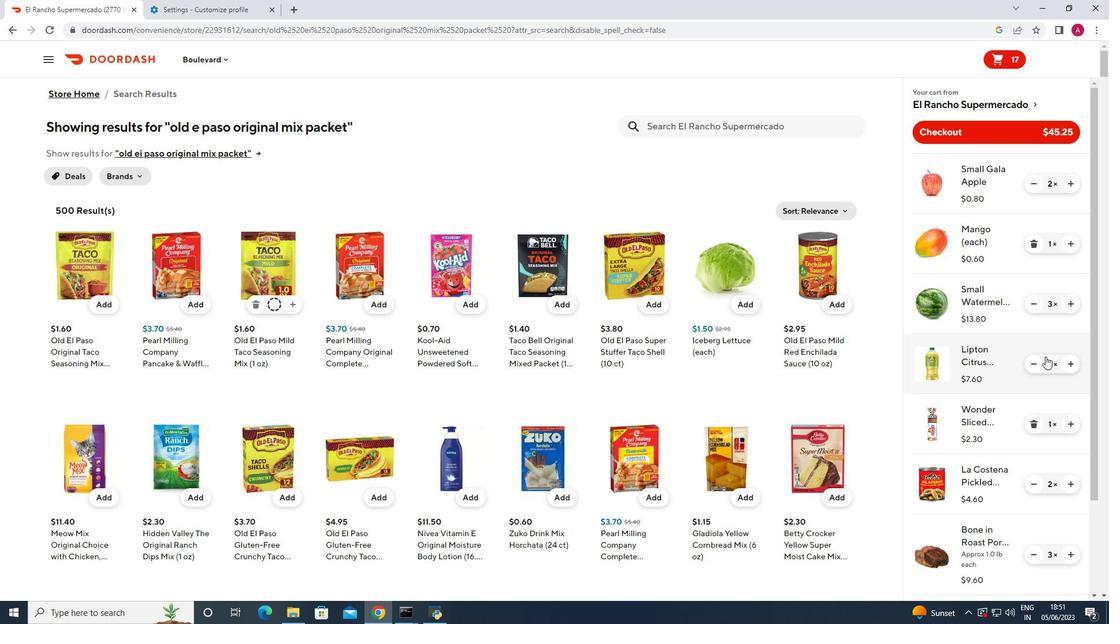 
Action: Mouse scrolled (1046, 356) with delta (0, 0)
Screenshot: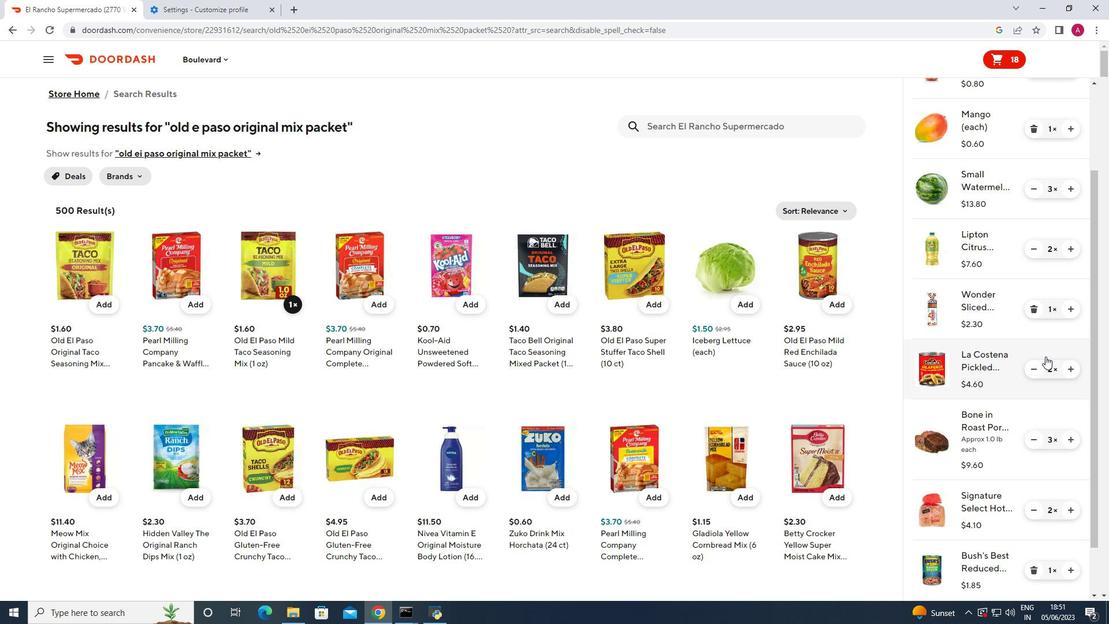
Action: Mouse scrolled (1046, 356) with delta (0, 0)
Screenshot: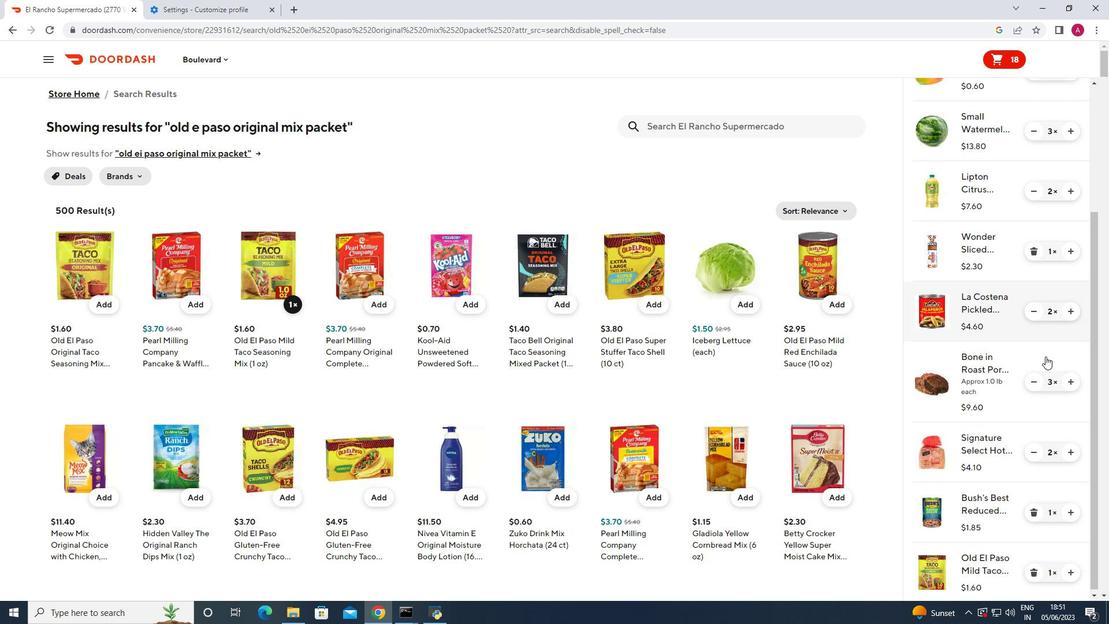 
Action: Mouse scrolled (1046, 356) with delta (0, 0)
Screenshot: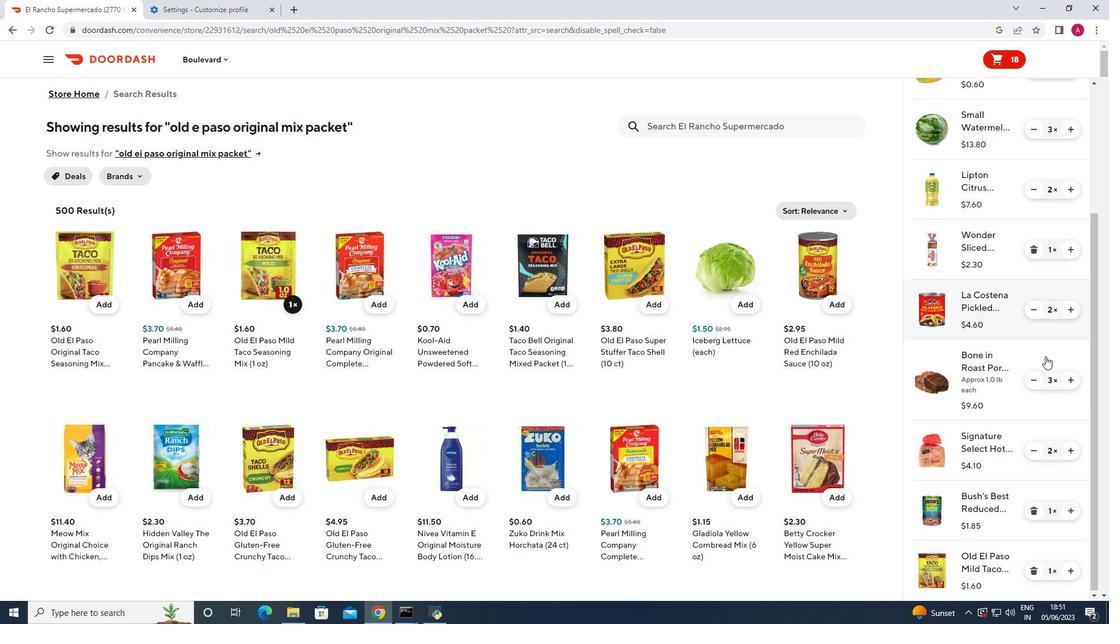 
Action: Mouse moved to (1074, 507)
Screenshot: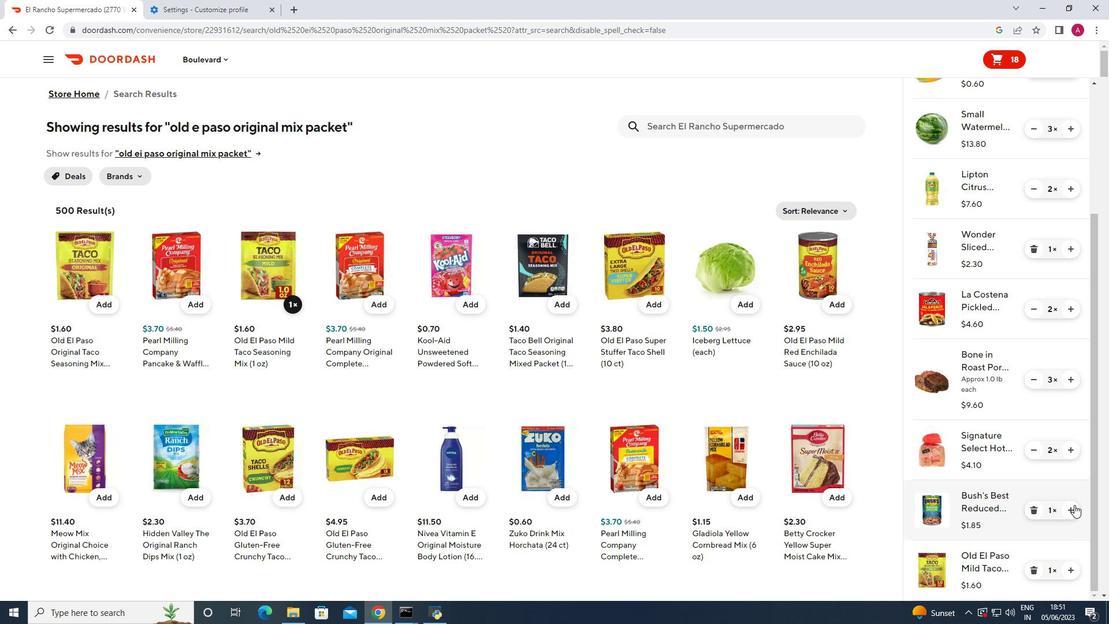 
Action: Mouse pressed left at (1074, 507)
Screenshot: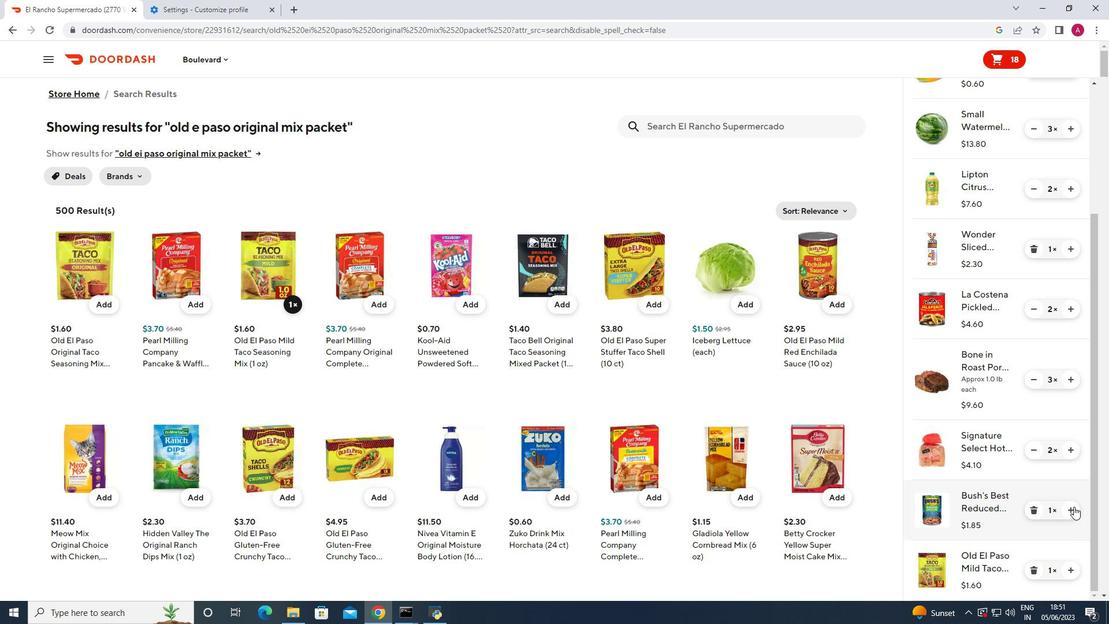 
Action: Mouse scrolled (1074, 507) with delta (0, 0)
Screenshot: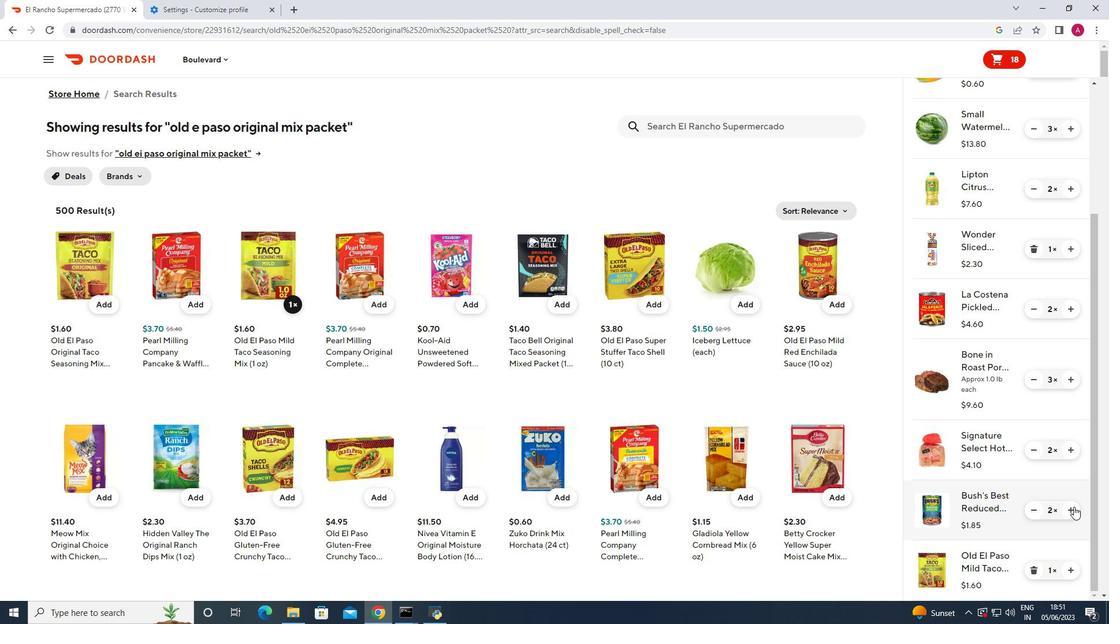
Action: Mouse scrolled (1074, 507) with delta (0, 0)
Screenshot: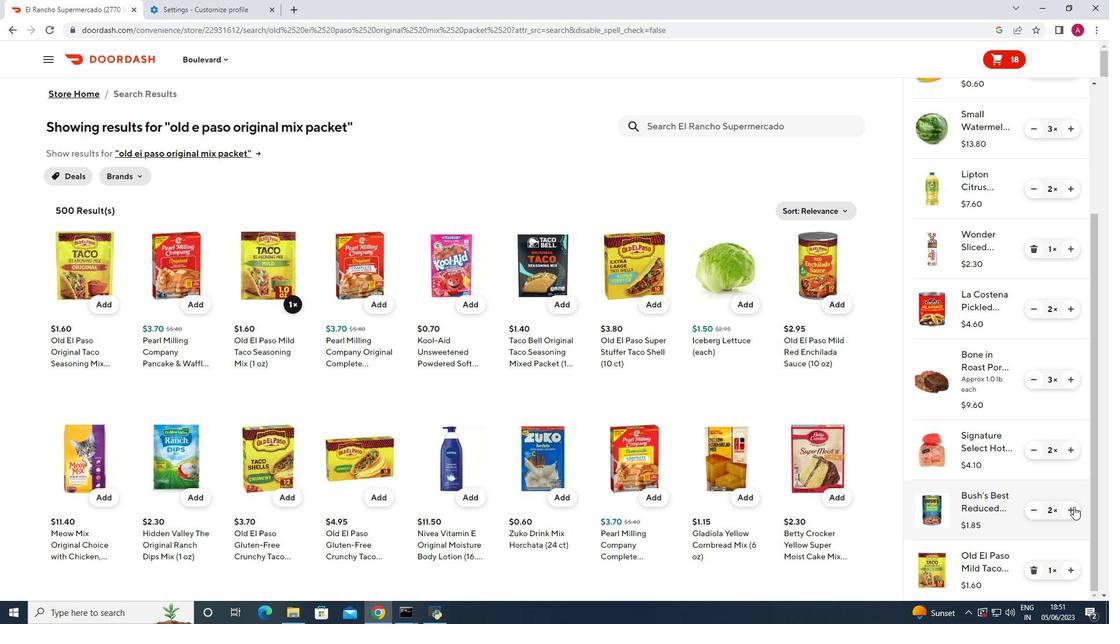 
Action: Mouse scrolled (1074, 507) with delta (0, 0)
Screenshot: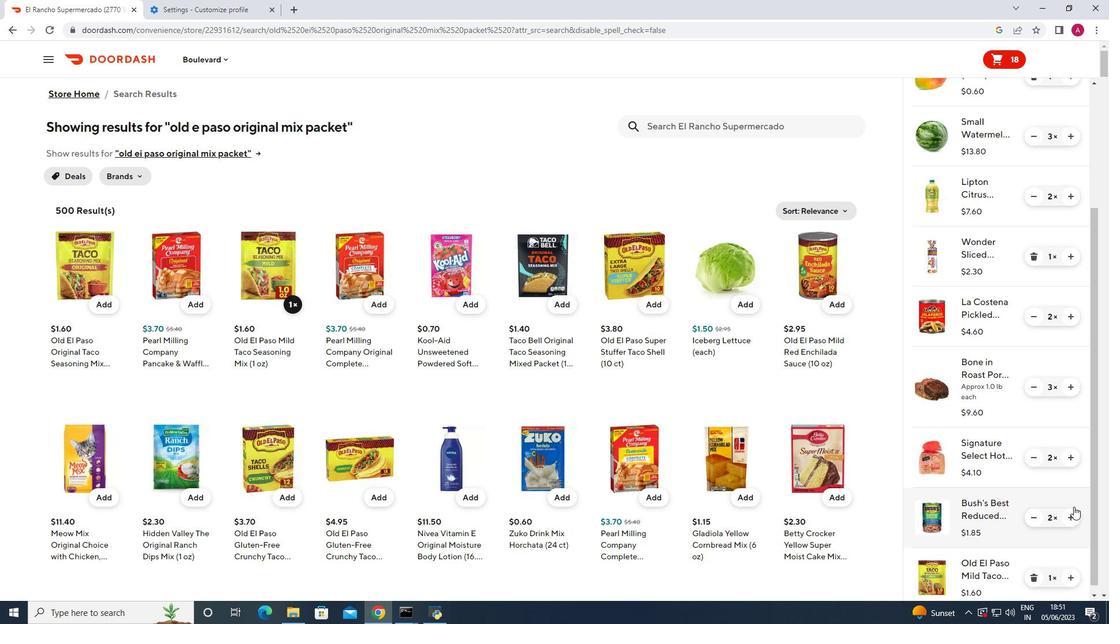 
Action: Mouse scrolled (1074, 507) with delta (0, 0)
Screenshot: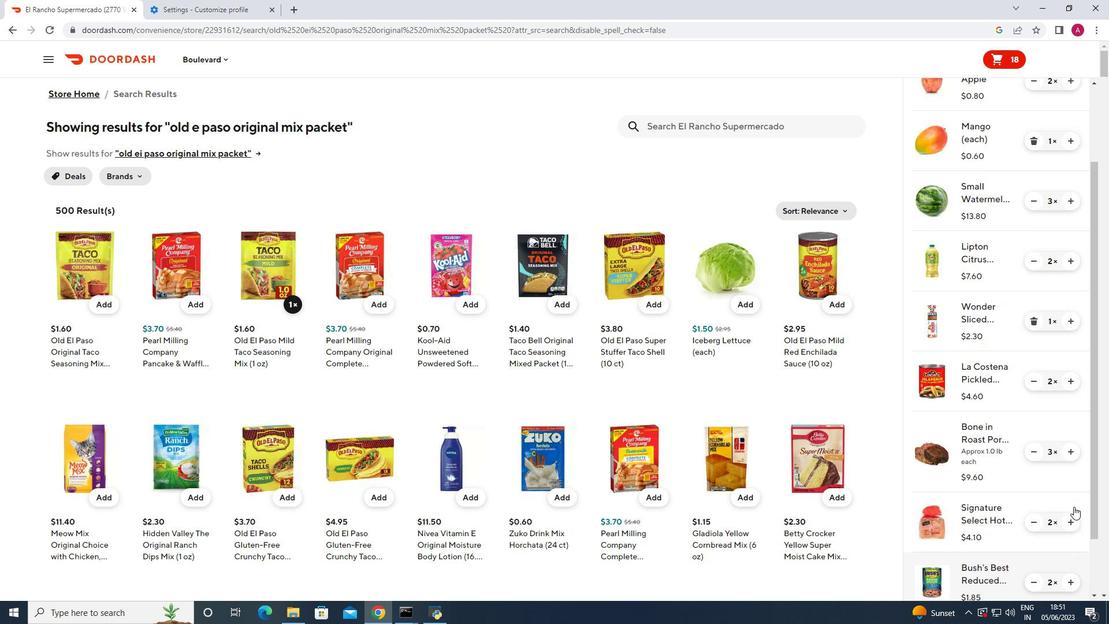 
Action: Mouse moved to (991, 137)
Screenshot: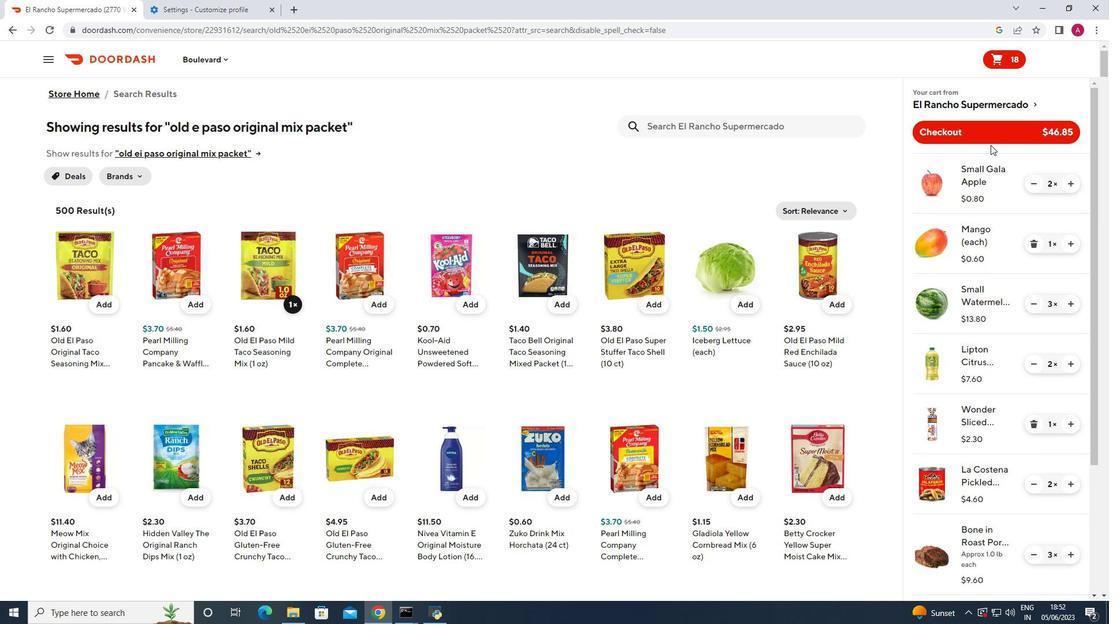 
Action: Mouse pressed left at (991, 137)
Screenshot: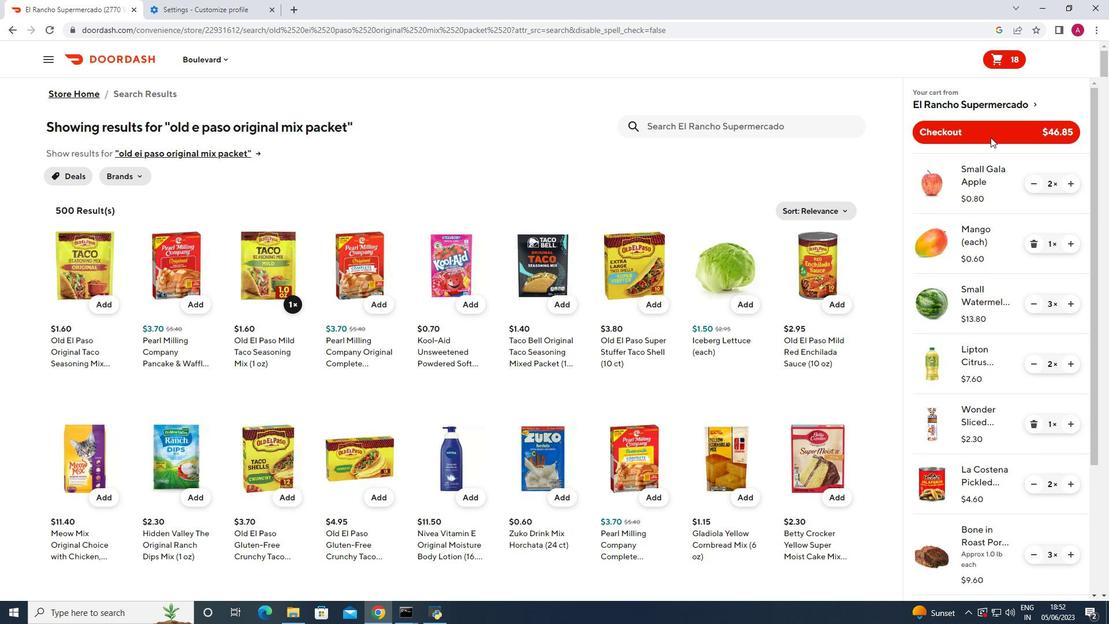 
